 Task: Find connections with filter location Cascavel with filter topic #openhouse with filter profile language Spanish with filter current company Treebo Hotels with filter school Graphic Era Deemed to be University with filter industry Construction with filter service category Video Animation with filter keywords title Emergency Relief Worker
Action: Mouse moved to (667, 129)
Screenshot: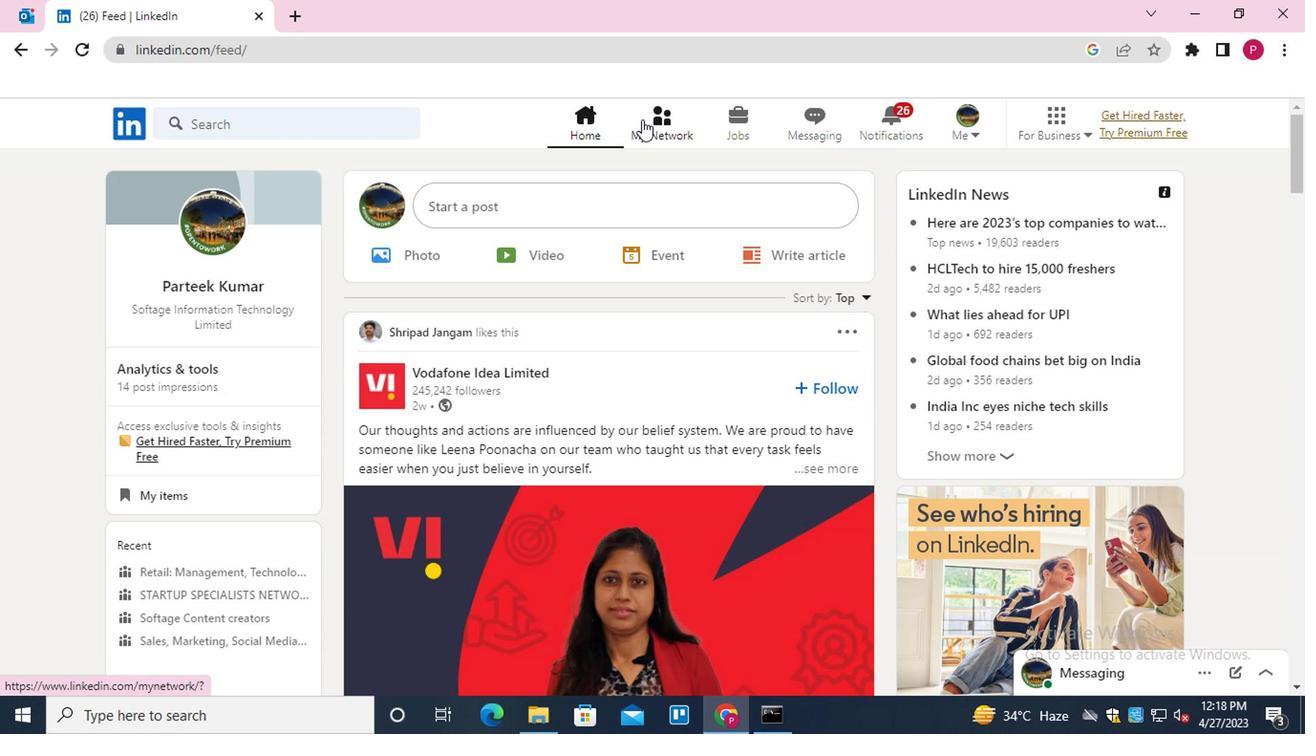 
Action: Mouse pressed left at (667, 129)
Screenshot: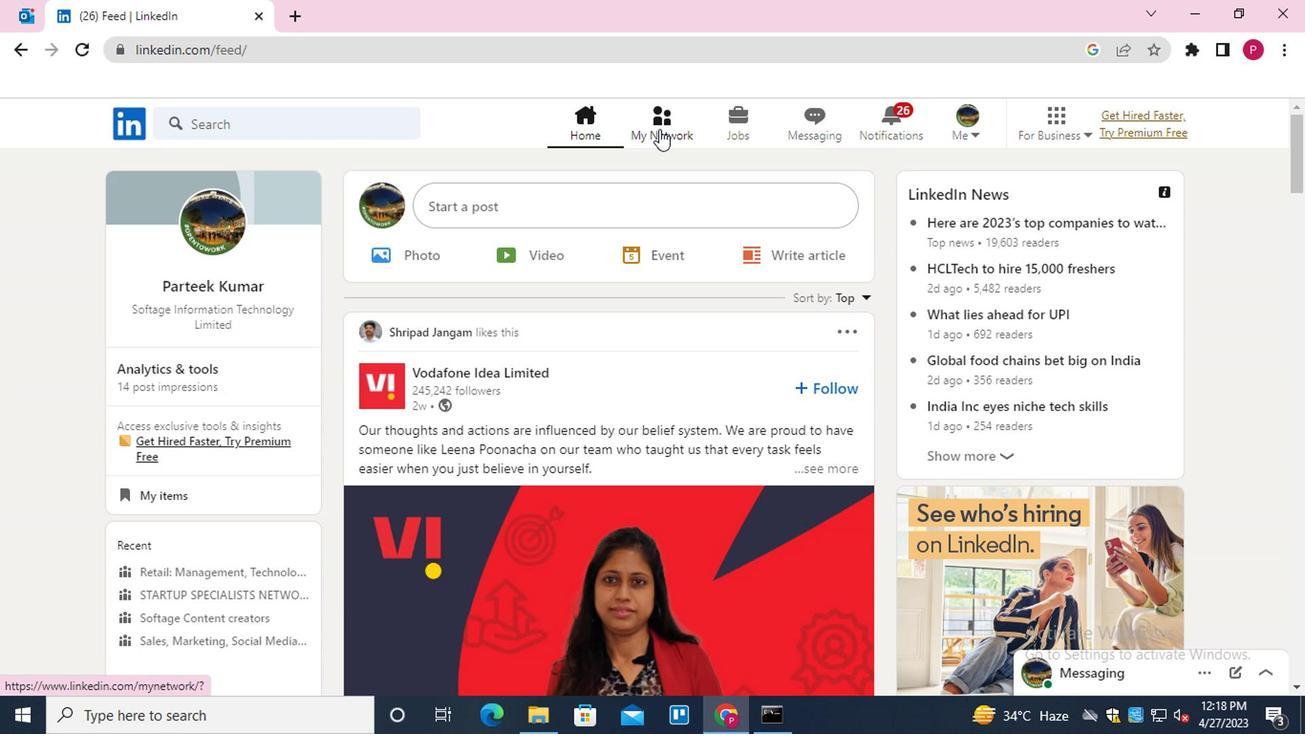 
Action: Mouse moved to (344, 229)
Screenshot: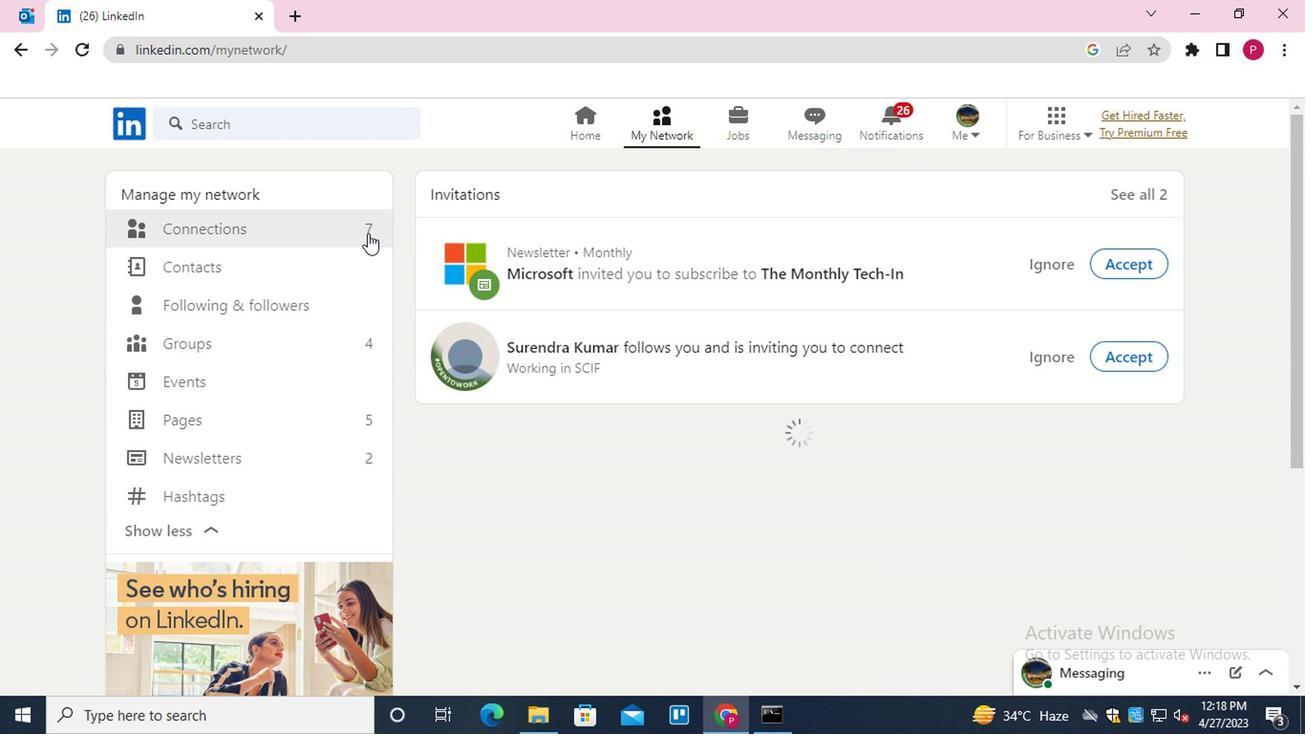 
Action: Mouse pressed left at (344, 229)
Screenshot: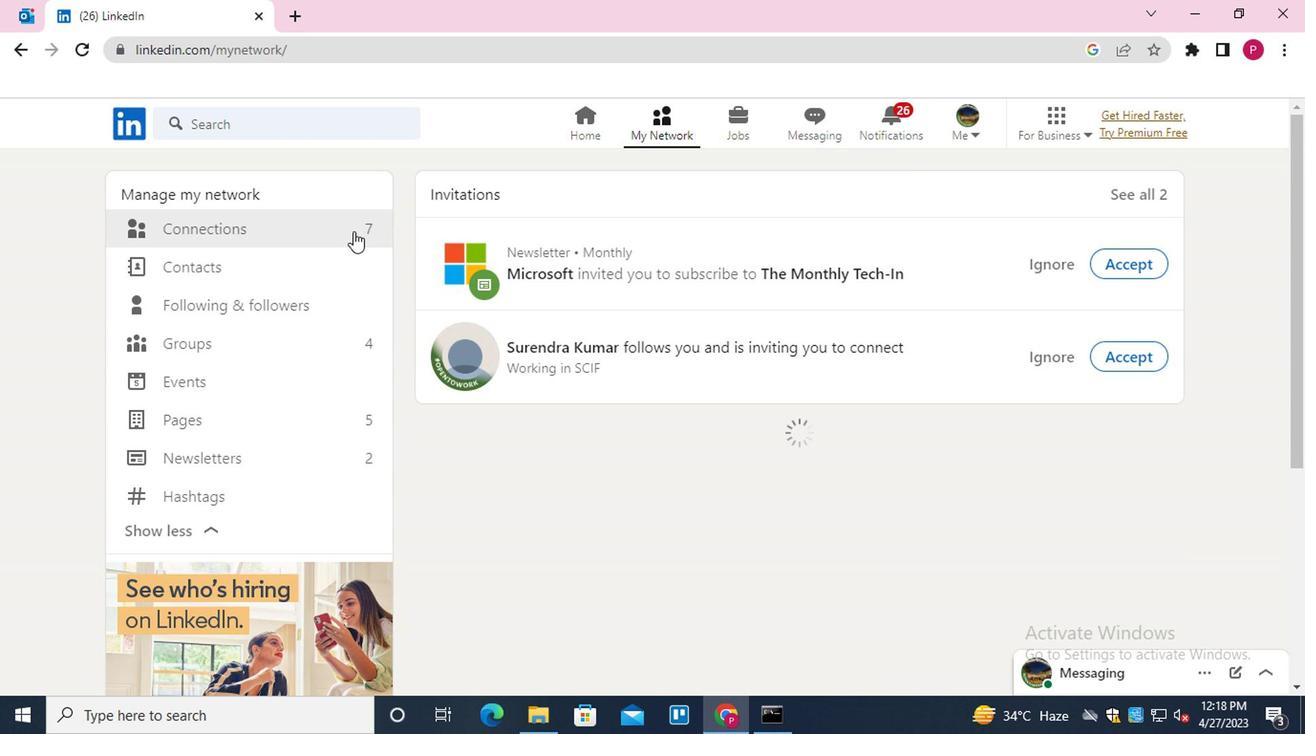 
Action: Mouse moved to (796, 231)
Screenshot: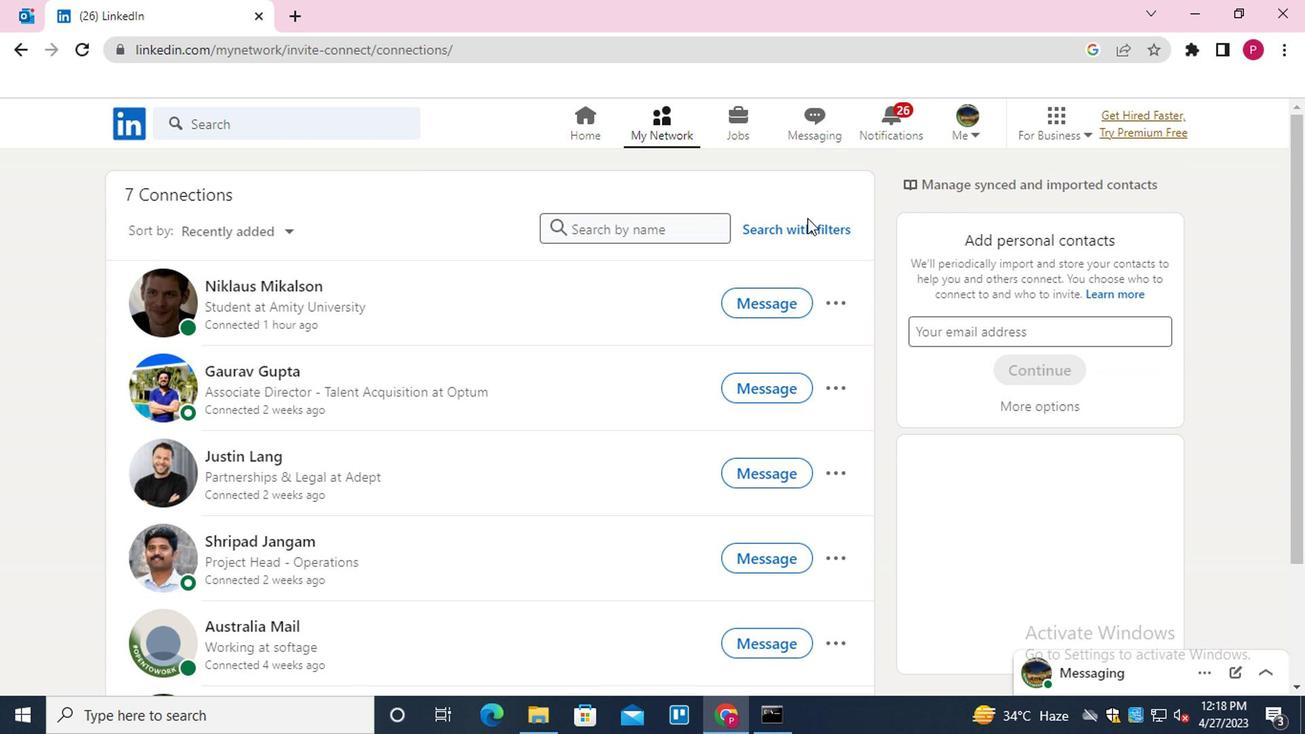 
Action: Mouse pressed left at (796, 231)
Screenshot: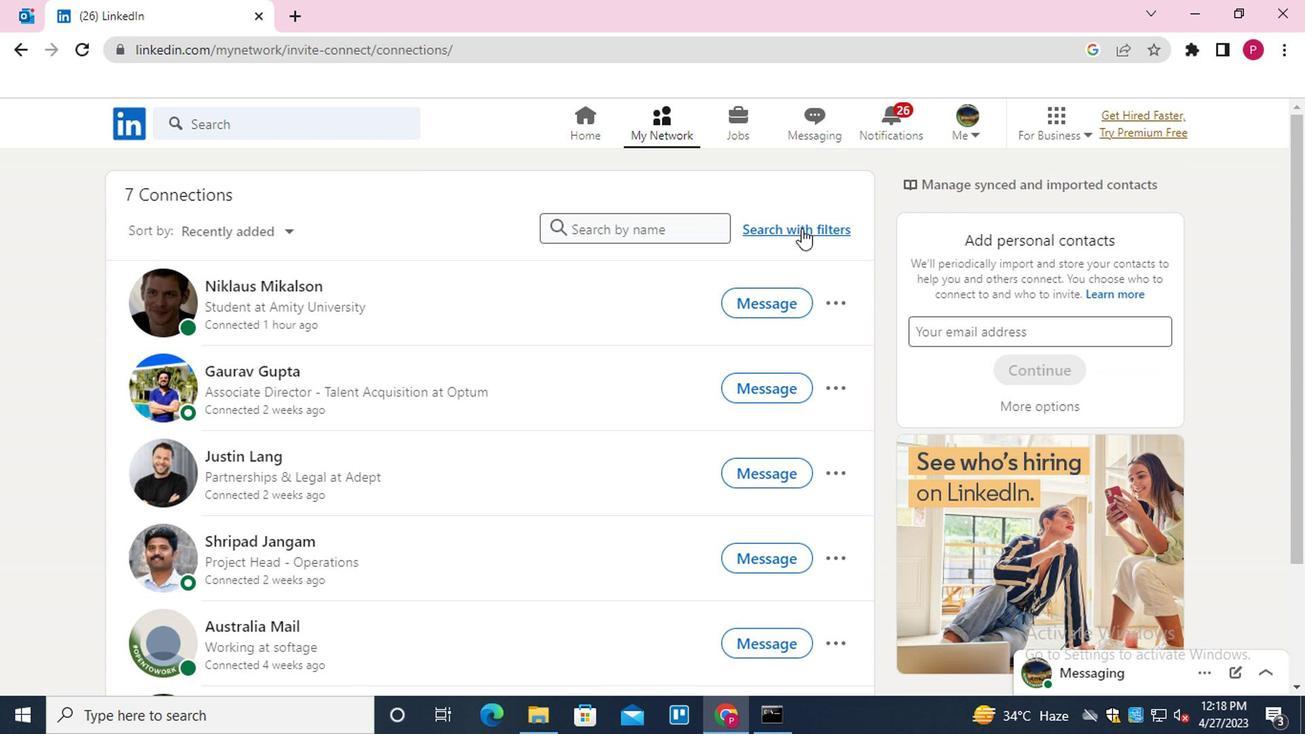 
Action: Mouse moved to (716, 163)
Screenshot: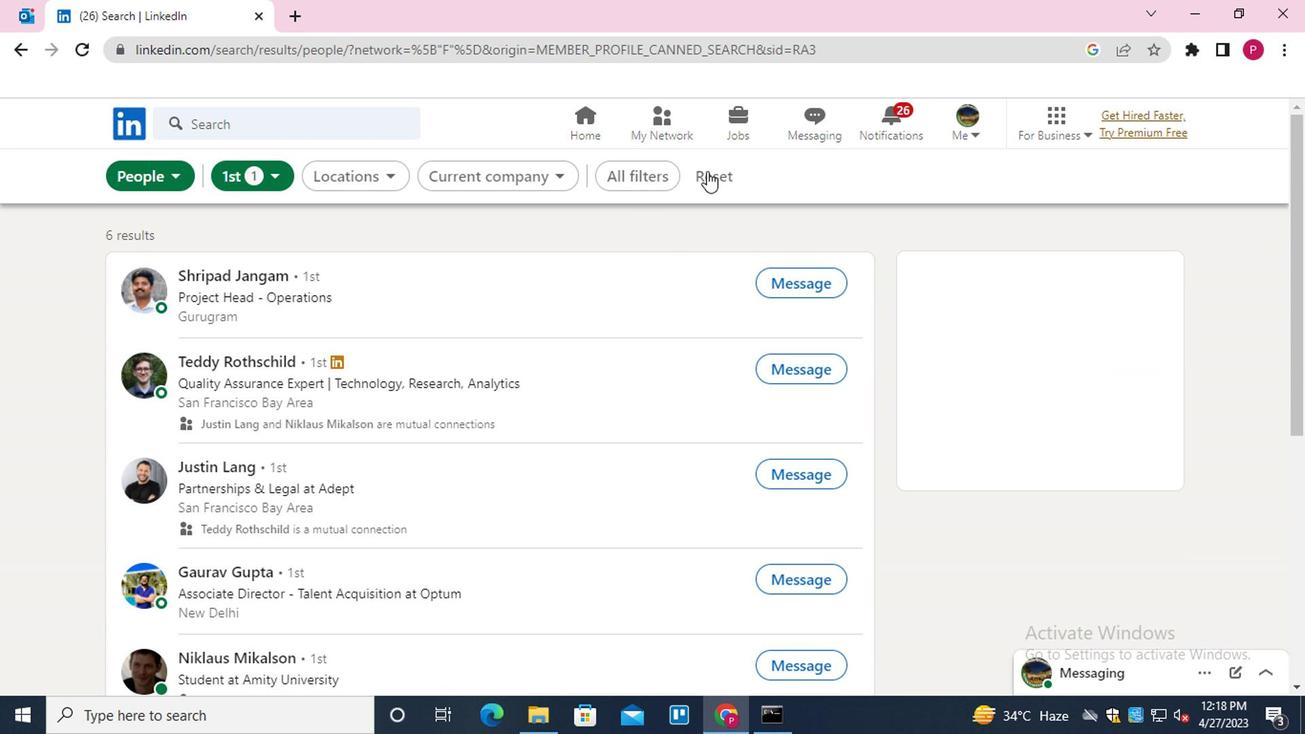 
Action: Mouse pressed left at (716, 163)
Screenshot: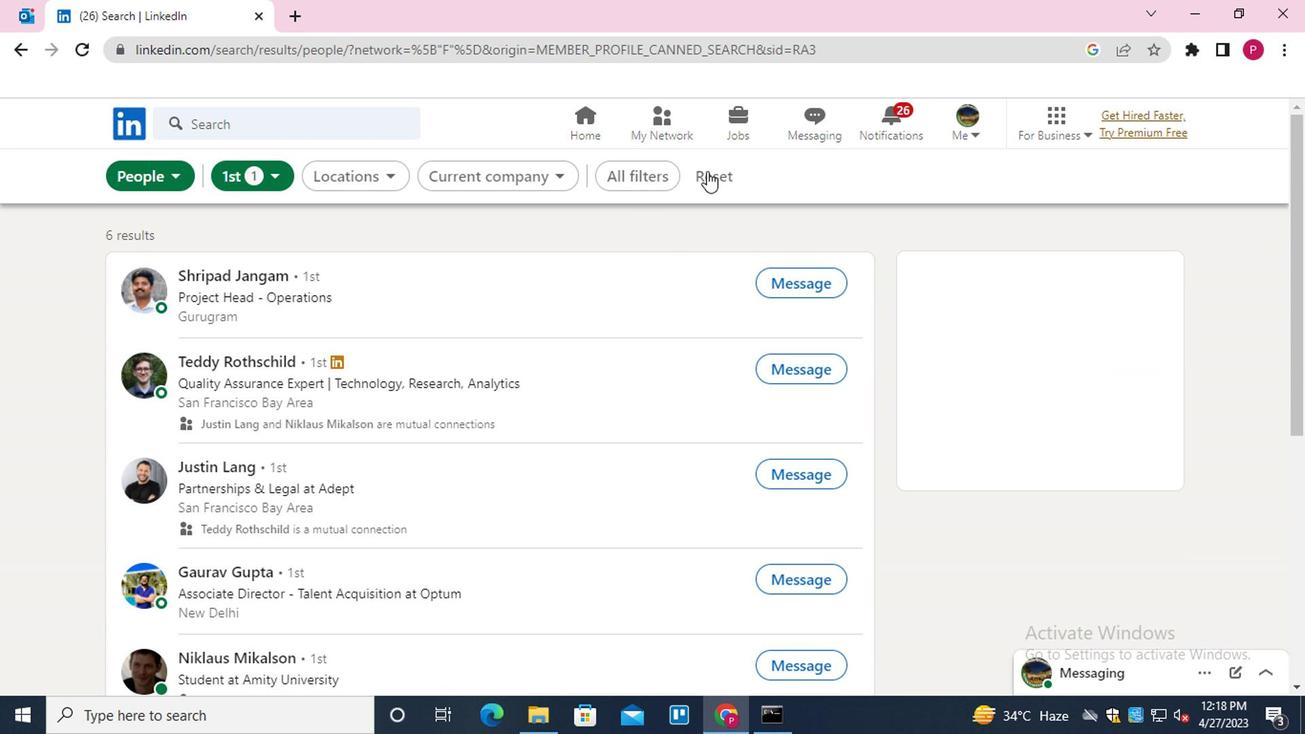 
Action: Mouse moved to (672, 175)
Screenshot: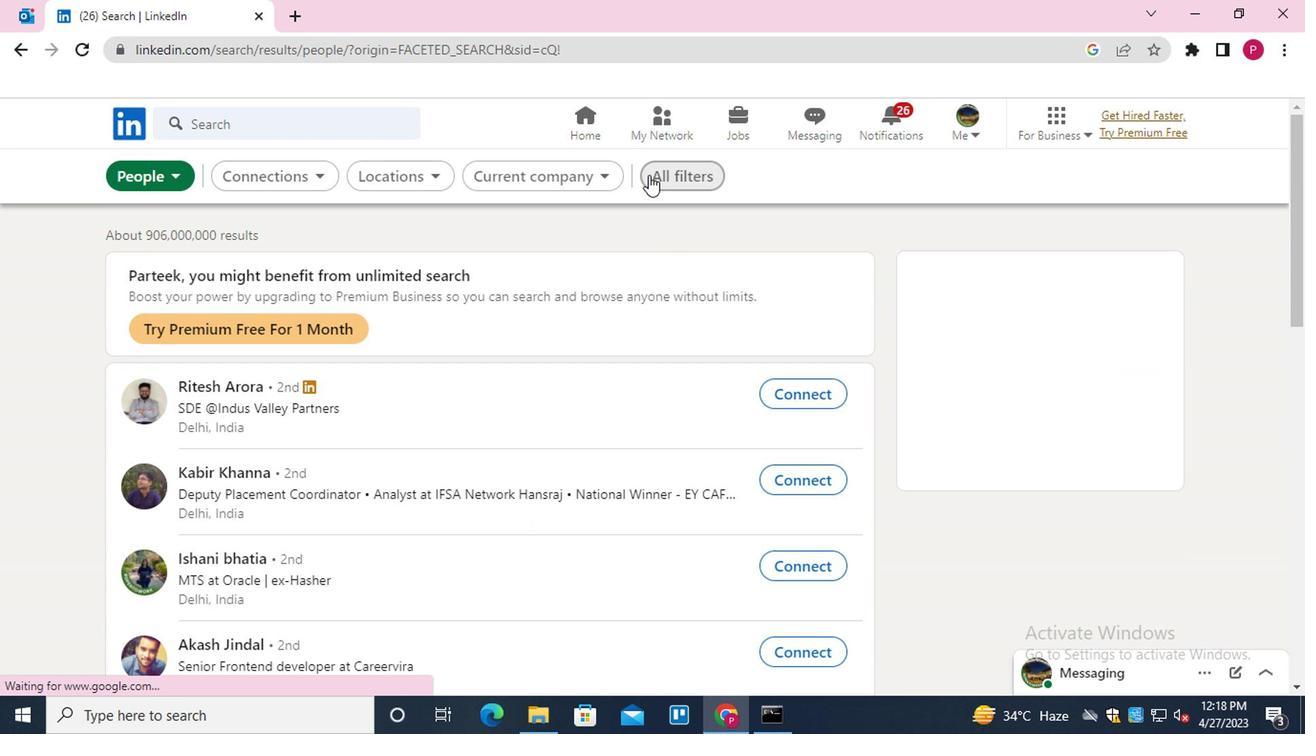
Action: Mouse pressed left at (672, 175)
Screenshot: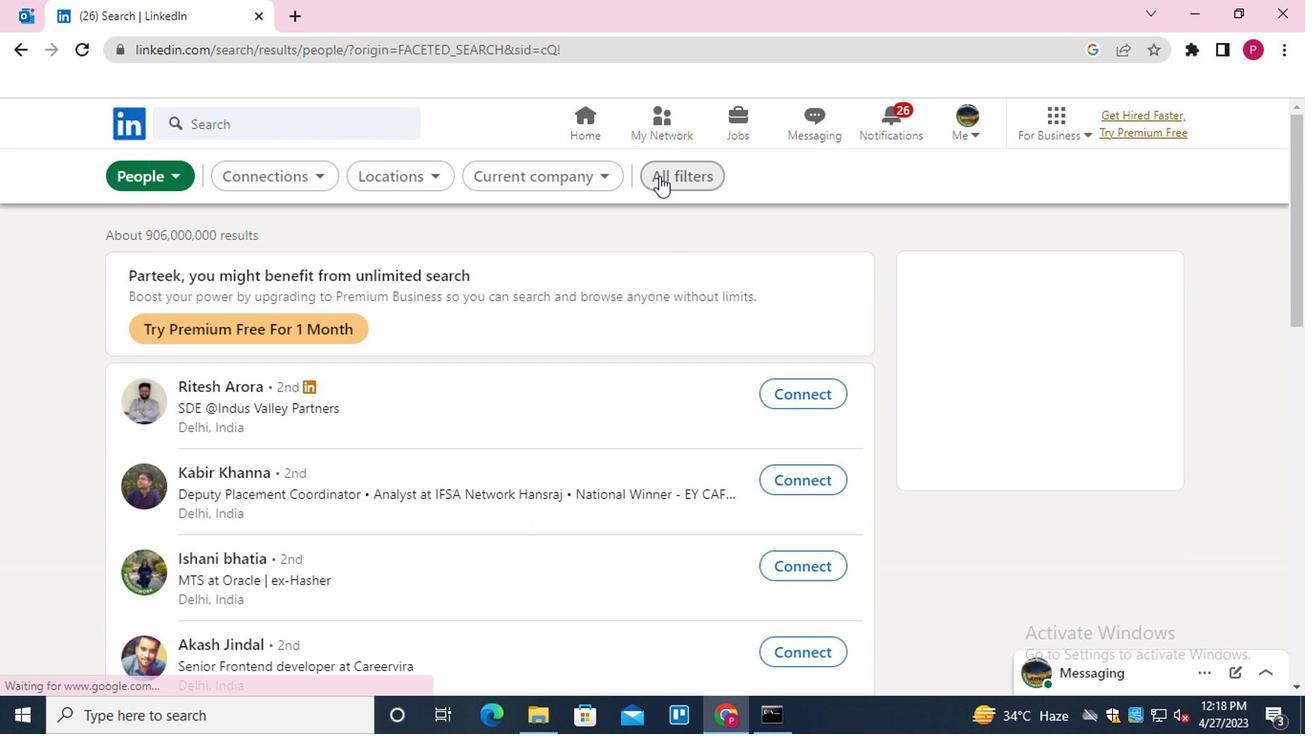 
Action: Mouse moved to (1004, 350)
Screenshot: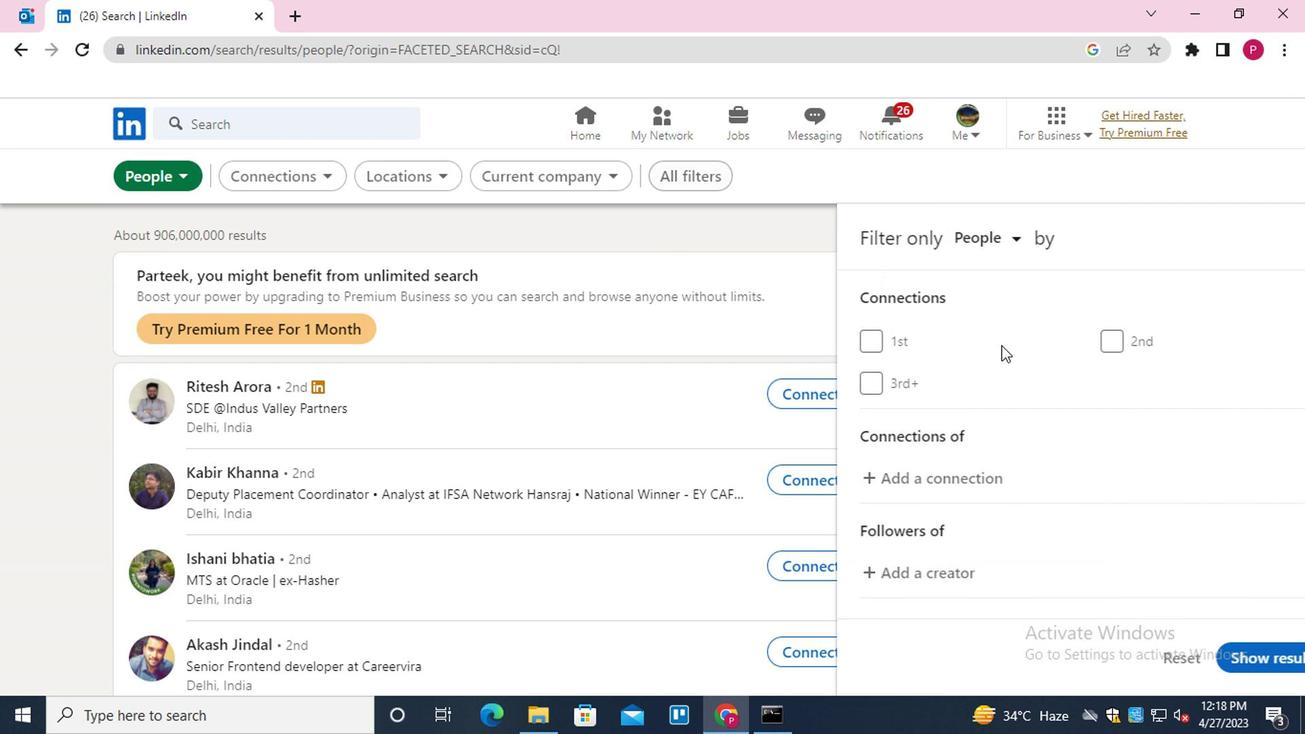 
Action: Mouse scrolled (1004, 349) with delta (0, -1)
Screenshot: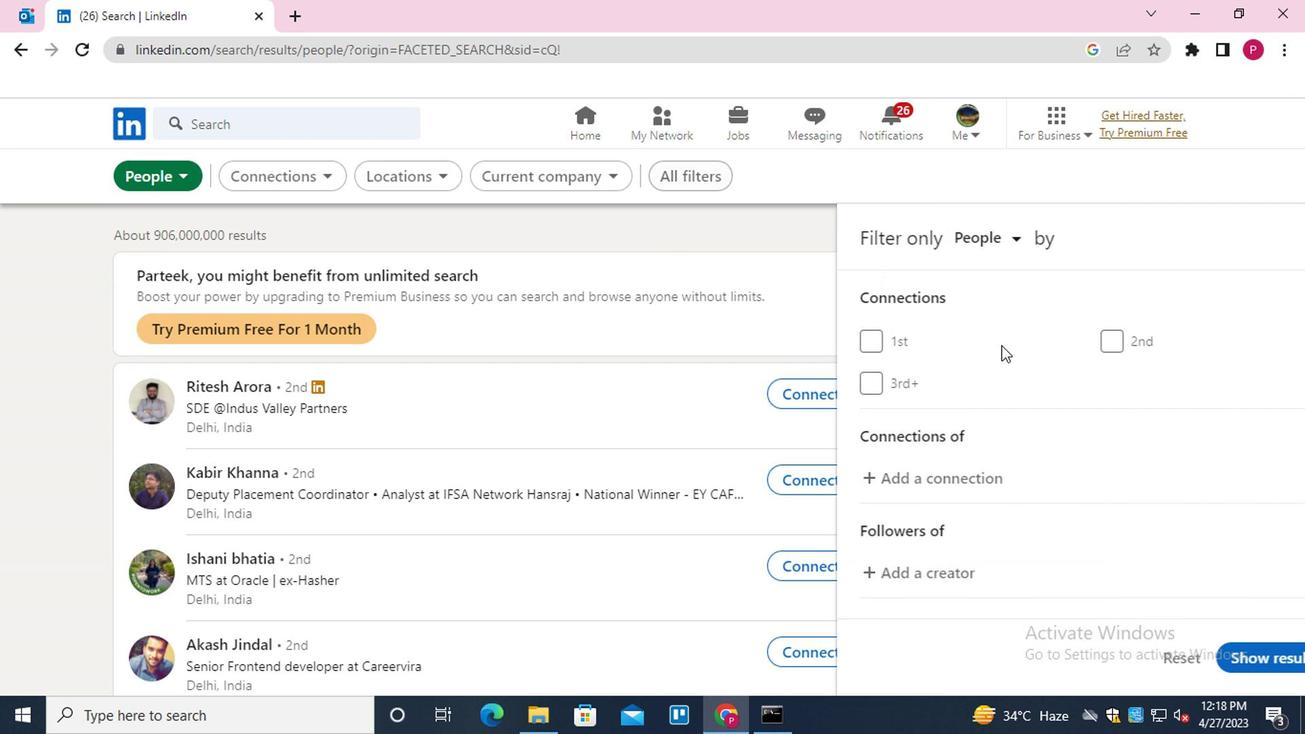 
Action: Mouse moved to (1006, 354)
Screenshot: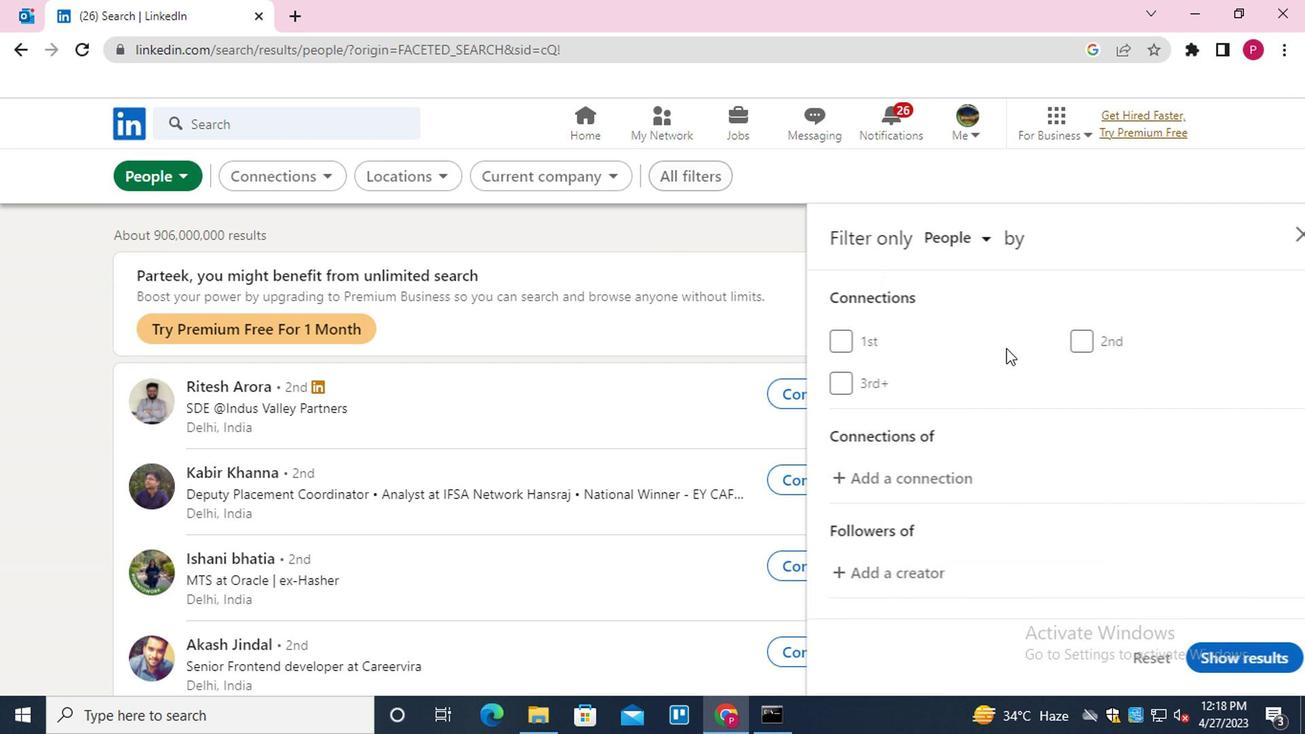 
Action: Mouse scrolled (1006, 353) with delta (0, 0)
Screenshot: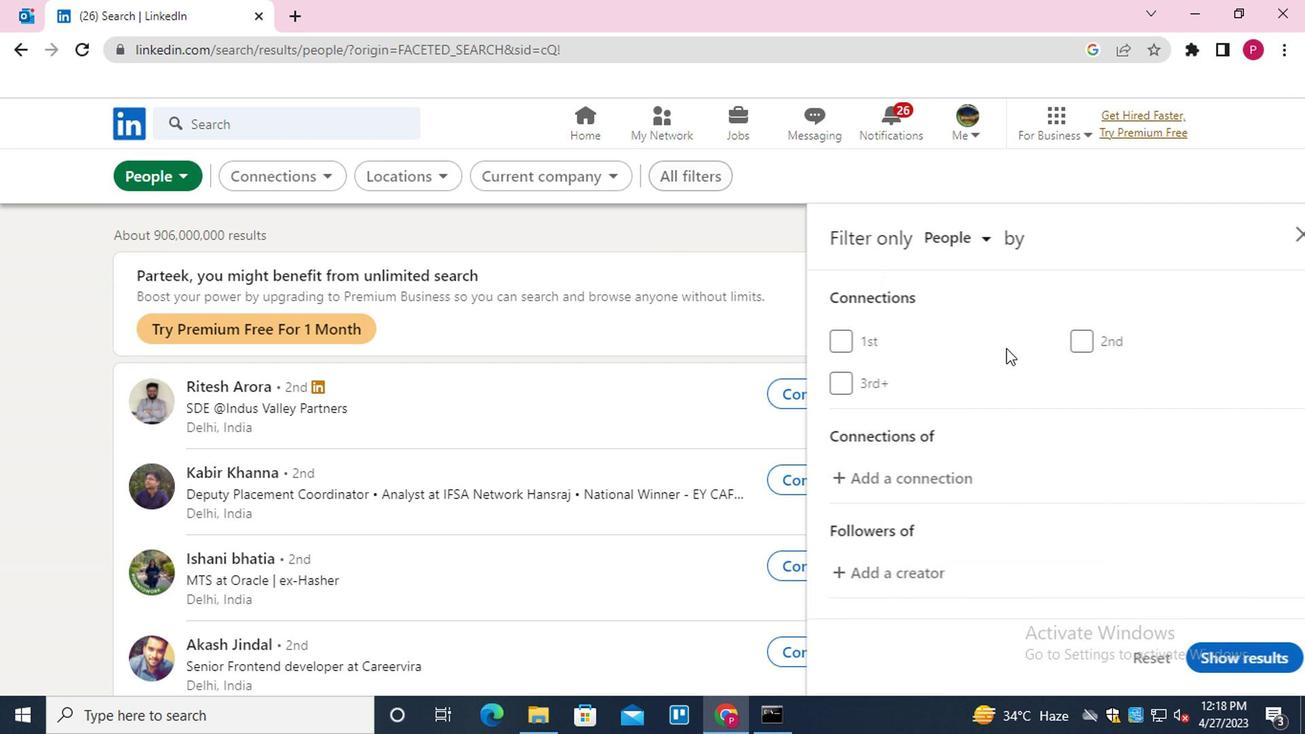 
Action: Mouse moved to (1011, 367)
Screenshot: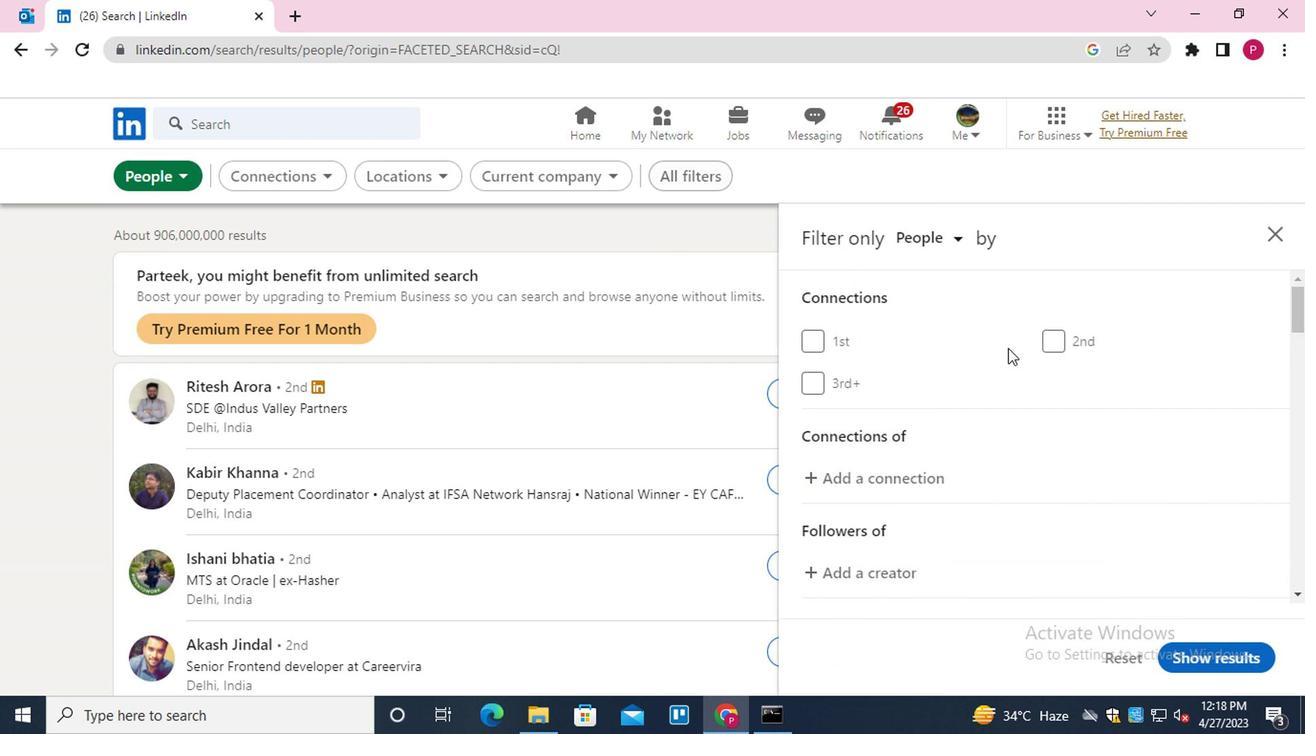 
Action: Mouse scrolled (1011, 365) with delta (0, -1)
Screenshot: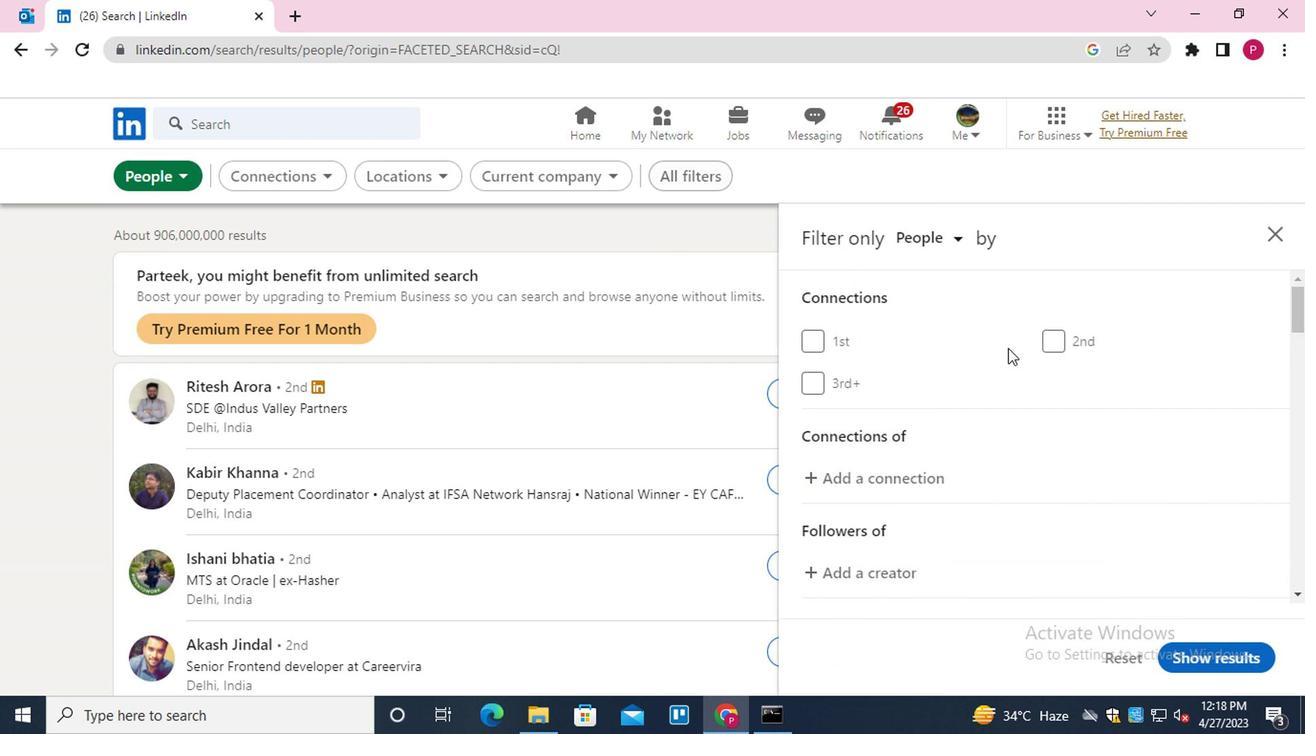 
Action: Mouse moved to (1092, 465)
Screenshot: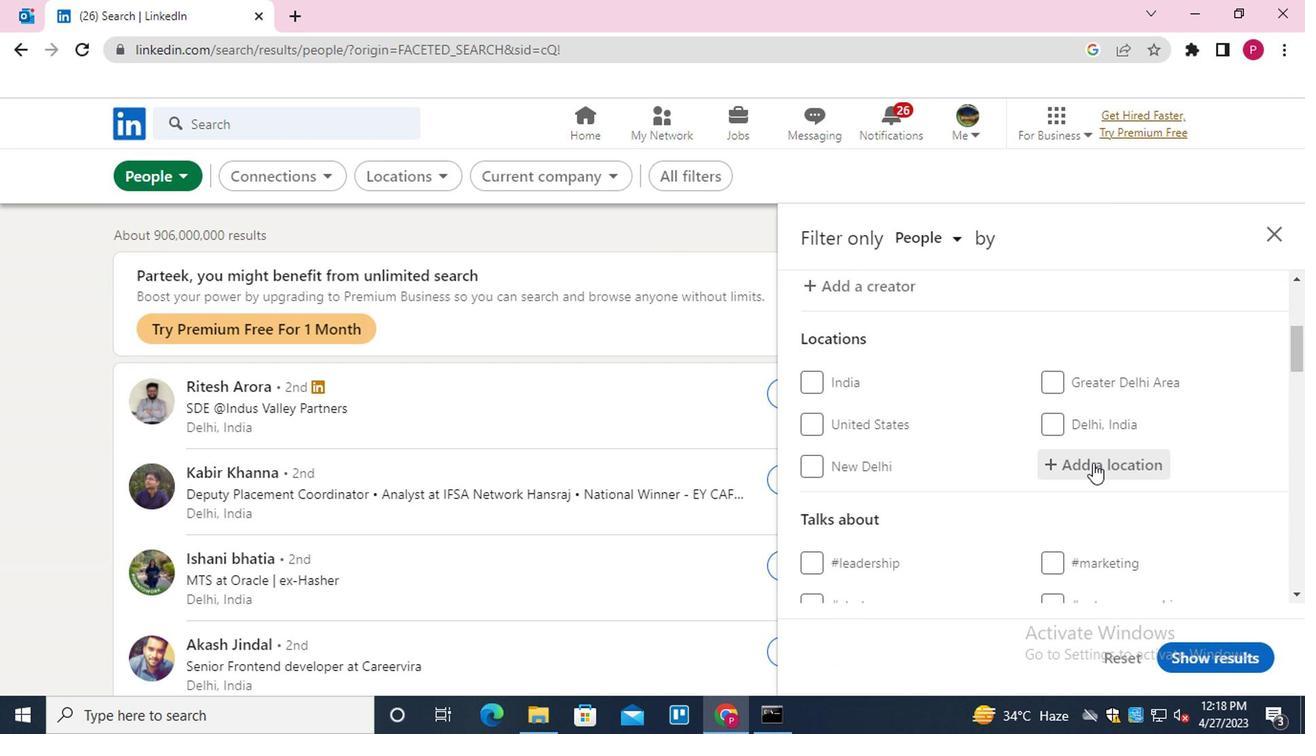 
Action: Mouse pressed left at (1092, 465)
Screenshot: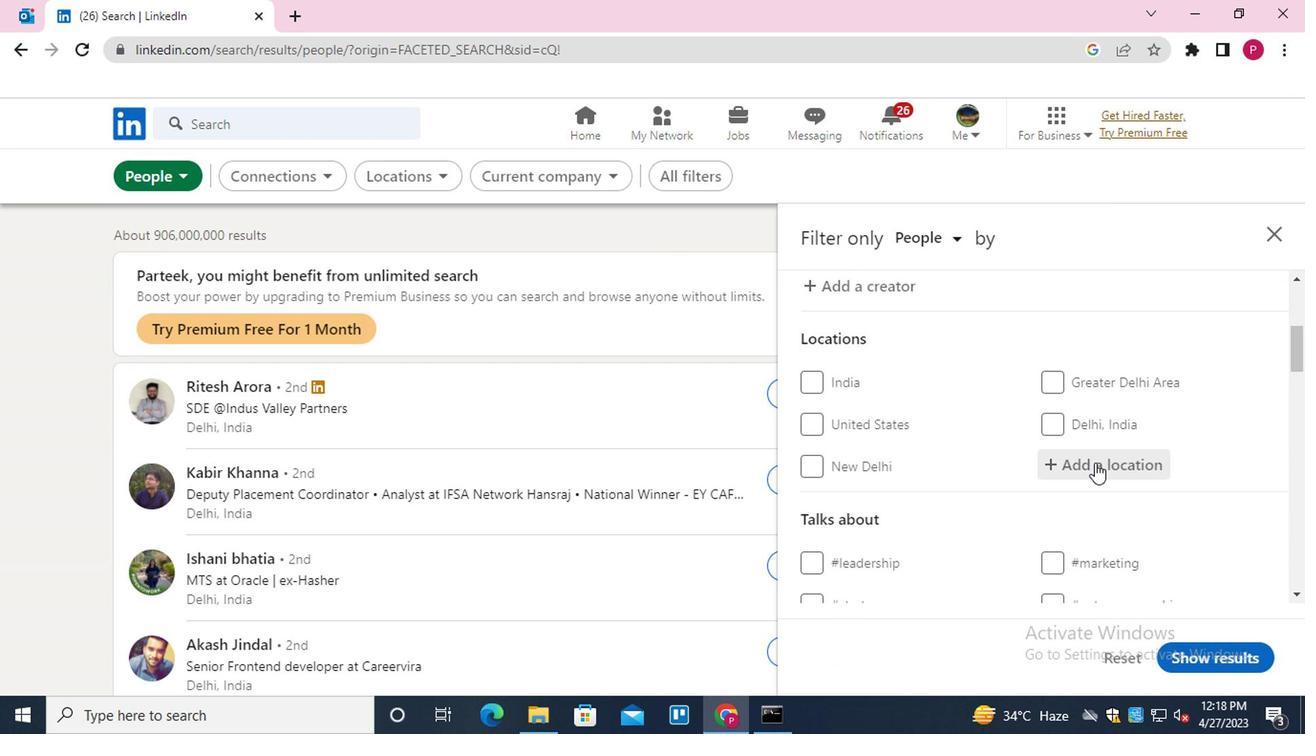 
Action: Key pressed <Key.shift>CASCAVEL<Key.up><Key.up><Key.up><Key.enter>
Screenshot: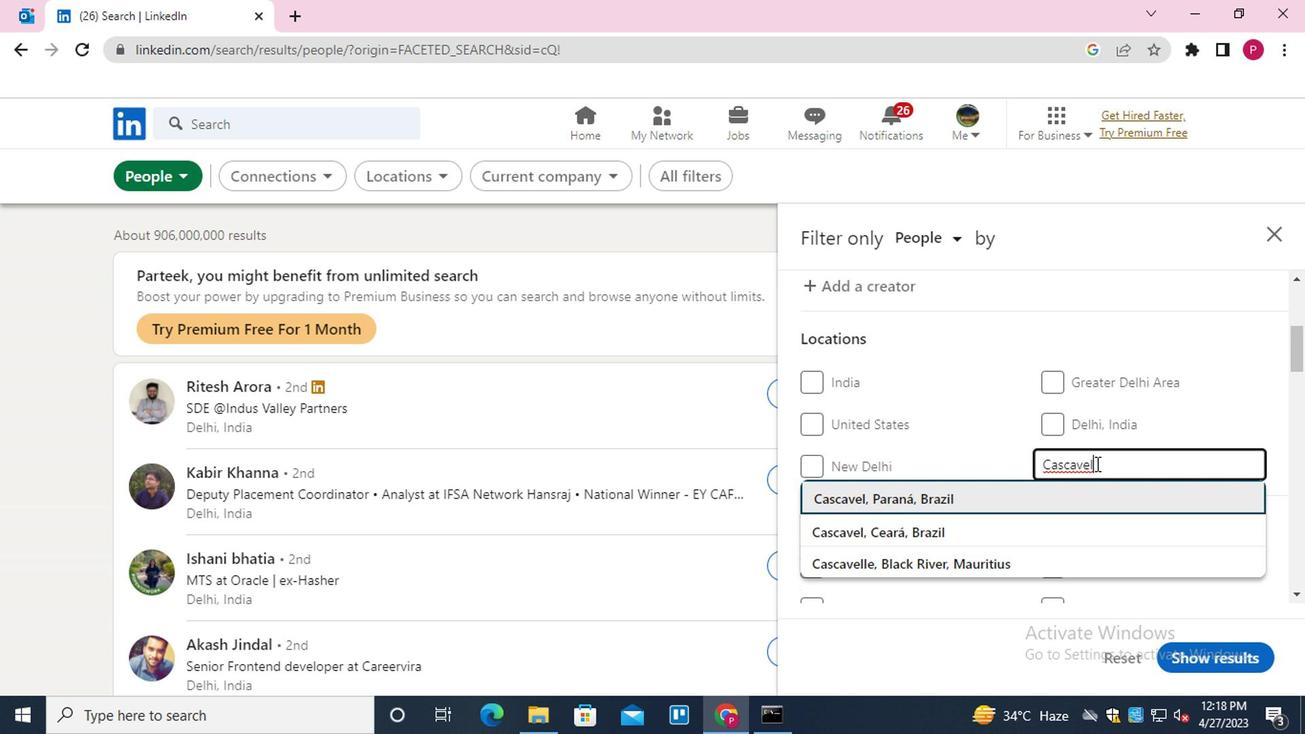 
Action: Mouse moved to (982, 444)
Screenshot: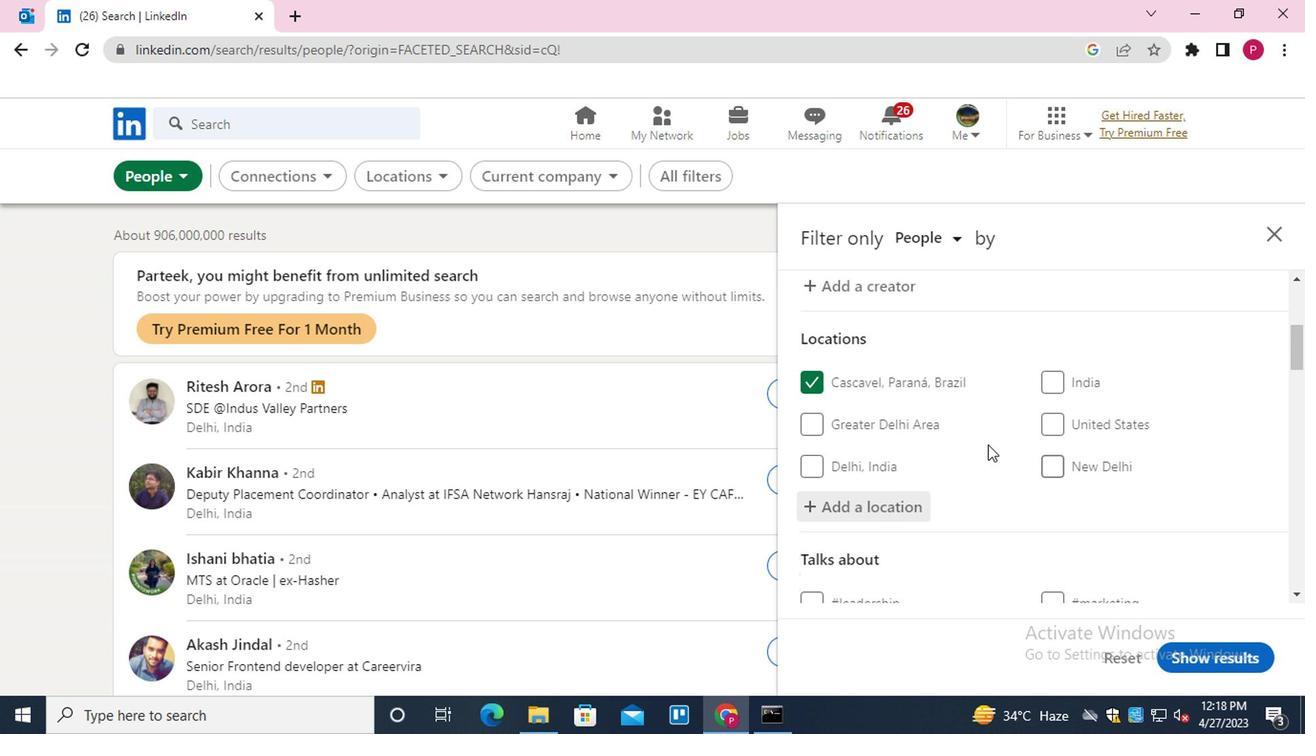 
Action: Mouse scrolled (982, 444) with delta (0, 0)
Screenshot: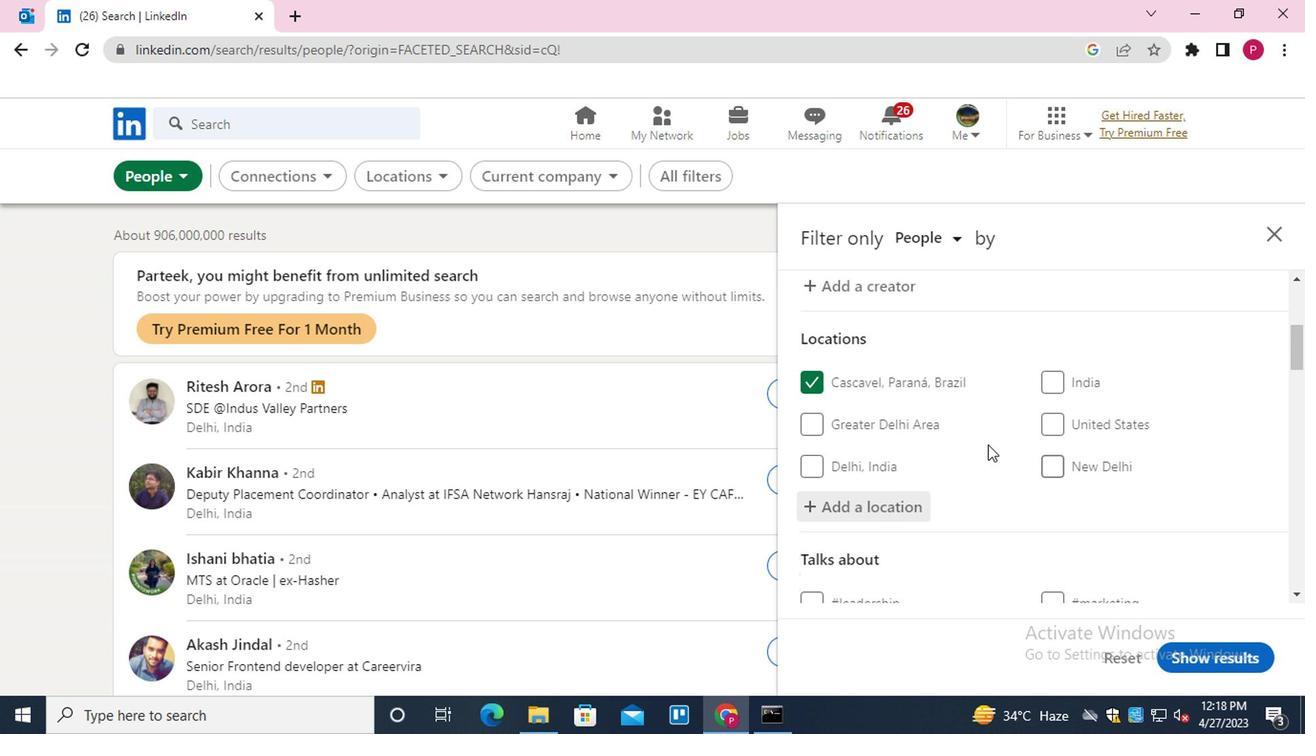 
Action: Mouse scrolled (982, 444) with delta (0, 0)
Screenshot: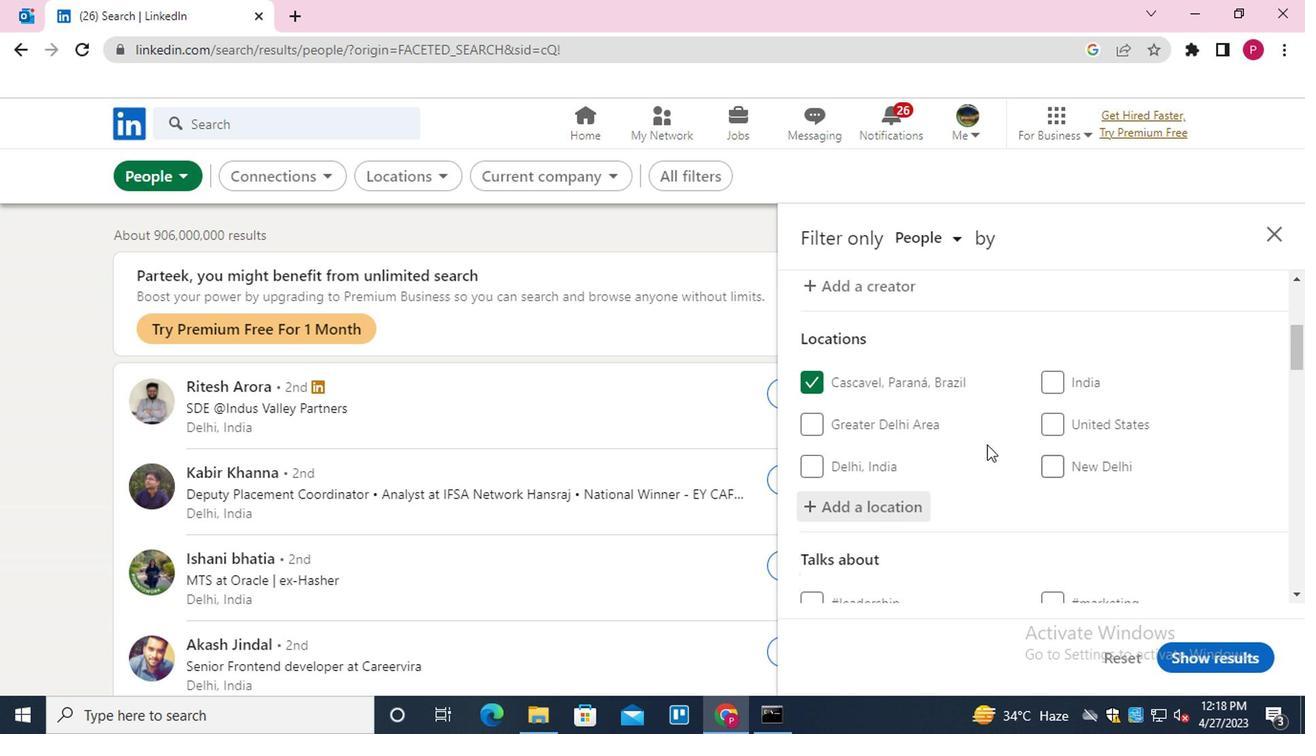 
Action: Mouse moved to (981, 446)
Screenshot: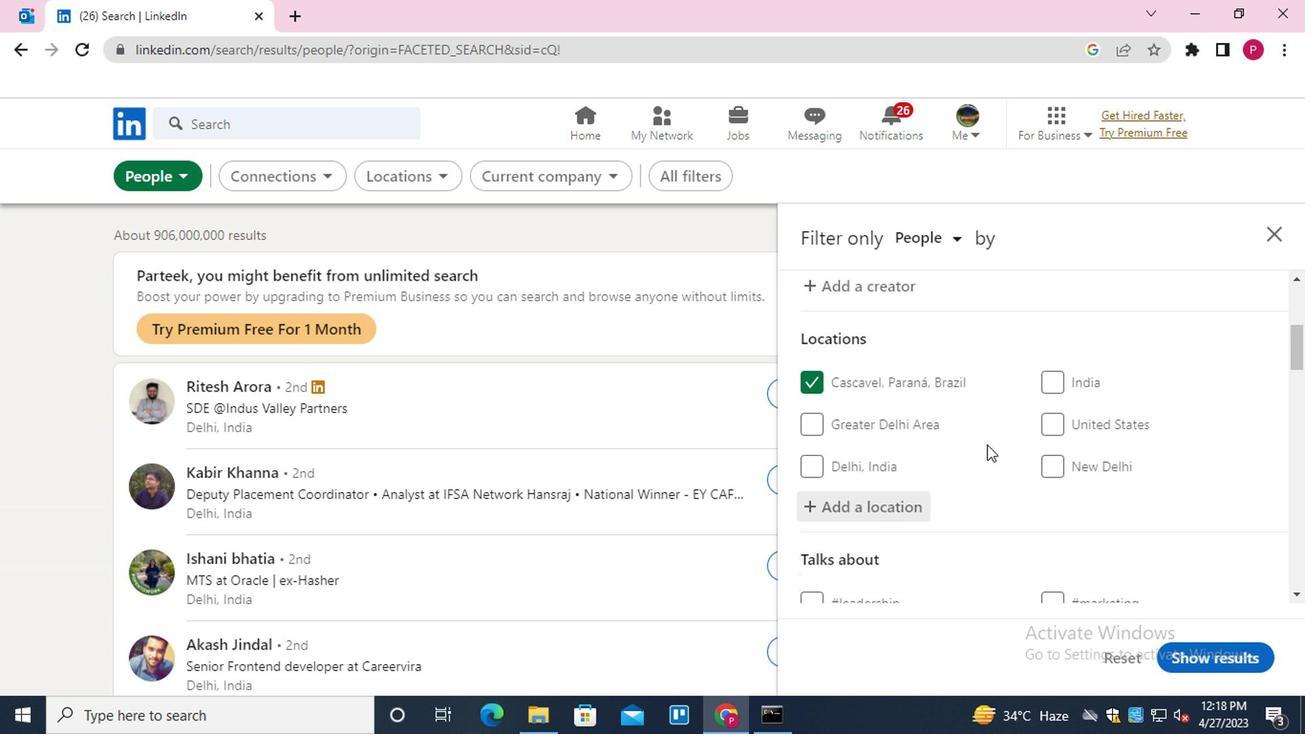 
Action: Mouse scrolled (981, 446) with delta (0, 0)
Screenshot: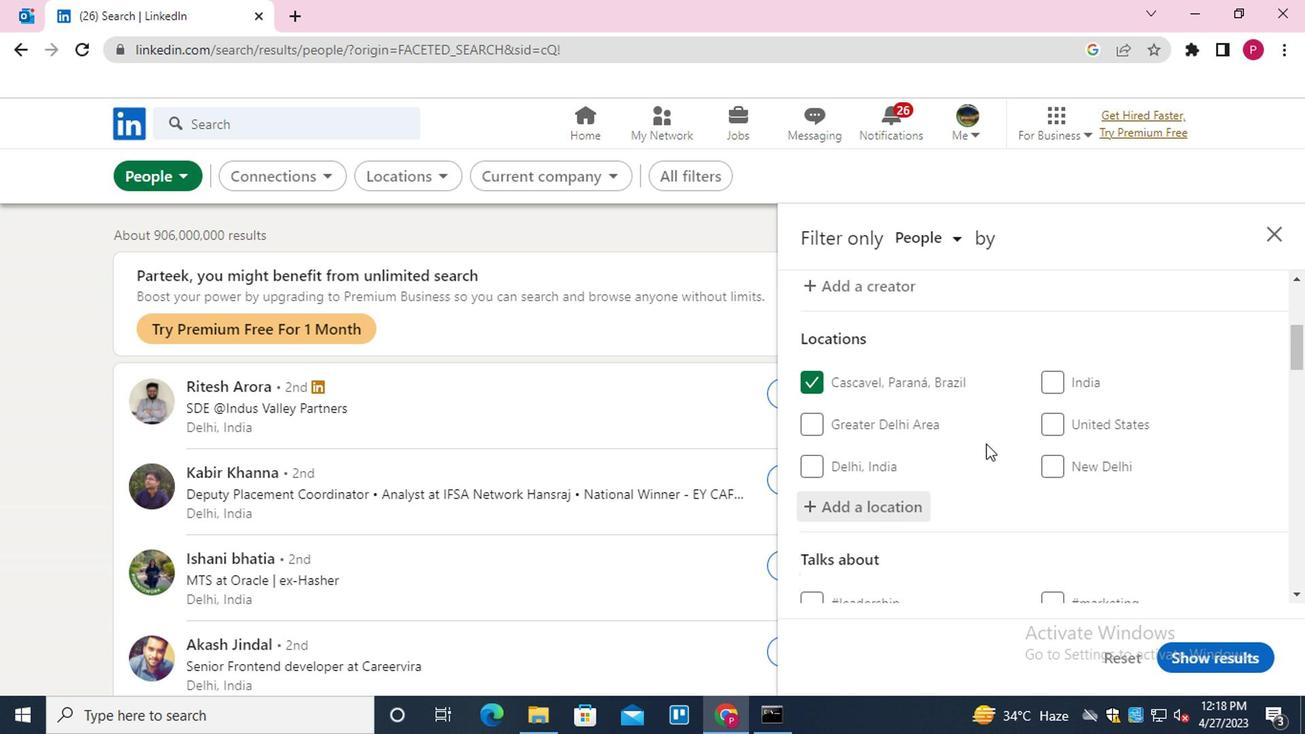 
Action: Mouse moved to (1085, 407)
Screenshot: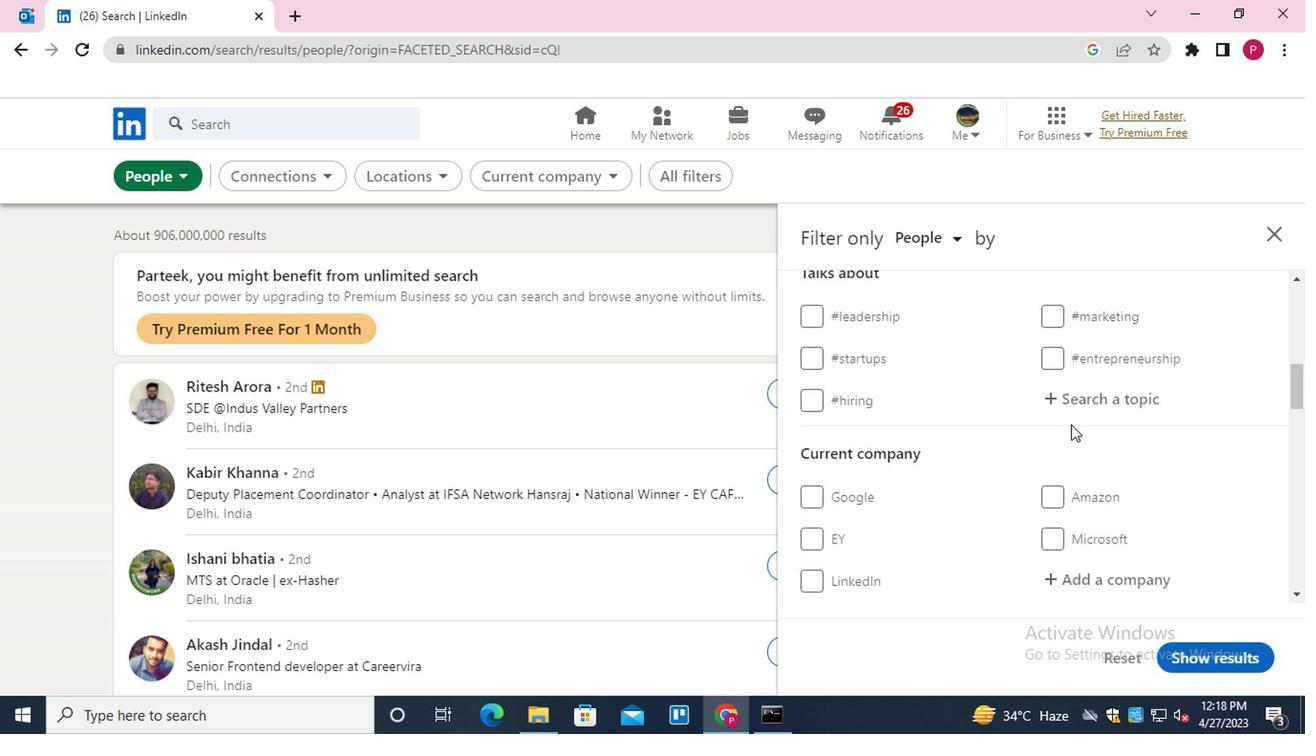 
Action: Mouse pressed left at (1085, 407)
Screenshot: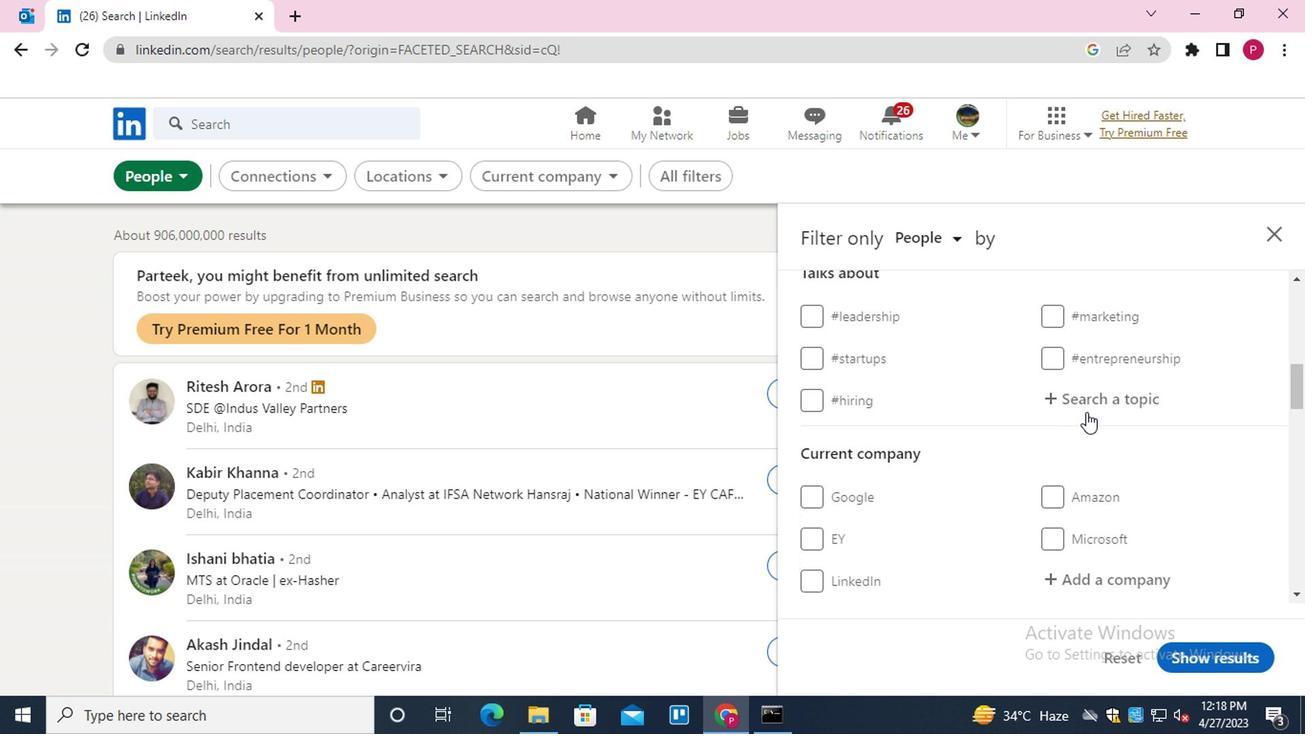 
Action: Key pressed OPENHOUSE<Key.down><Key.enter>
Screenshot: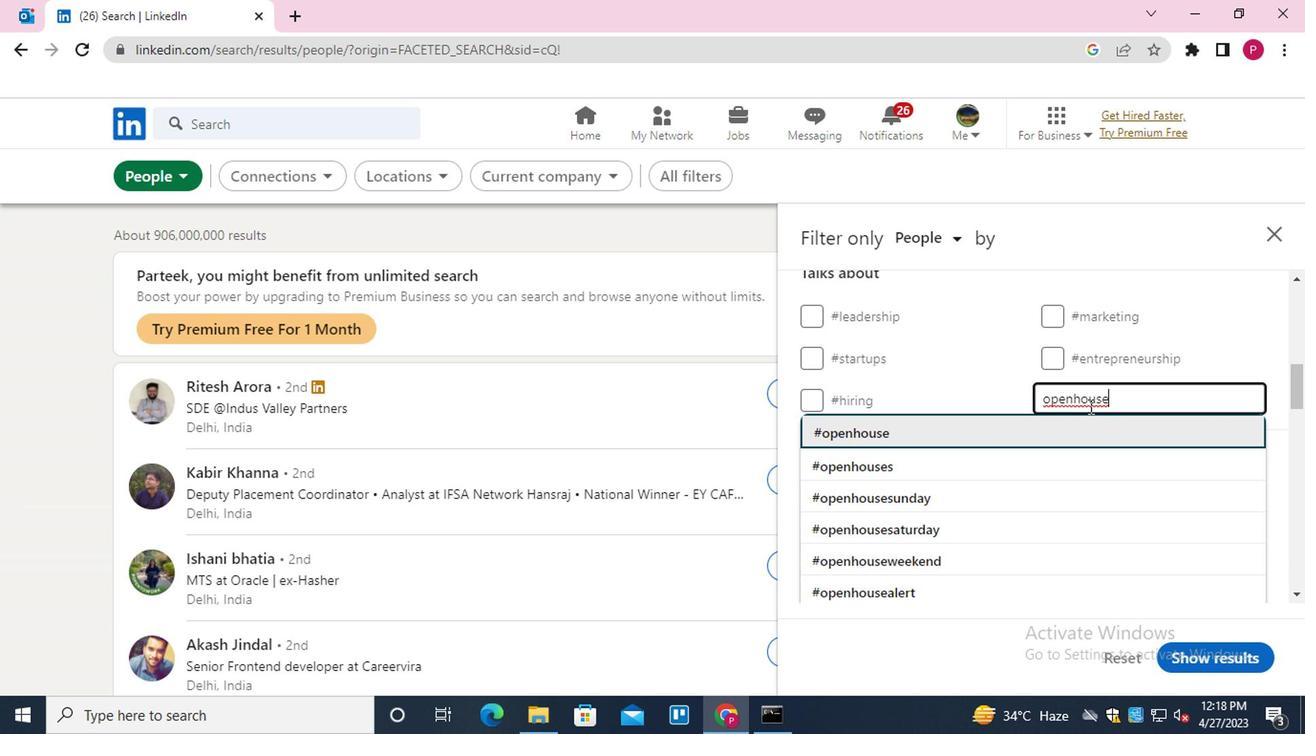 
Action: Mouse moved to (1070, 420)
Screenshot: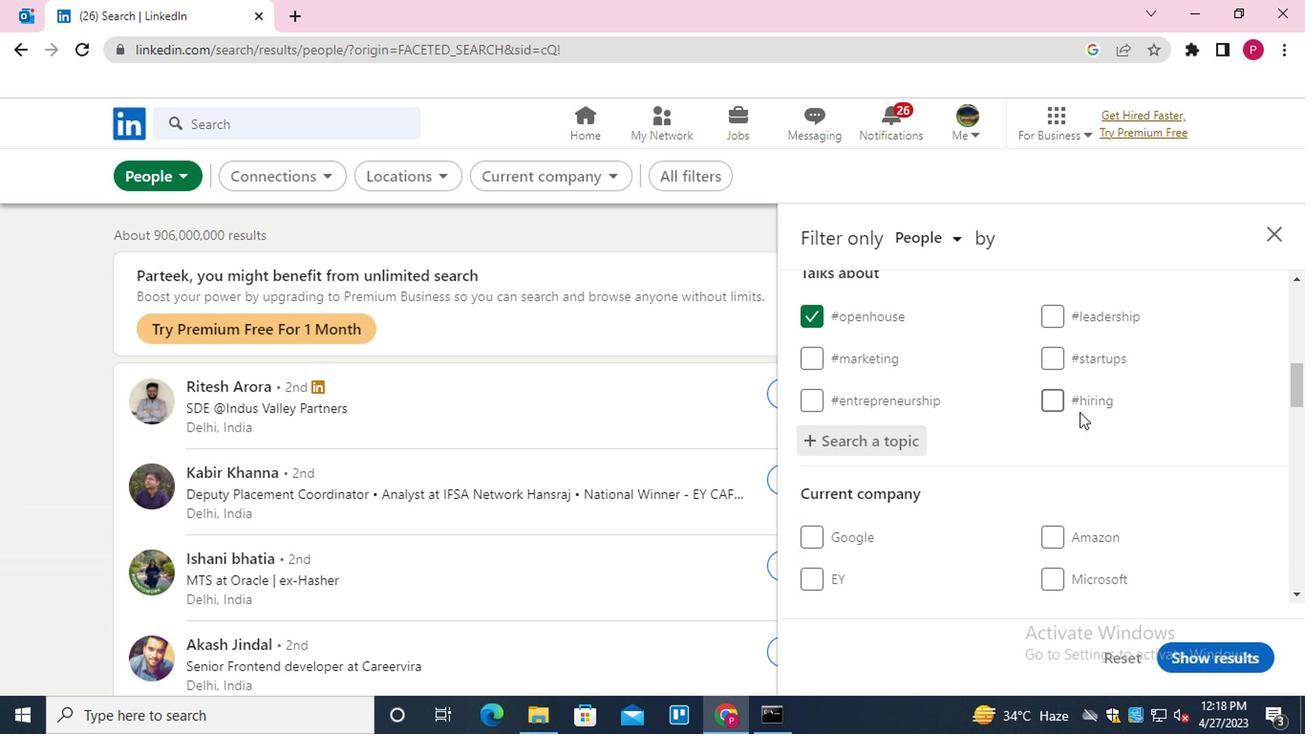 
Action: Mouse scrolled (1070, 418) with delta (0, -1)
Screenshot: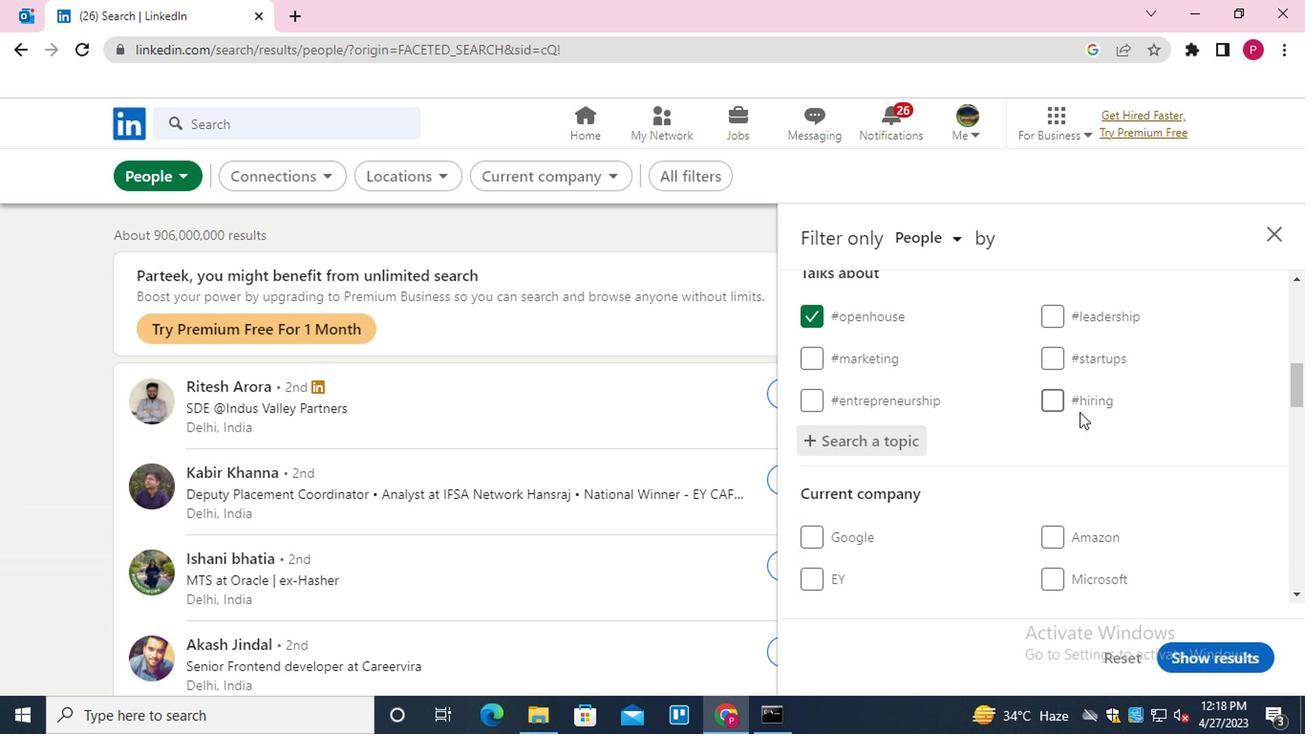 
Action: Mouse moved to (1067, 424)
Screenshot: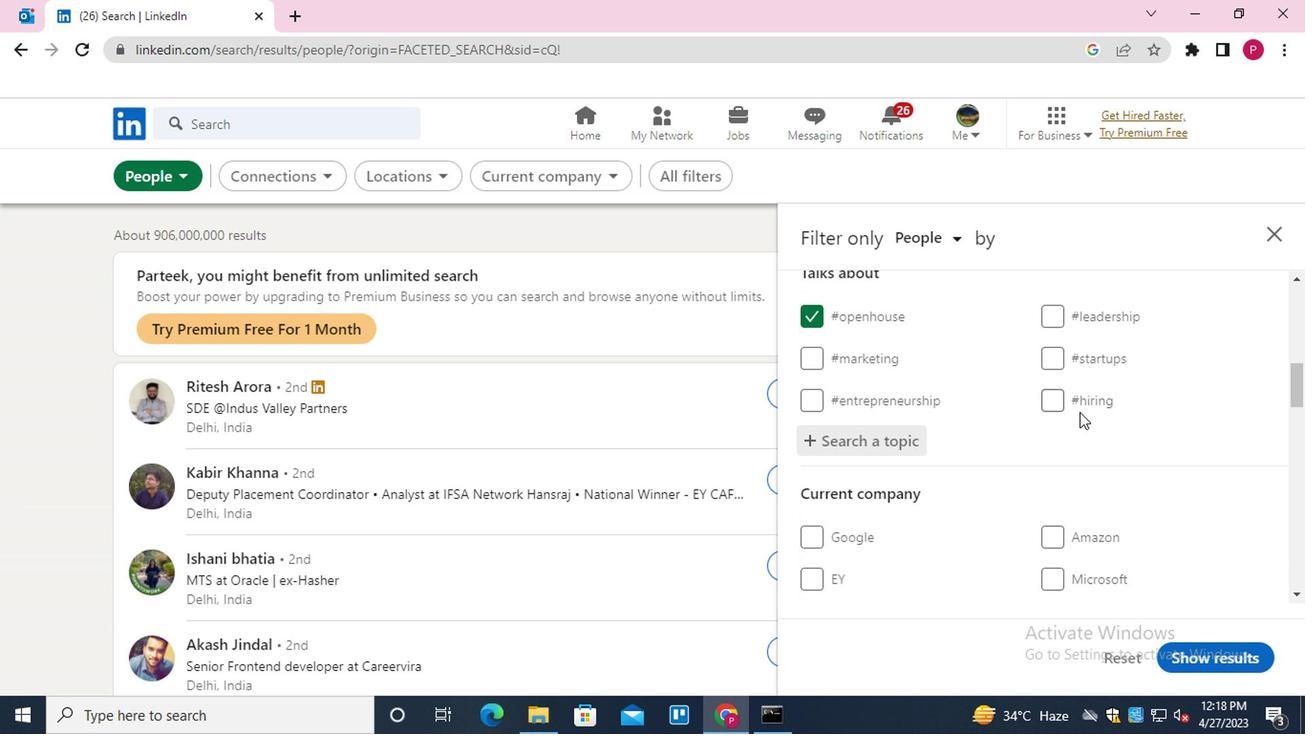 
Action: Mouse scrolled (1067, 423) with delta (0, -1)
Screenshot: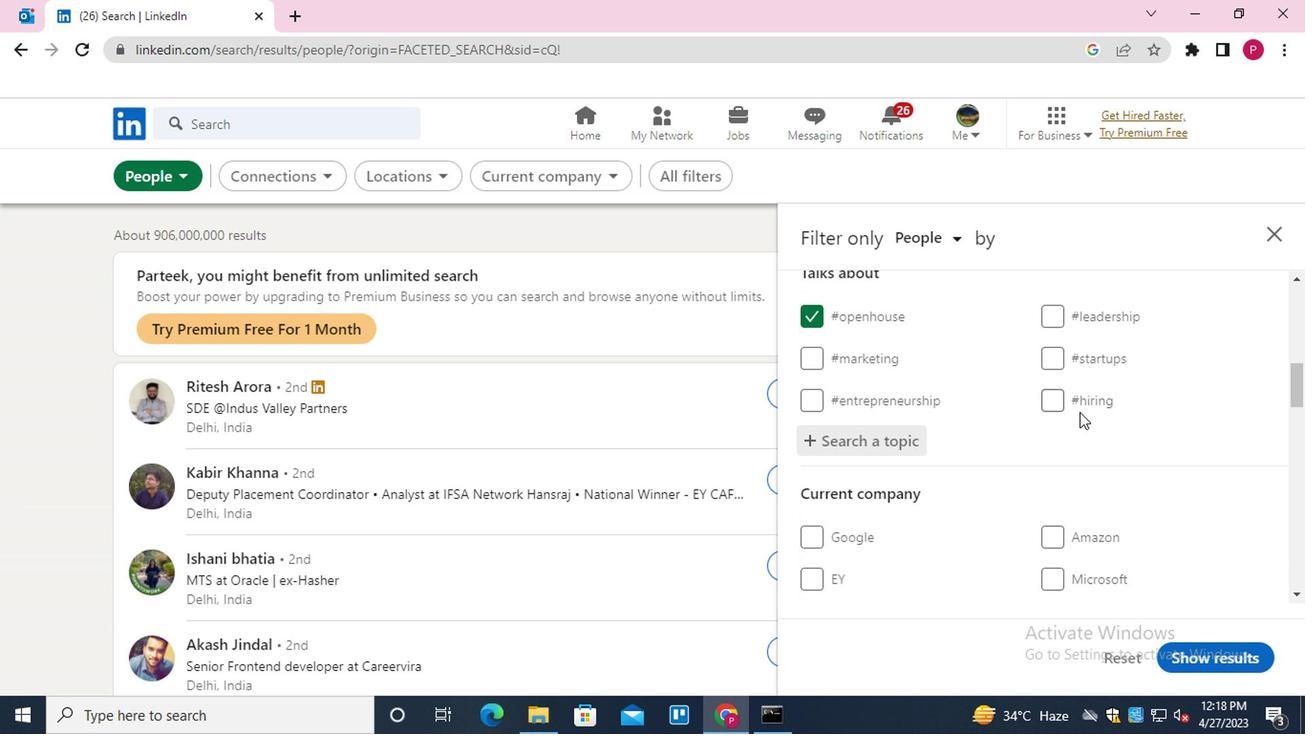 
Action: Mouse moved to (1049, 427)
Screenshot: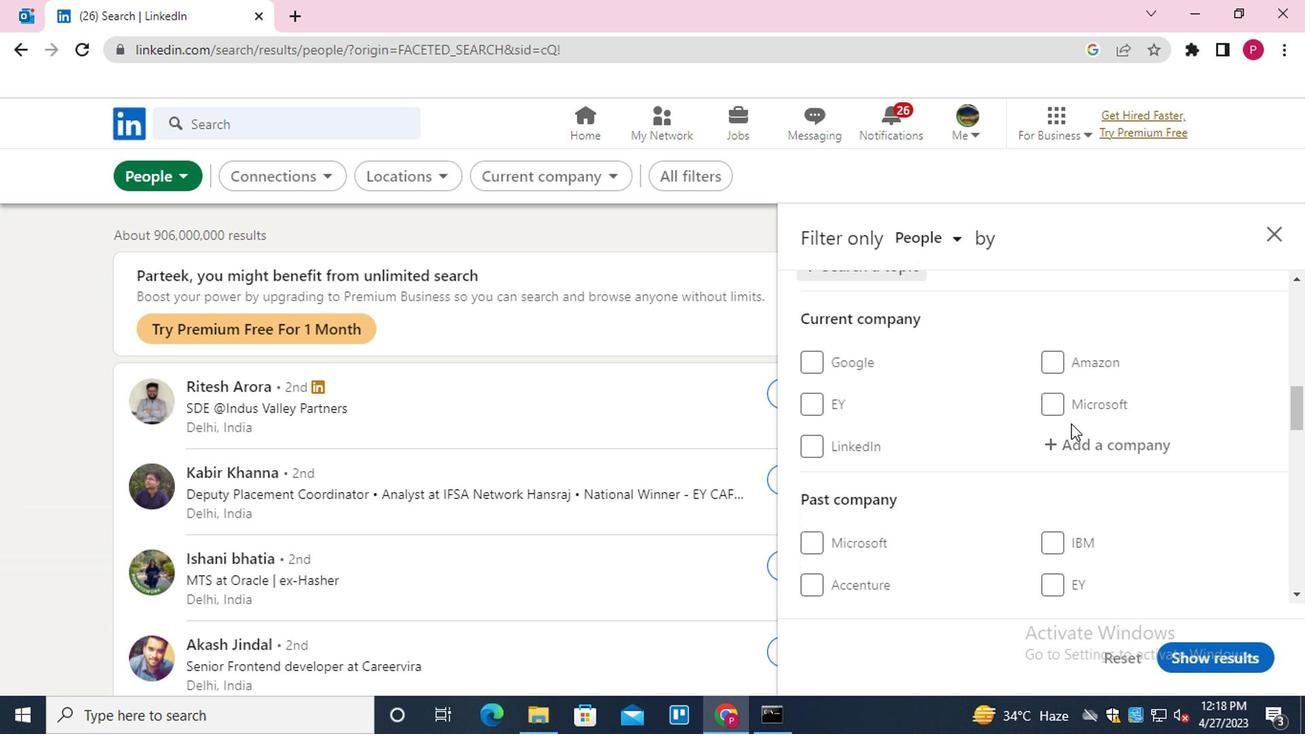 
Action: Mouse scrolled (1049, 426) with delta (0, -1)
Screenshot: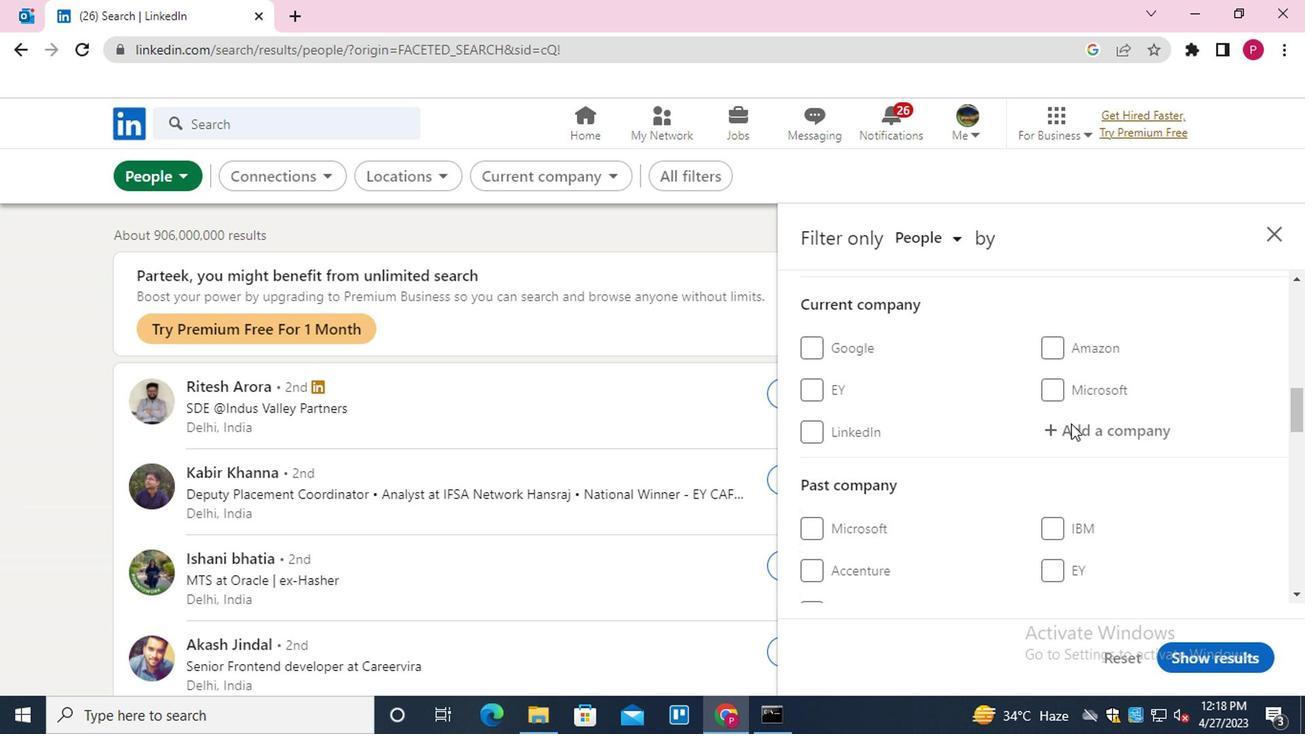 
Action: Mouse moved to (1048, 426)
Screenshot: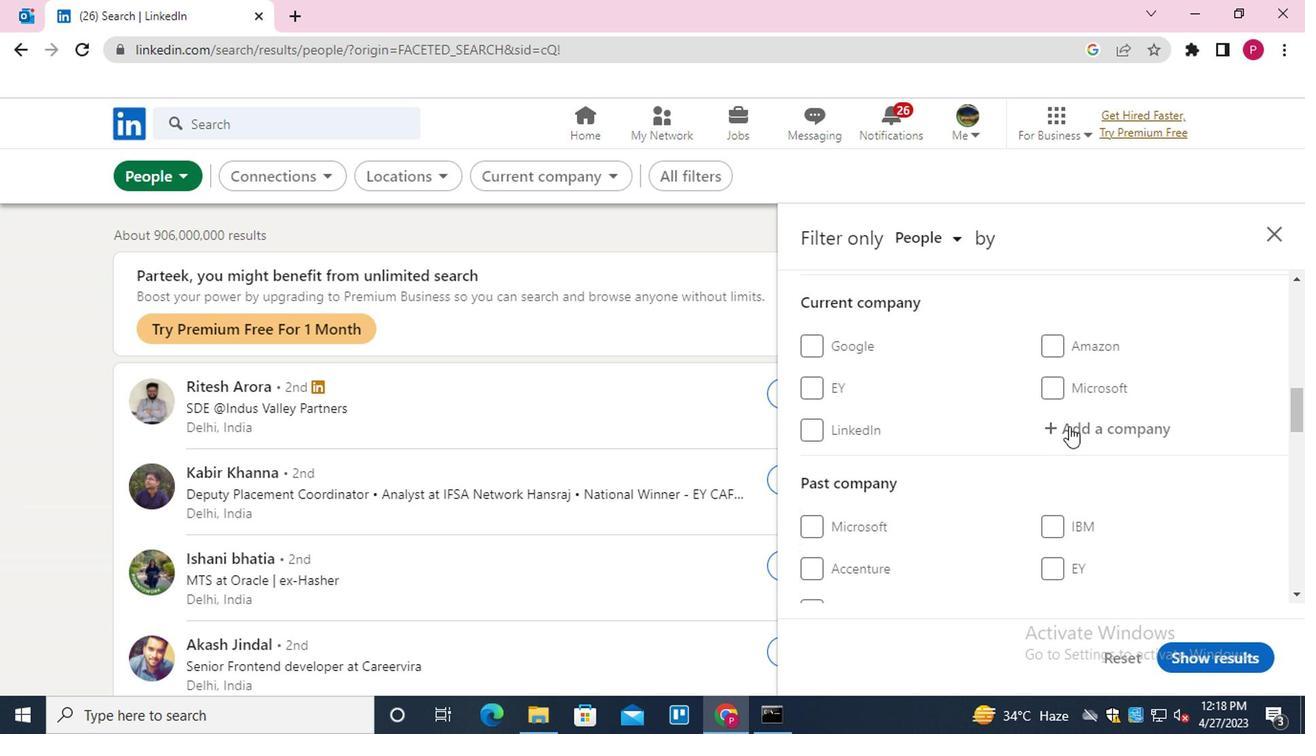 
Action: Mouse scrolled (1048, 425) with delta (0, 0)
Screenshot: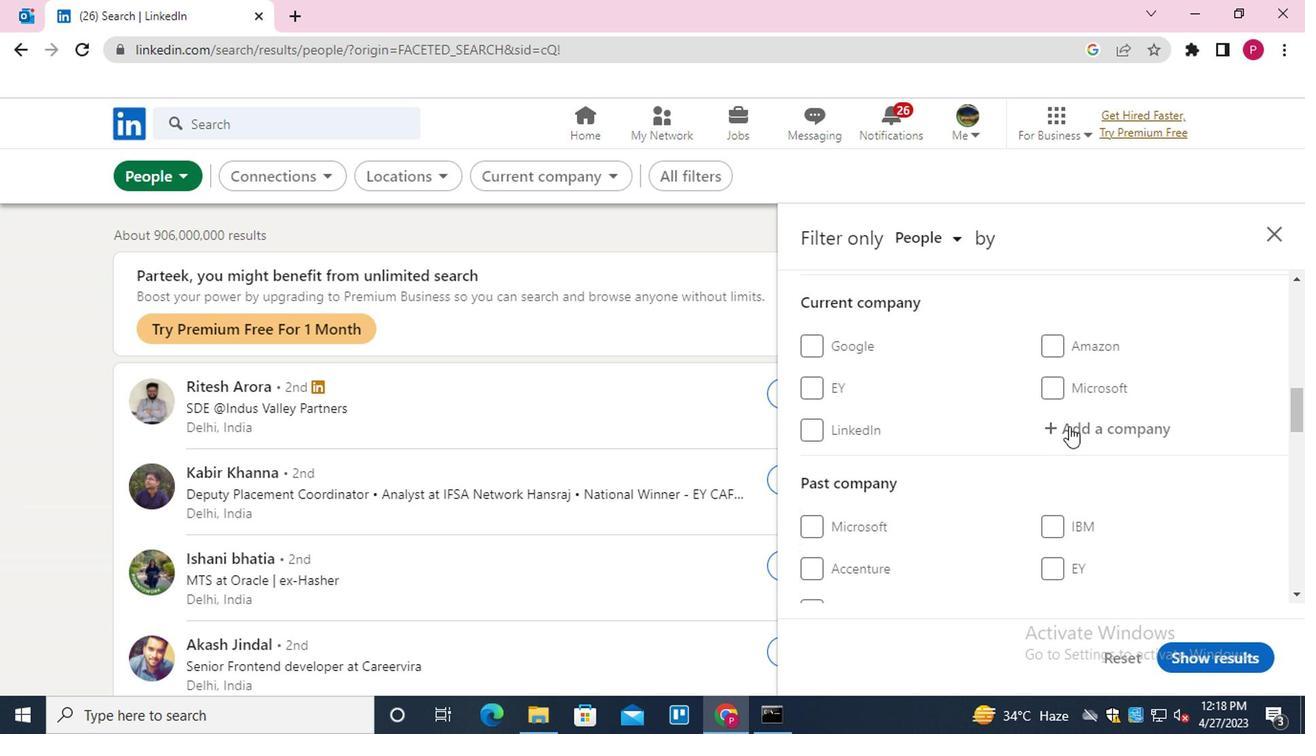 
Action: Mouse moved to (1043, 426)
Screenshot: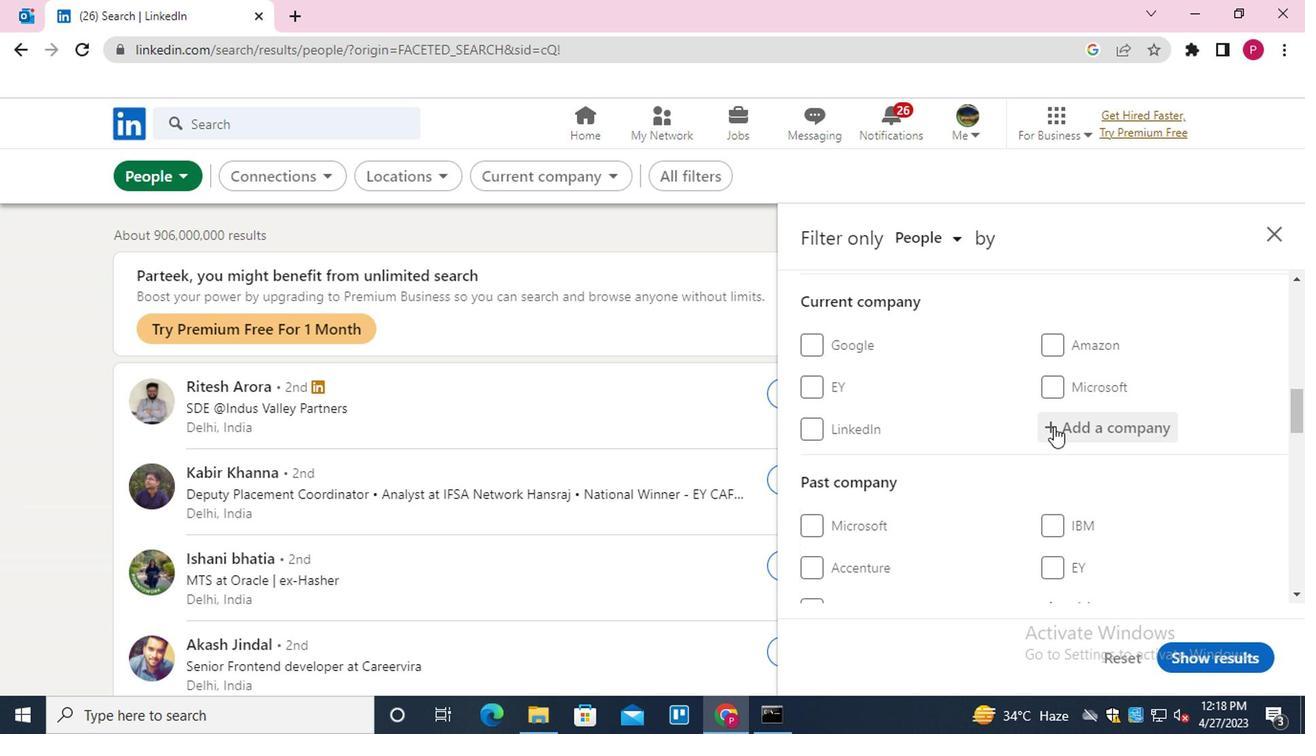
Action: Mouse scrolled (1043, 425) with delta (0, 0)
Screenshot: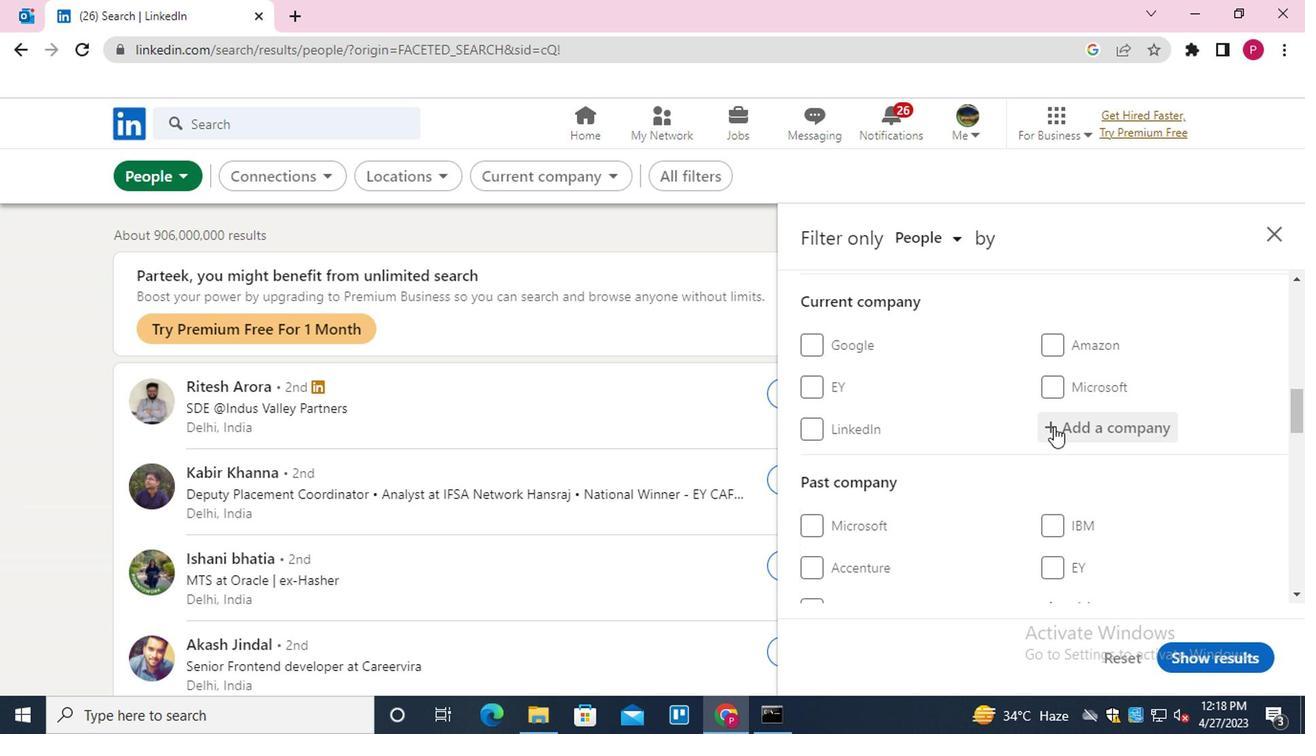 
Action: Mouse moved to (1040, 426)
Screenshot: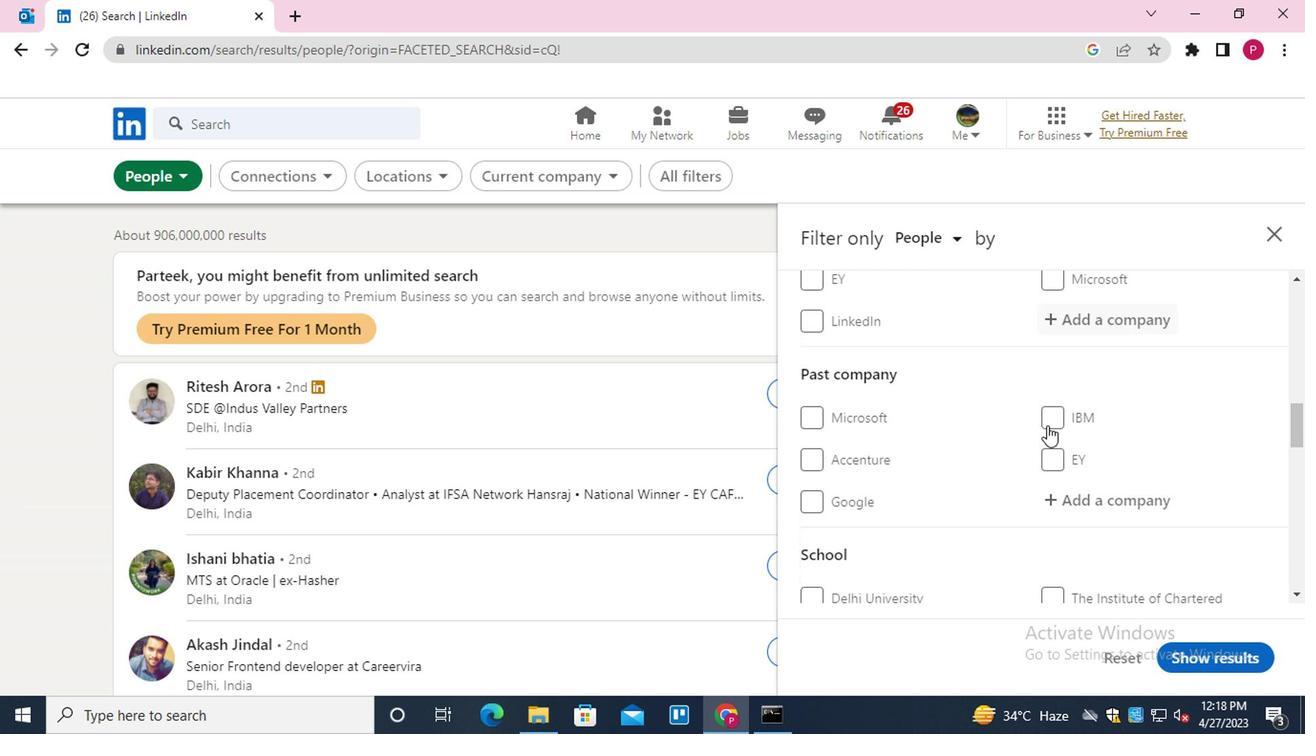 
Action: Mouse scrolled (1040, 425) with delta (0, 0)
Screenshot: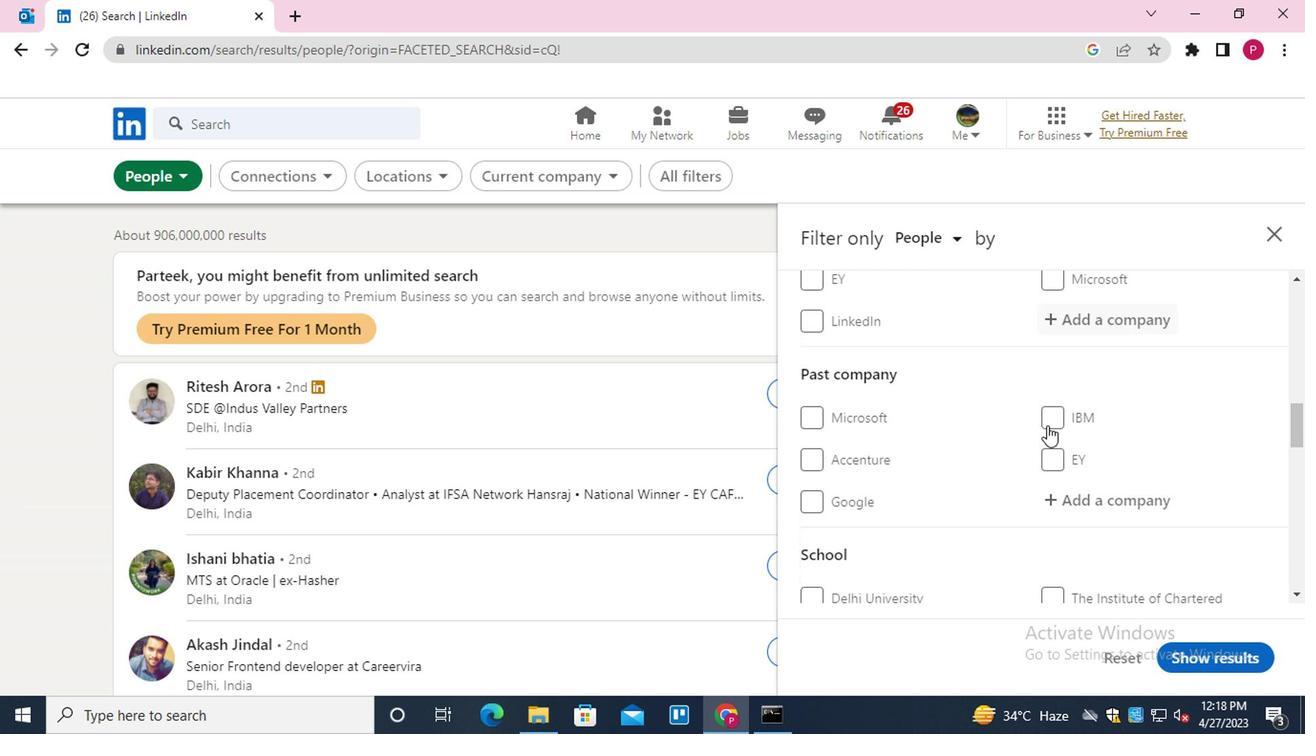 
Action: Mouse scrolled (1040, 425) with delta (0, 0)
Screenshot: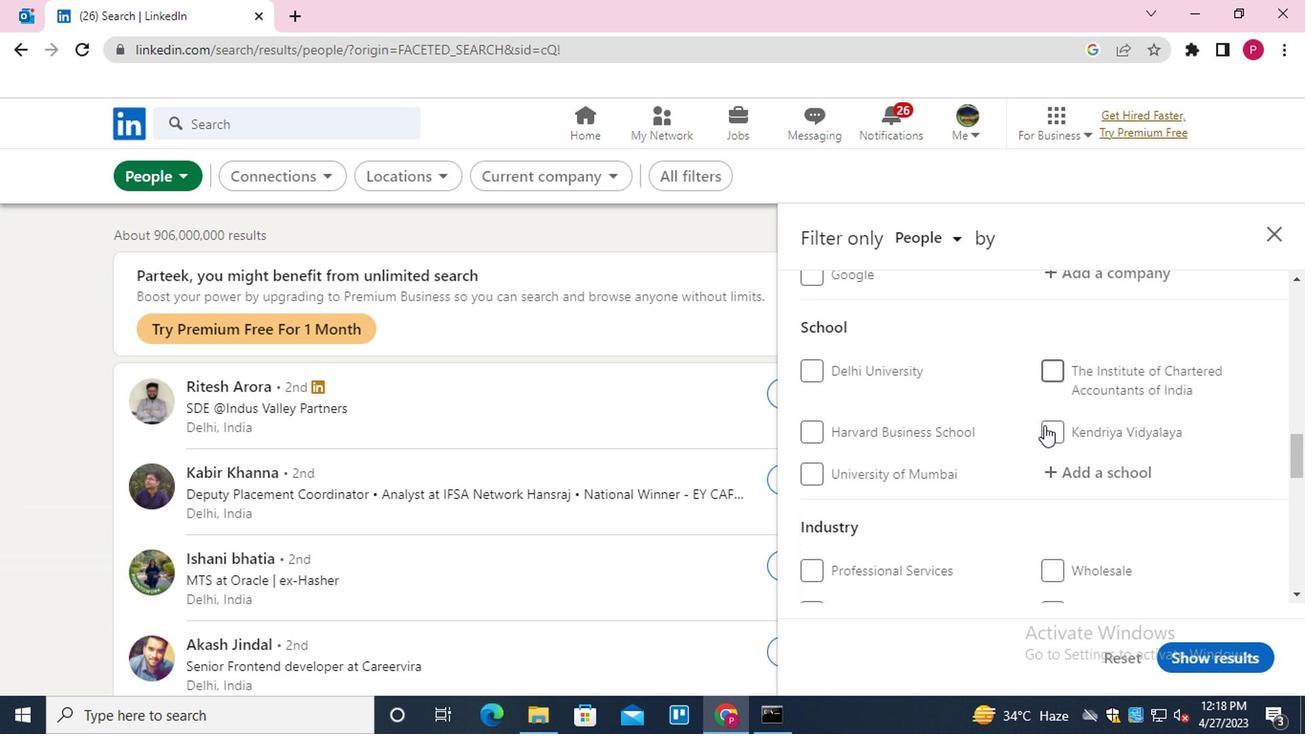 
Action: Mouse scrolled (1040, 425) with delta (0, 0)
Screenshot: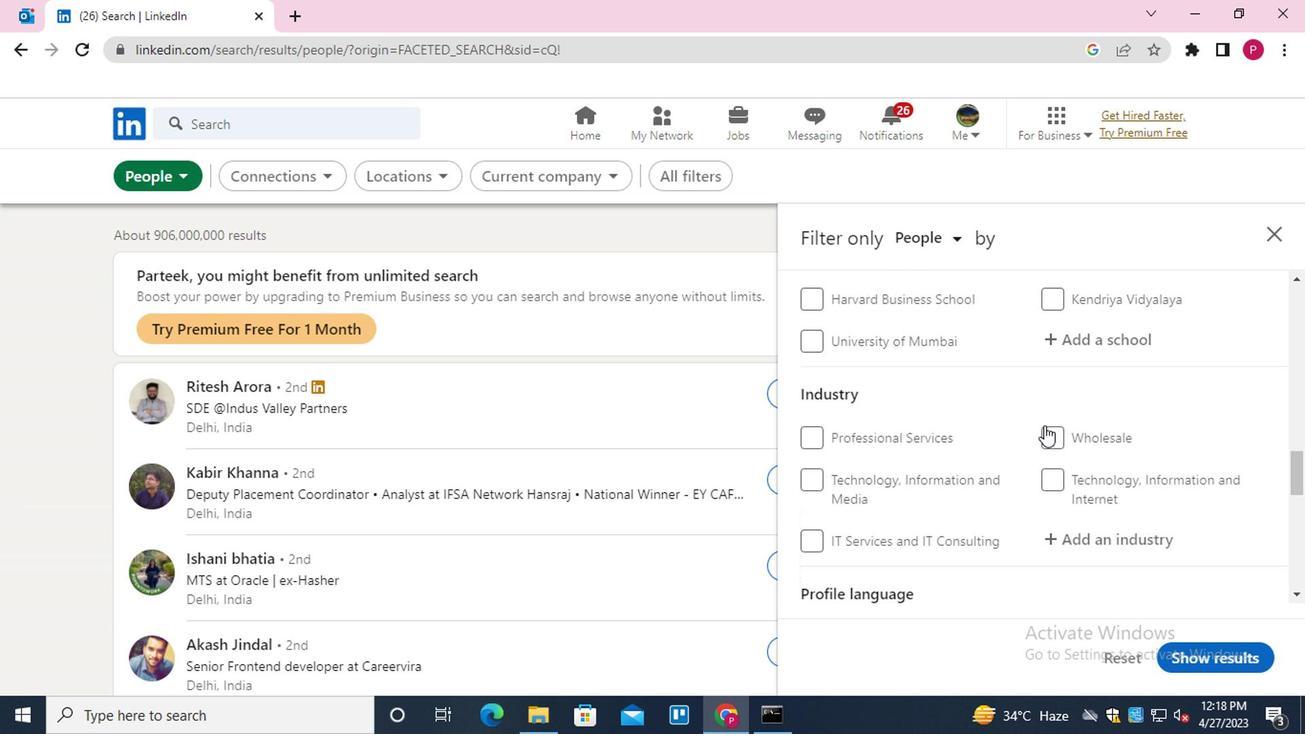 
Action: Mouse scrolled (1040, 425) with delta (0, 0)
Screenshot: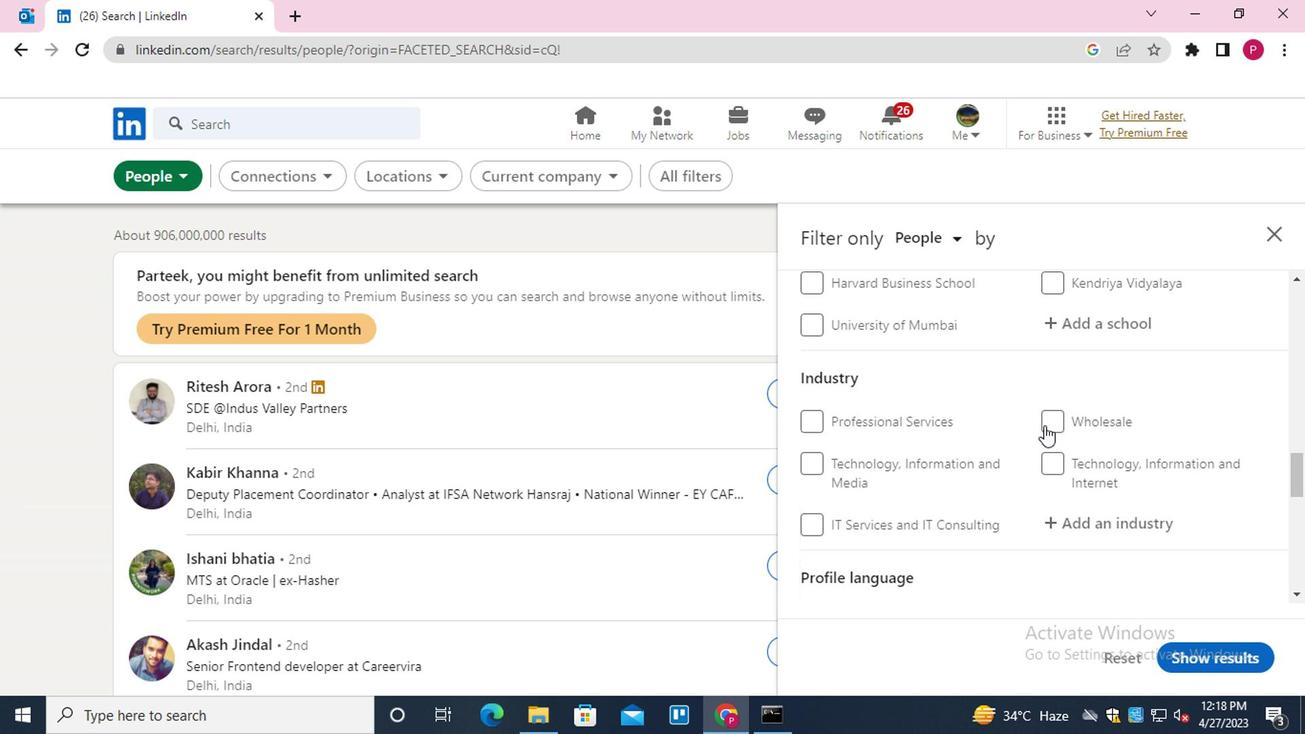 
Action: Mouse moved to (806, 481)
Screenshot: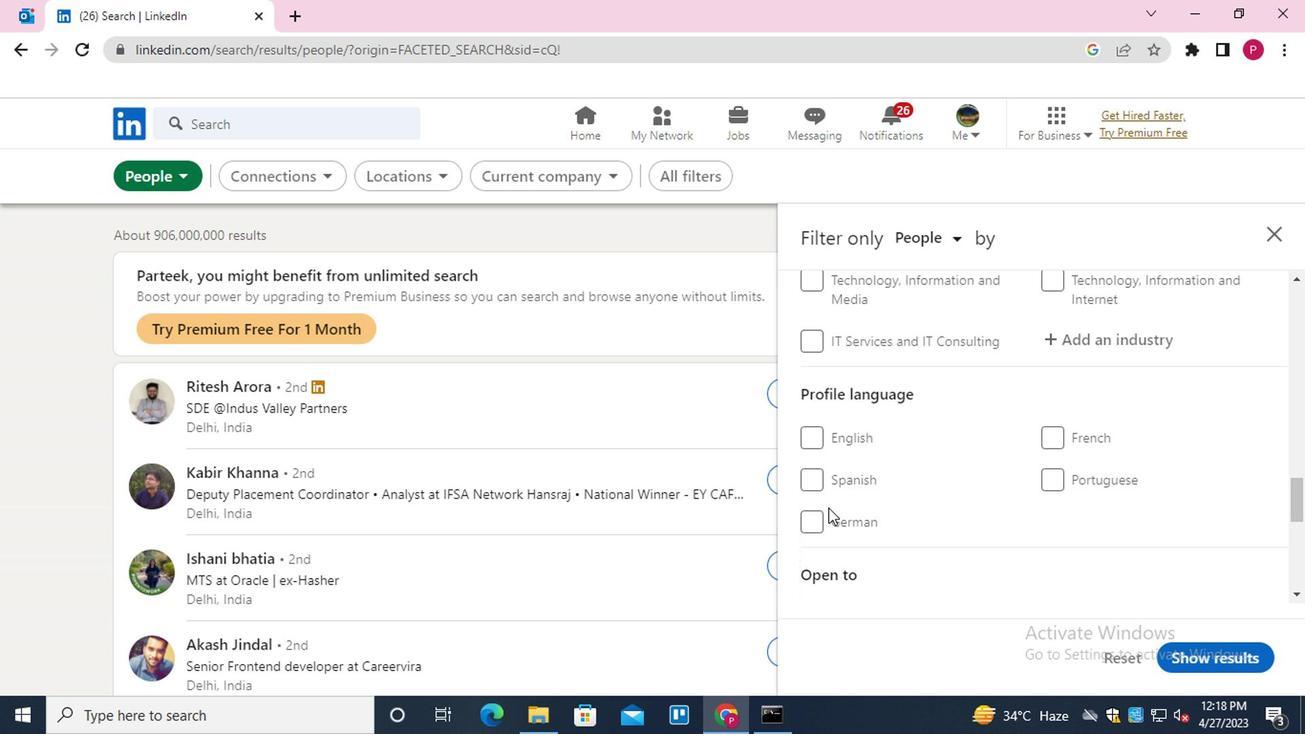 
Action: Mouse pressed left at (806, 481)
Screenshot: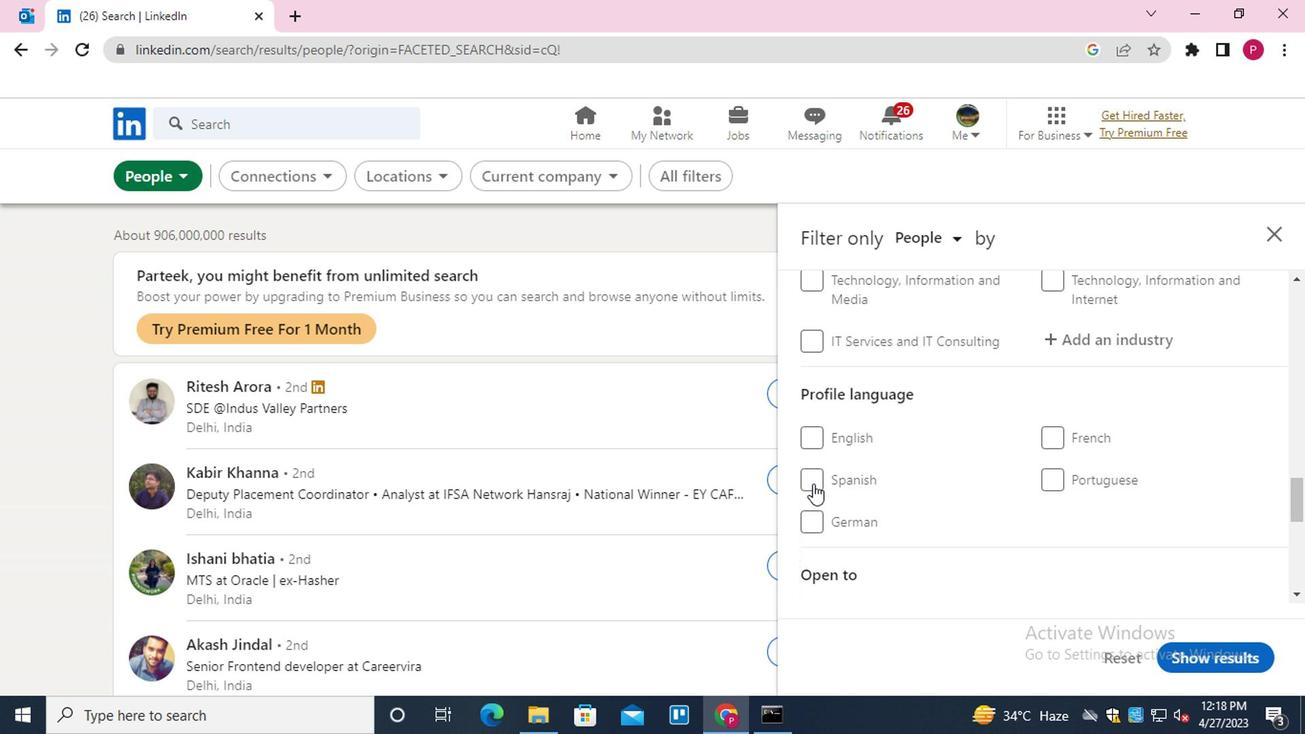 
Action: Mouse moved to (874, 467)
Screenshot: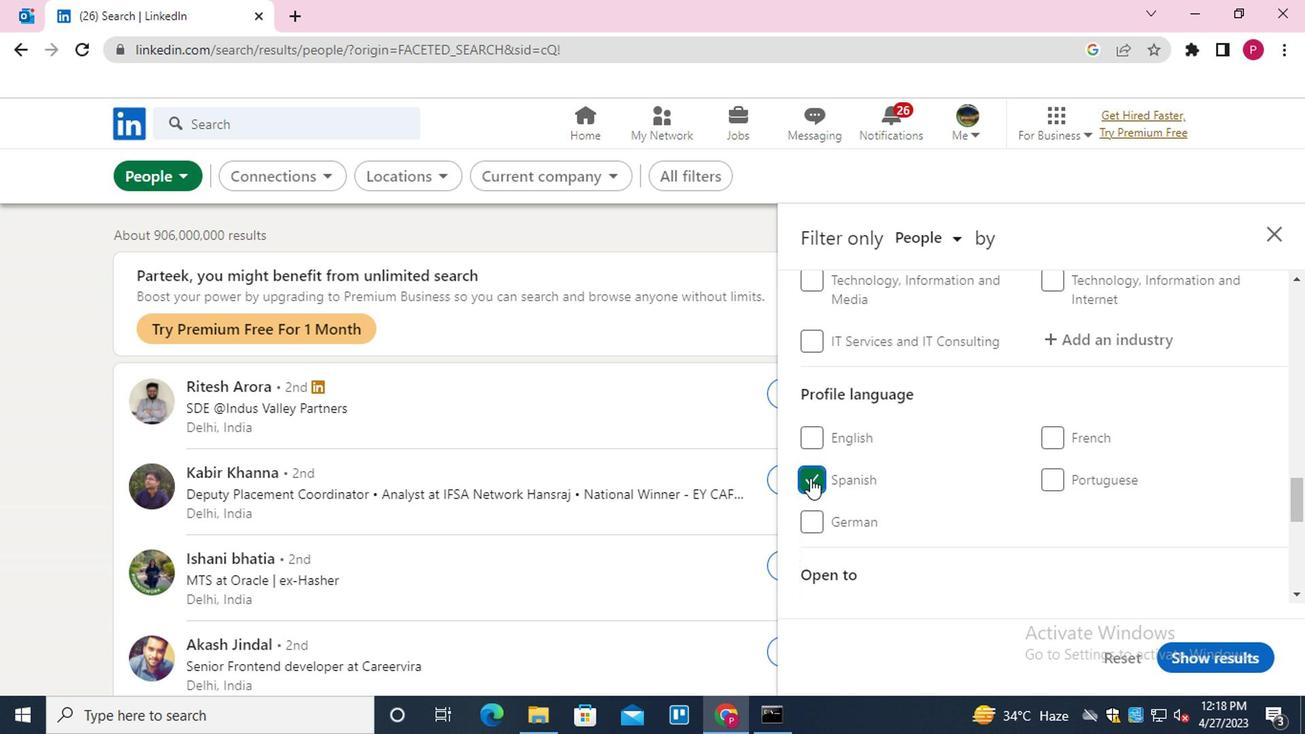 
Action: Mouse scrolled (874, 467) with delta (0, 0)
Screenshot: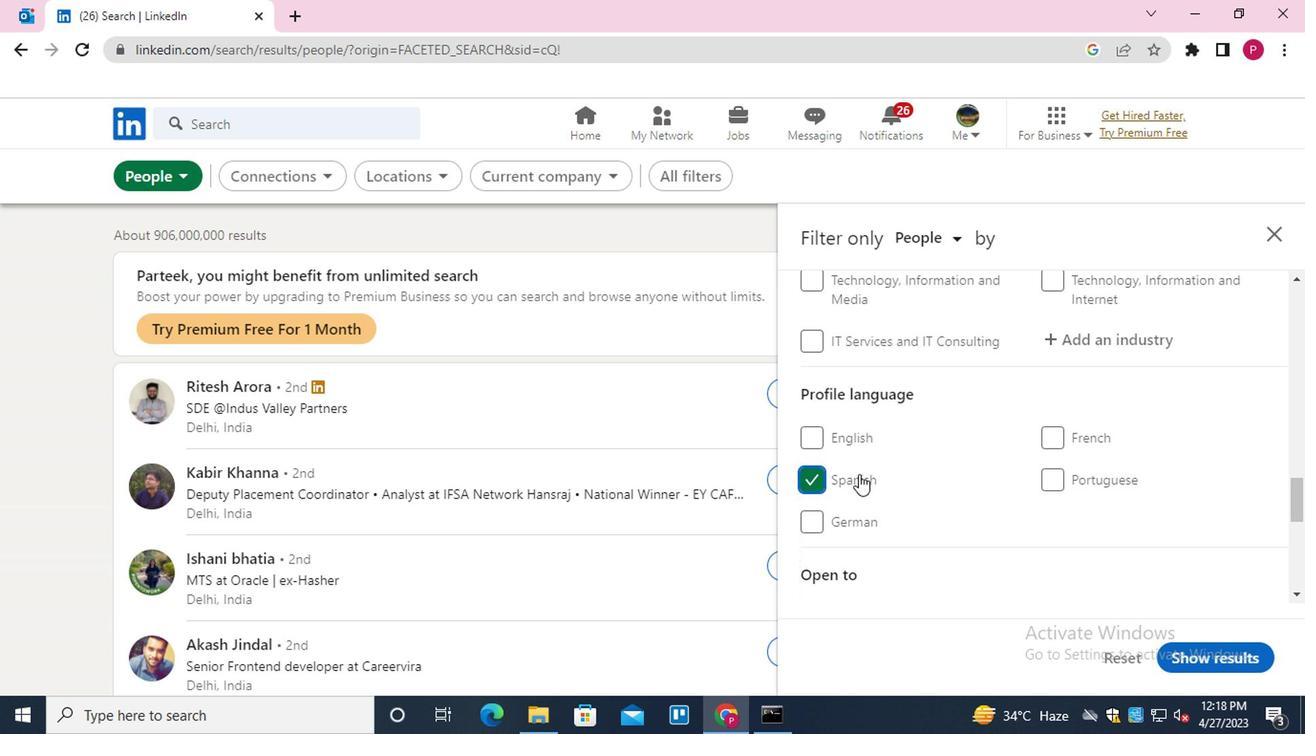 
Action: Mouse scrolled (874, 467) with delta (0, 0)
Screenshot: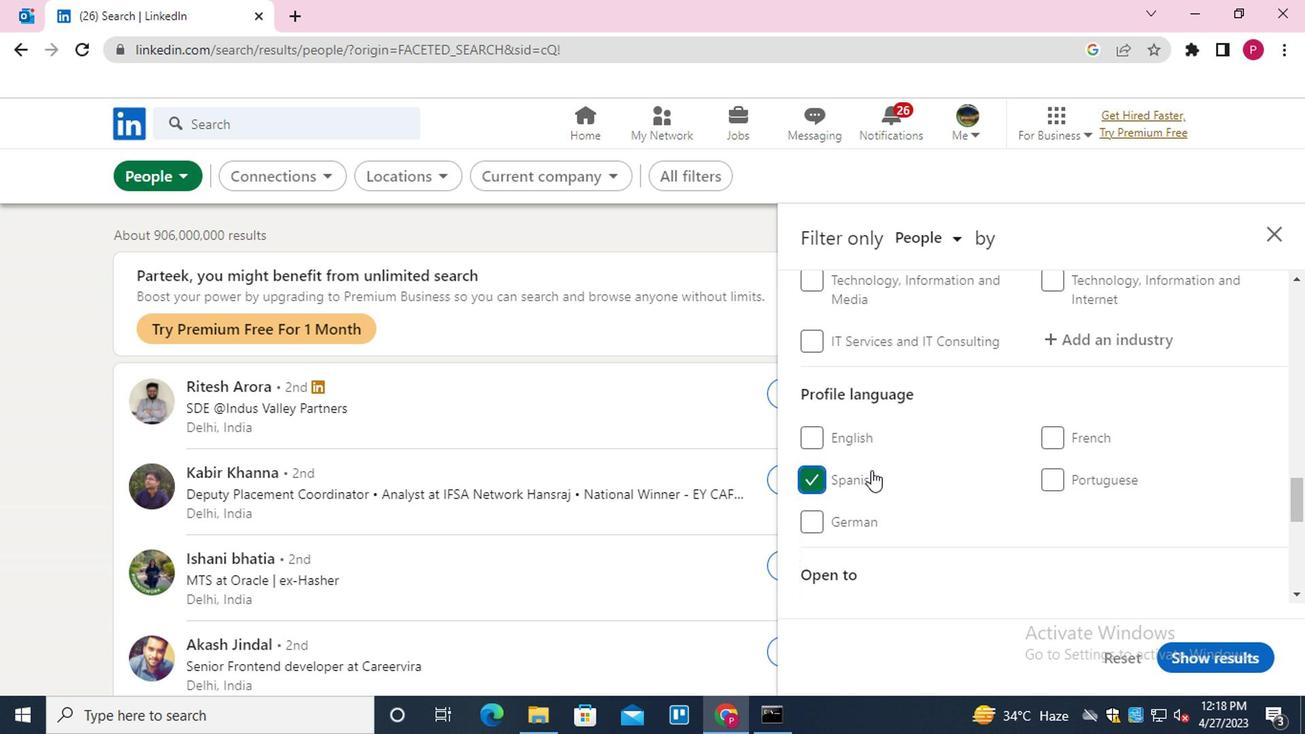 
Action: Mouse scrolled (874, 467) with delta (0, 0)
Screenshot: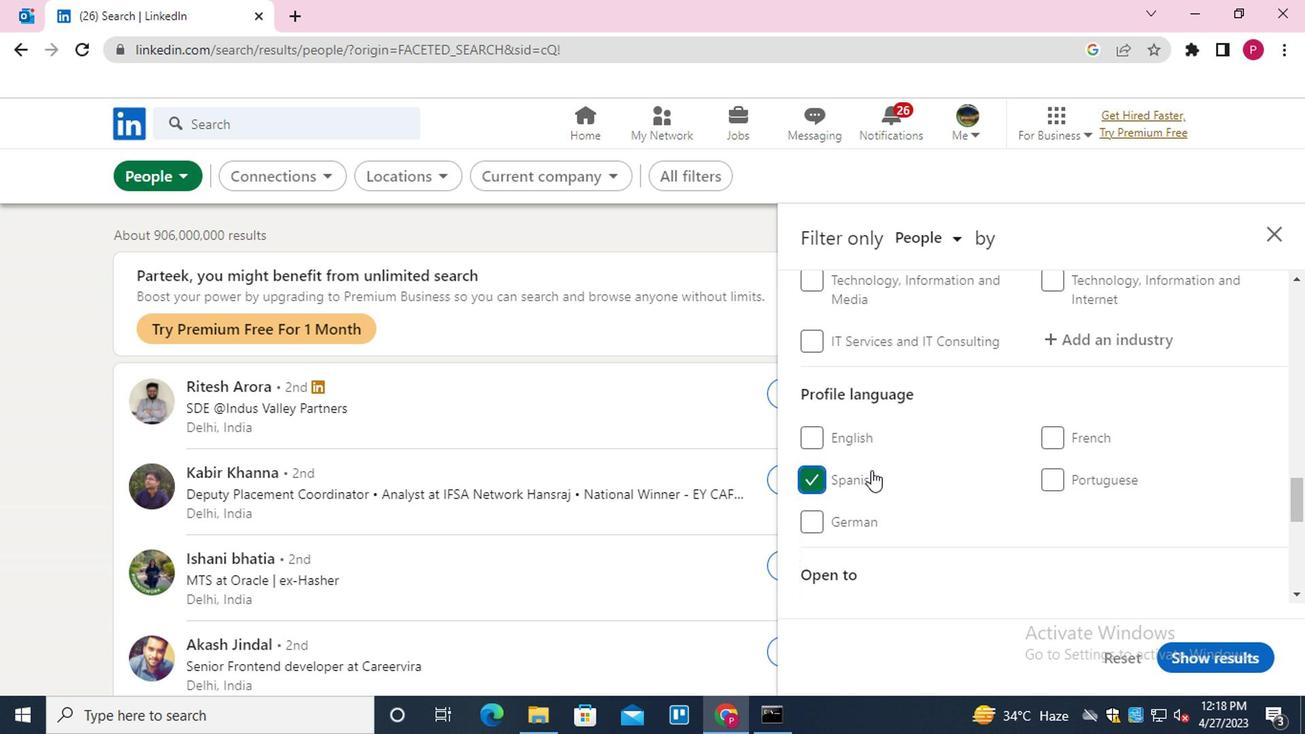 
Action: Mouse scrolled (874, 467) with delta (0, 0)
Screenshot: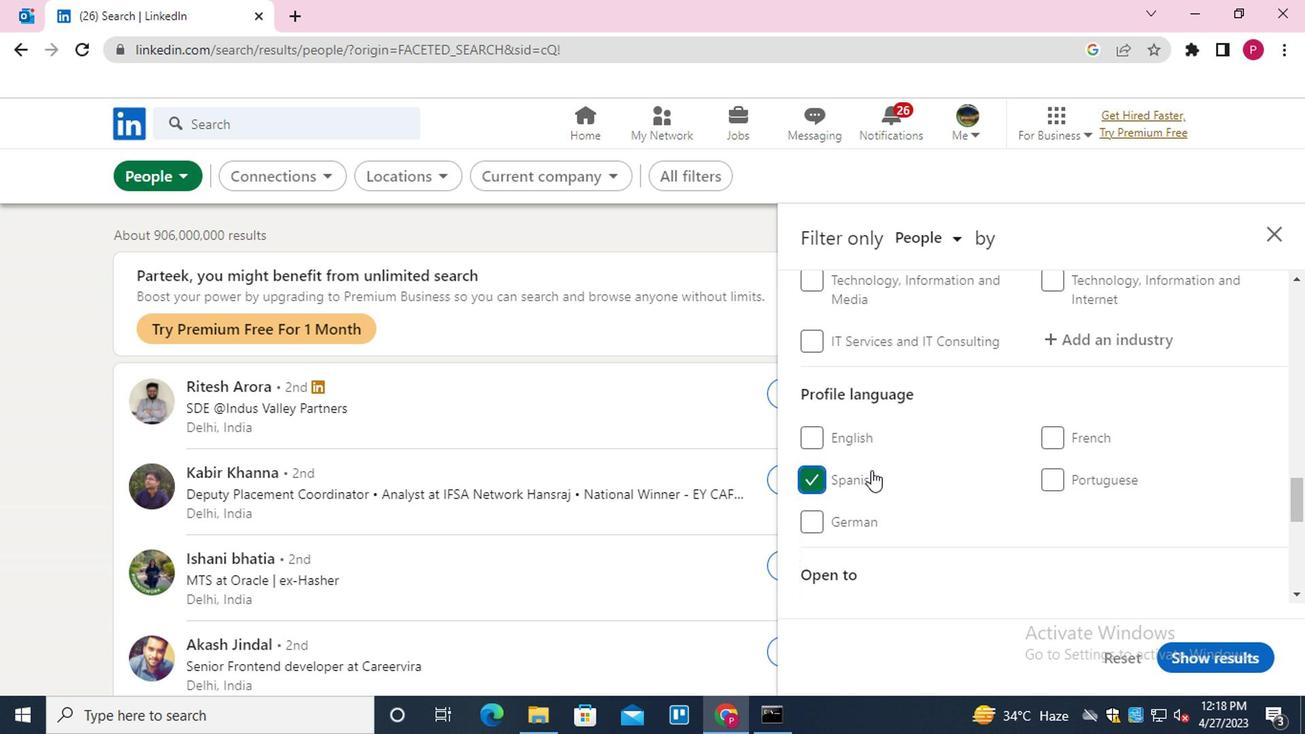 
Action: Mouse scrolled (874, 467) with delta (0, 0)
Screenshot: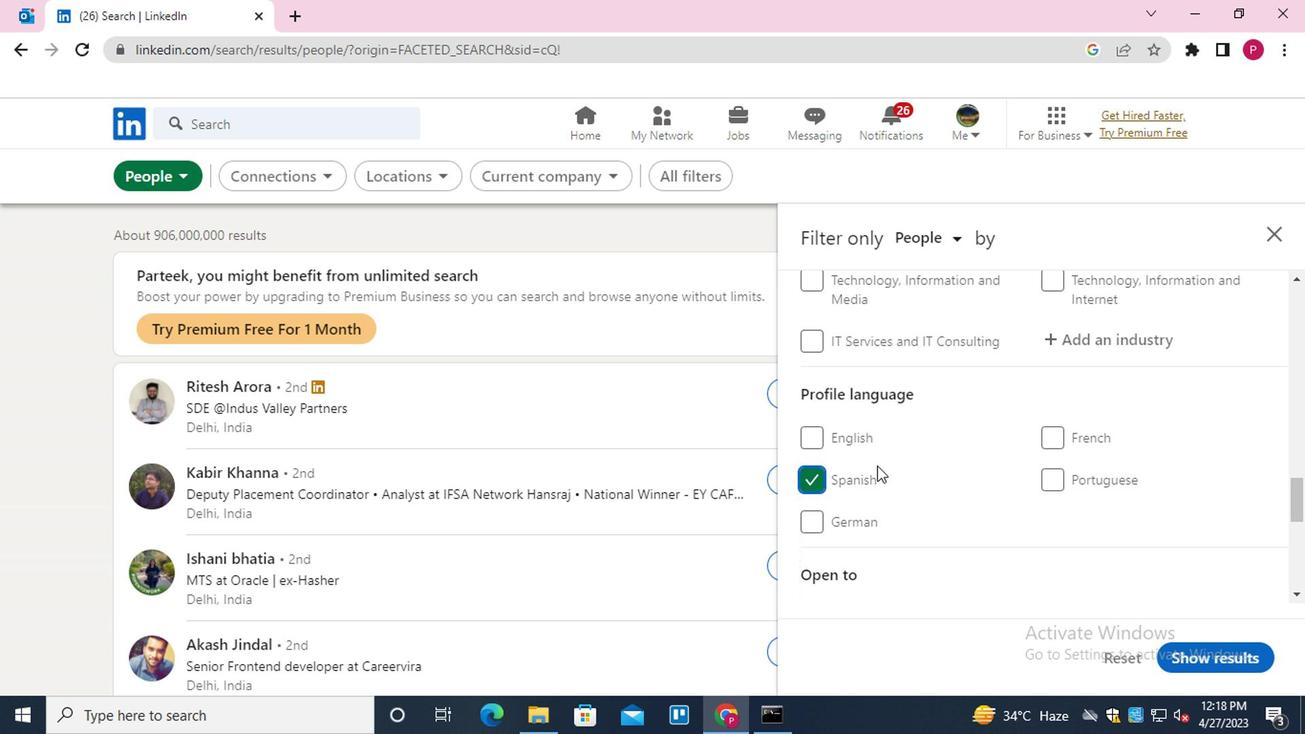 
Action: Mouse scrolled (874, 467) with delta (0, 0)
Screenshot: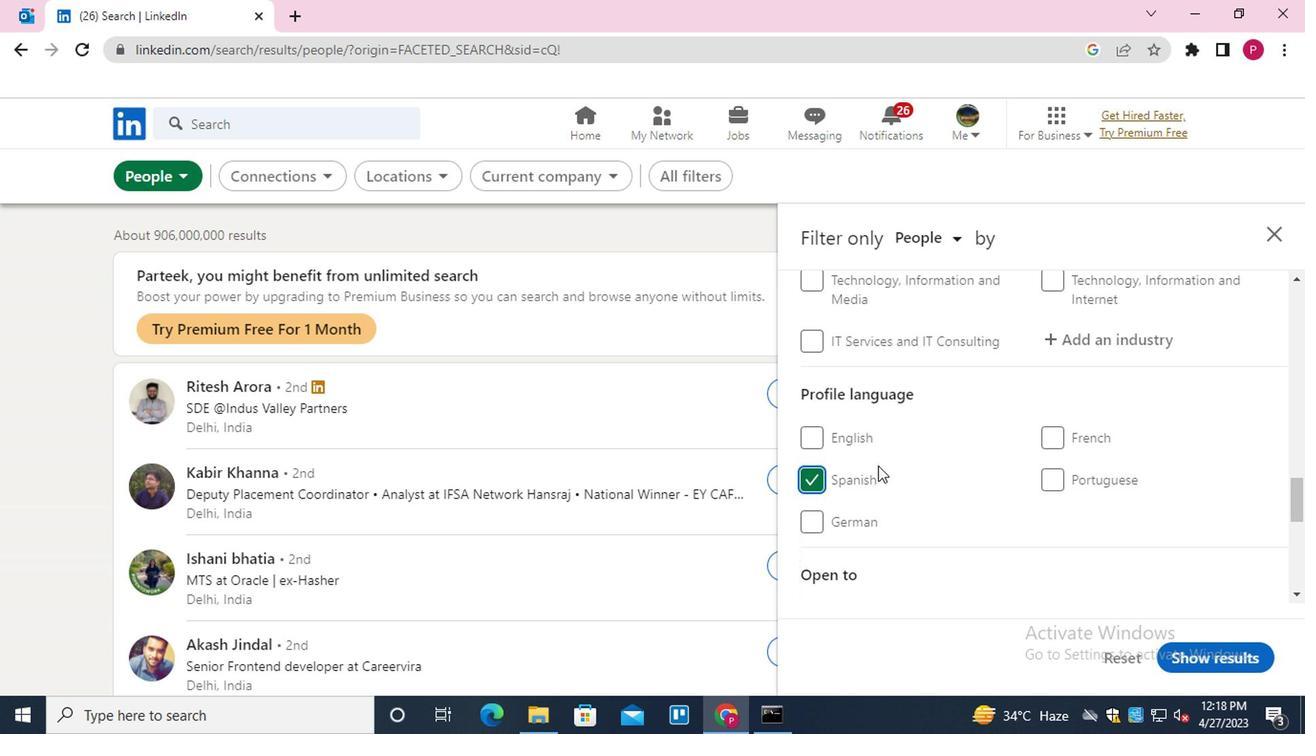 
Action: Mouse scrolled (874, 467) with delta (0, 0)
Screenshot: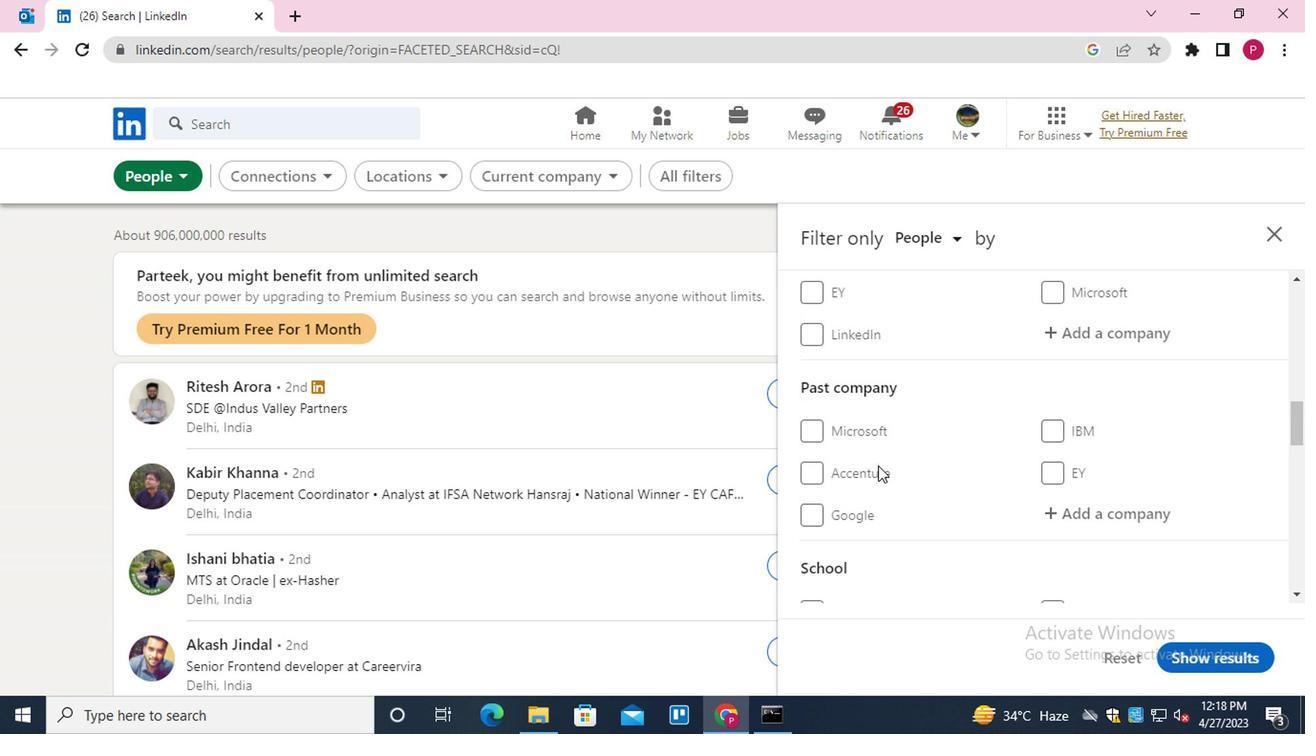 
Action: Mouse moved to (1086, 434)
Screenshot: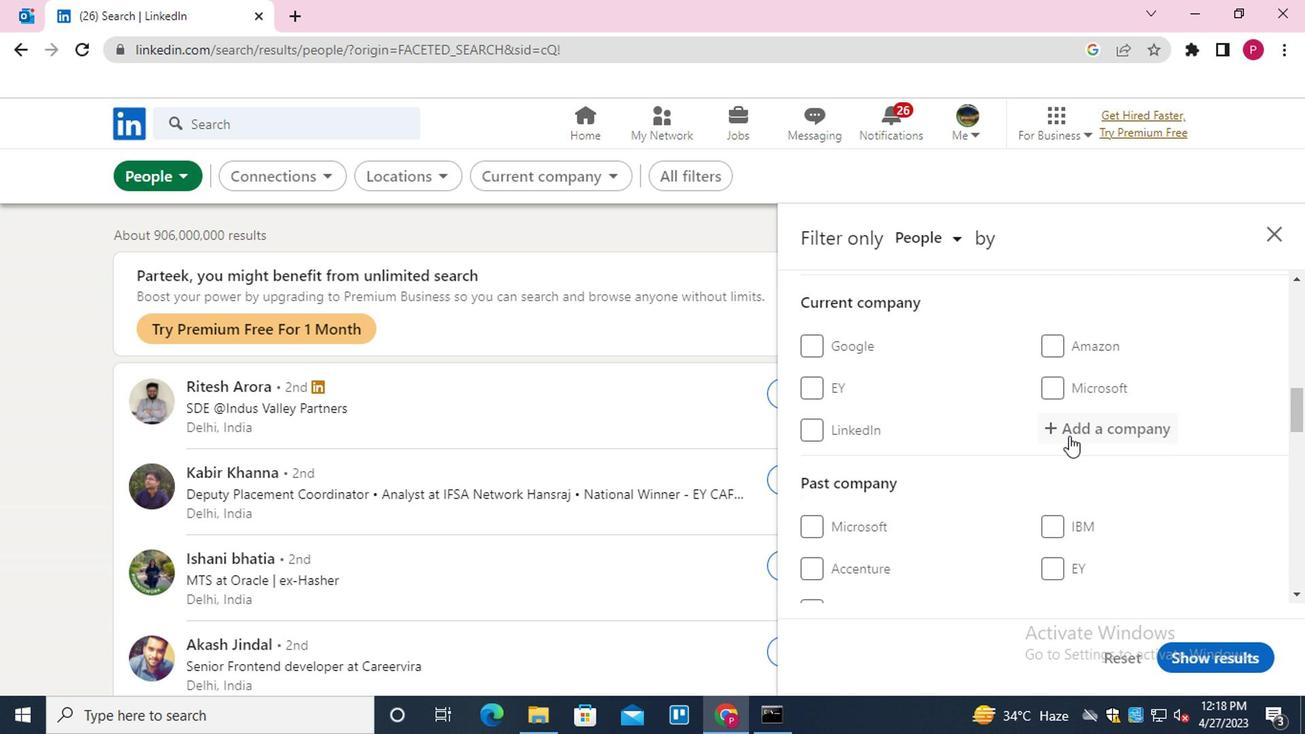 
Action: Mouse pressed left at (1086, 434)
Screenshot: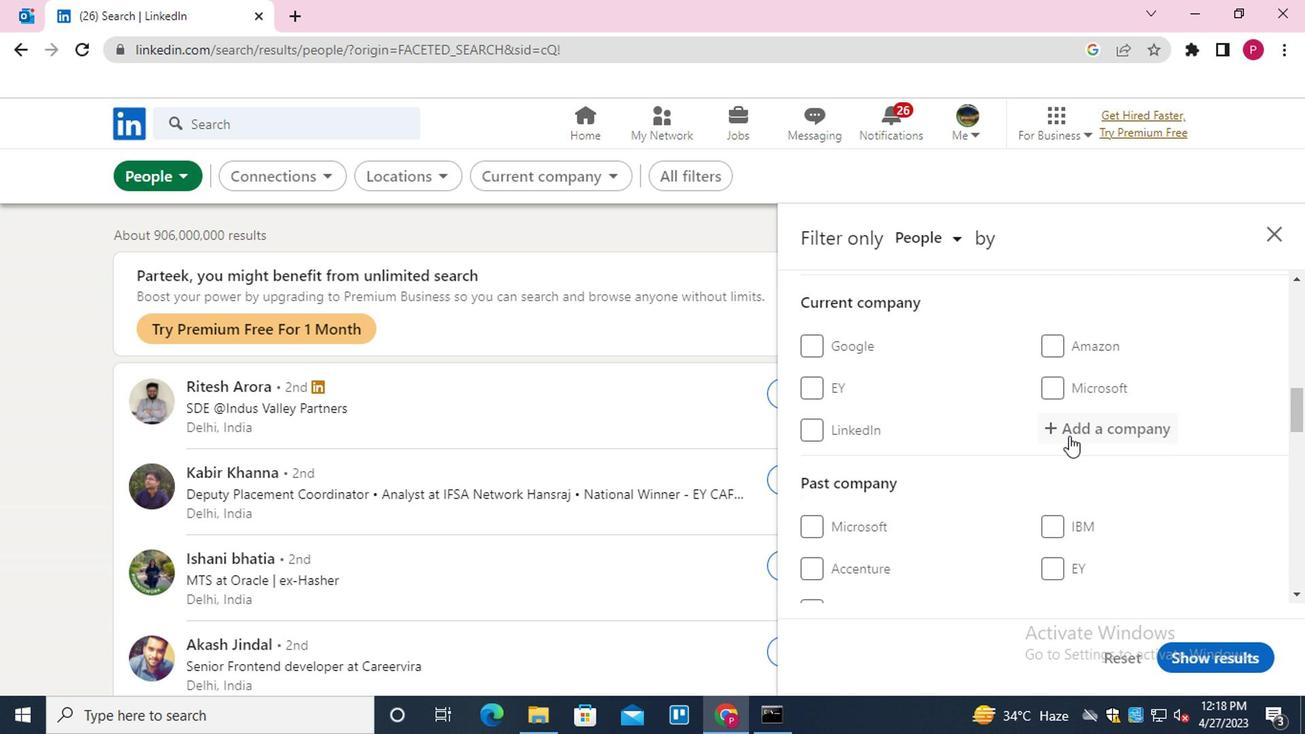 
Action: Key pressed <Key.shift>TRR<Key.backspace>EEBO<Key.down><Key.enter>
Screenshot: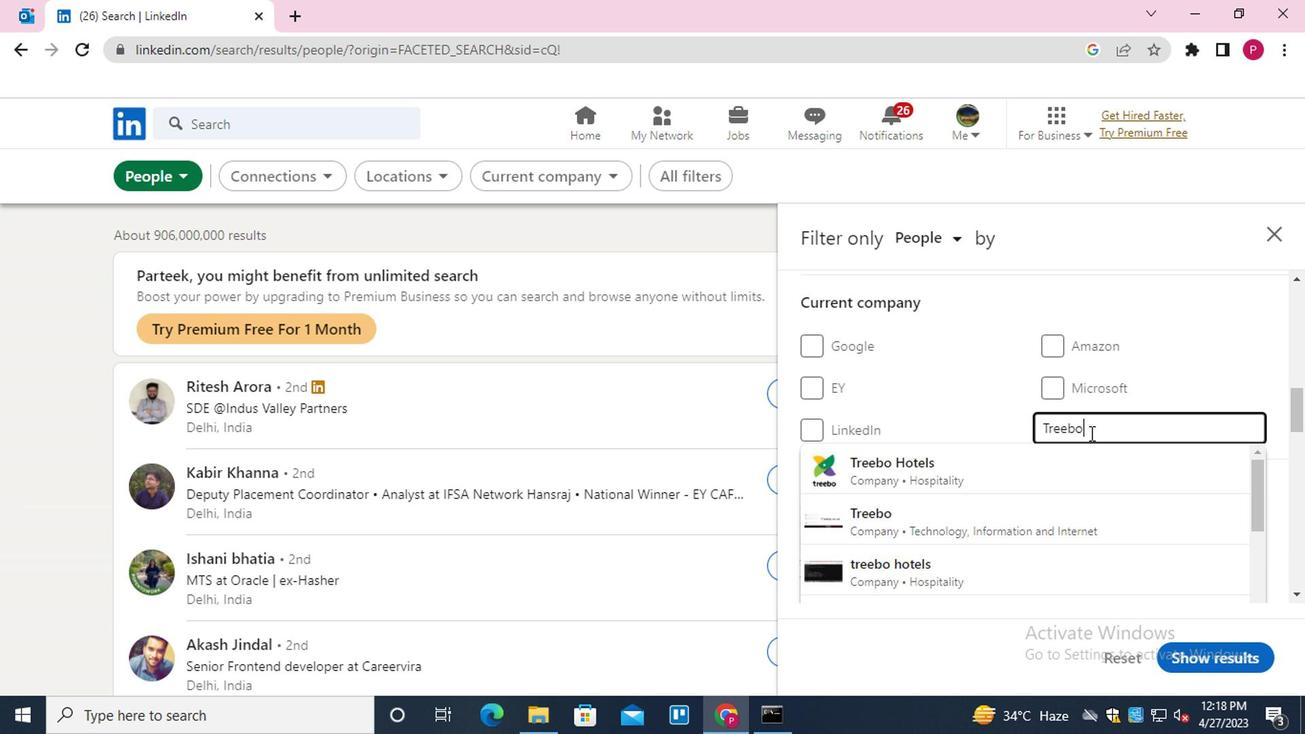 
Action: Mouse moved to (997, 416)
Screenshot: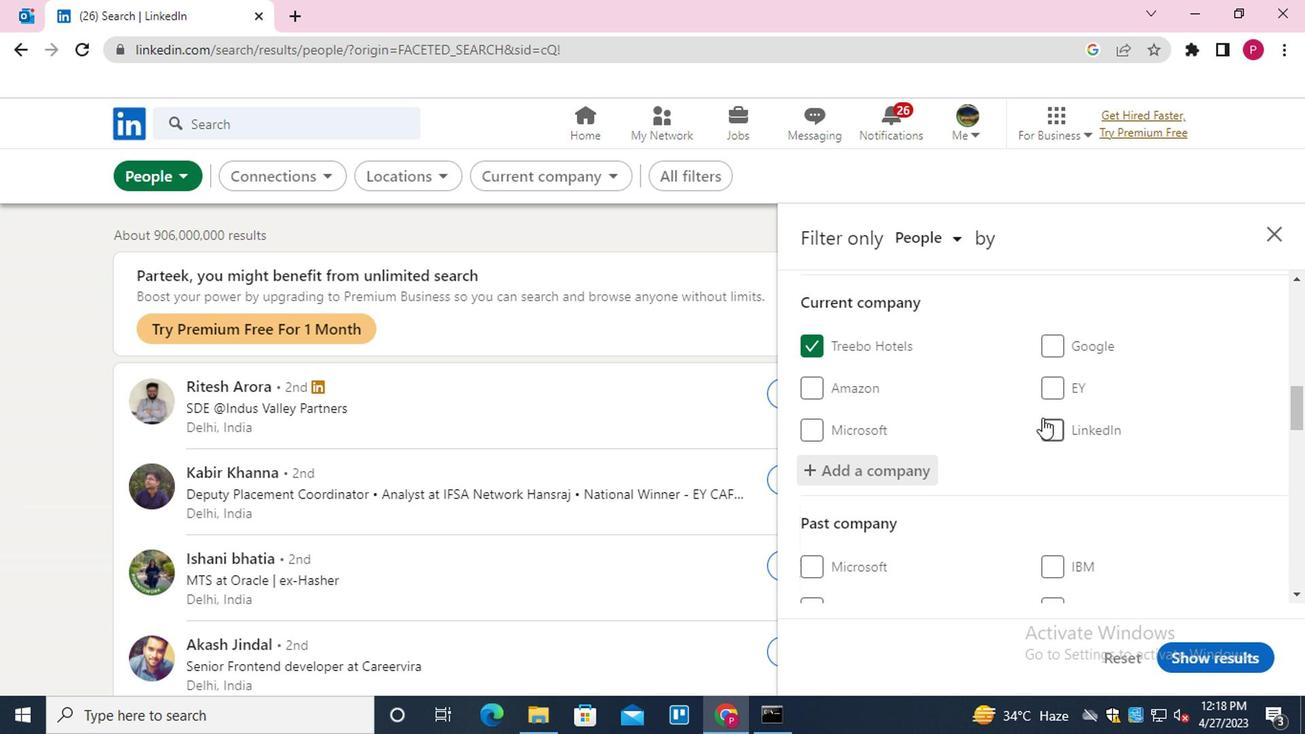 
Action: Mouse scrolled (997, 416) with delta (0, 0)
Screenshot: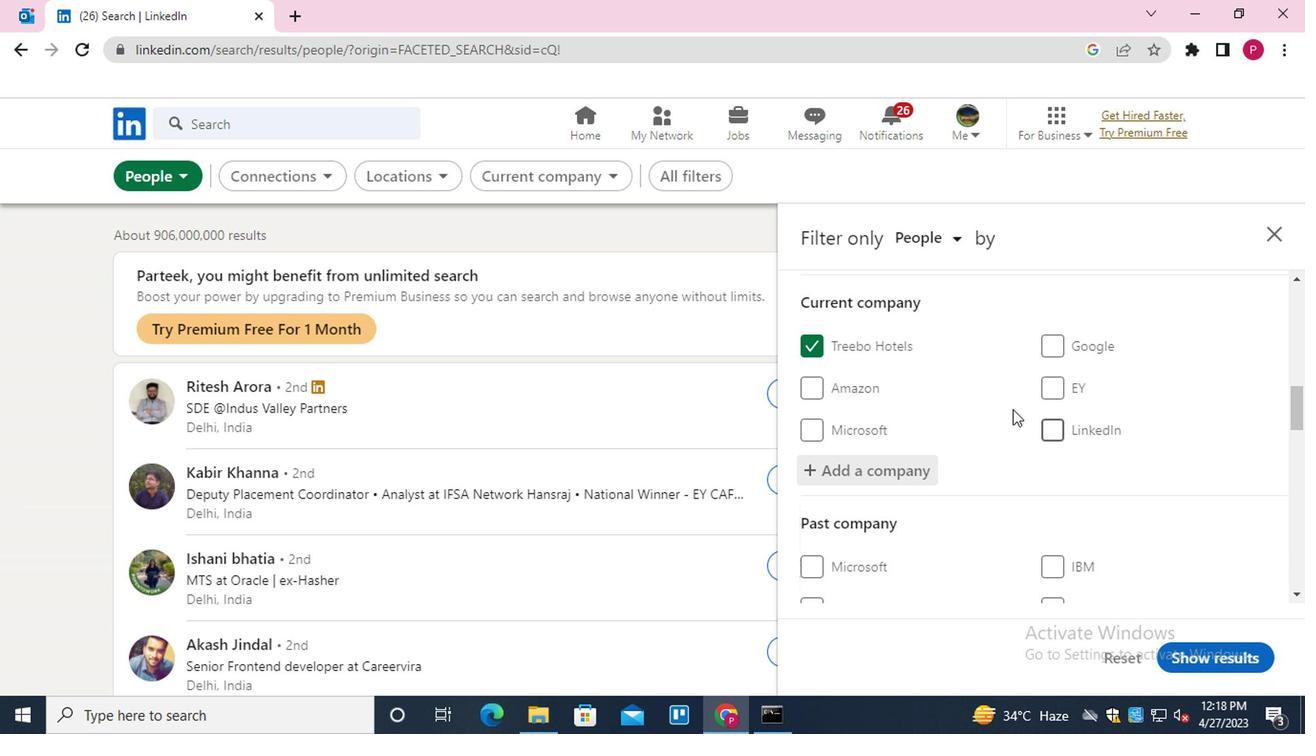
Action: Mouse moved to (997, 418)
Screenshot: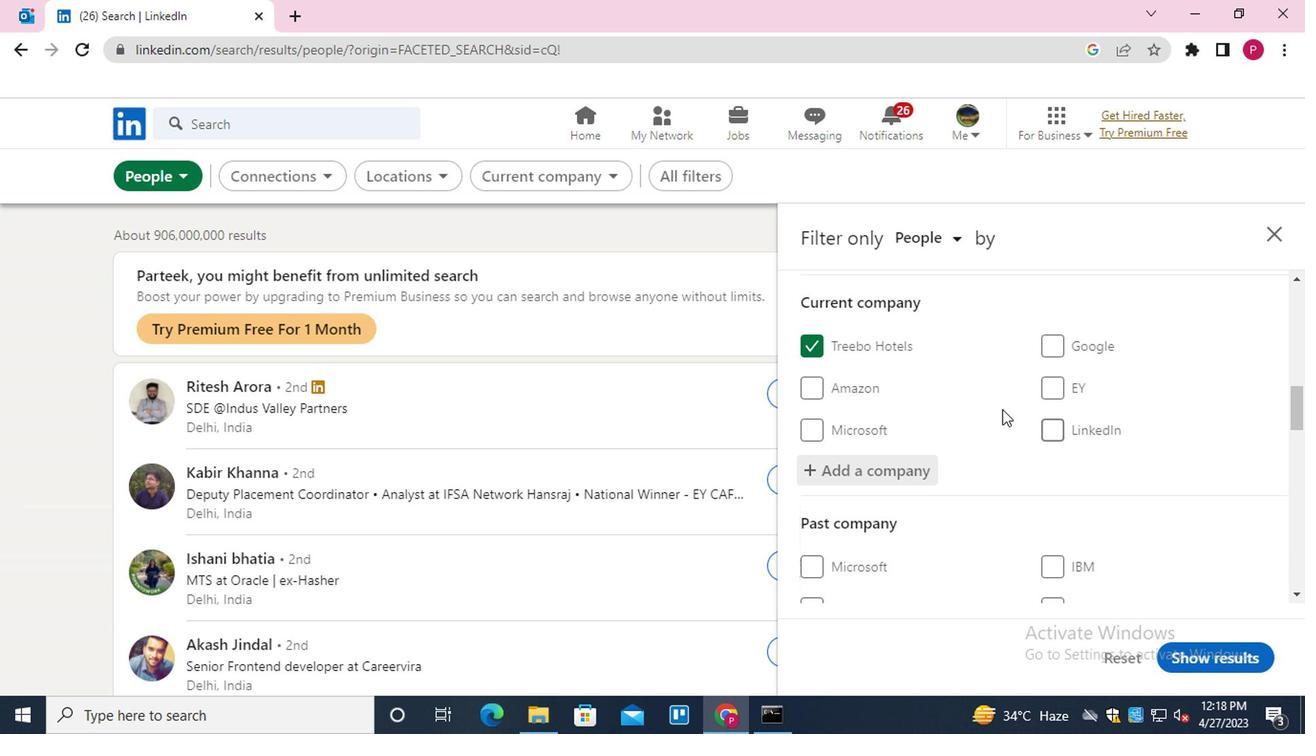 
Action: Mouse scrolled (997, 416) with delta (0, -1)
Screenshot: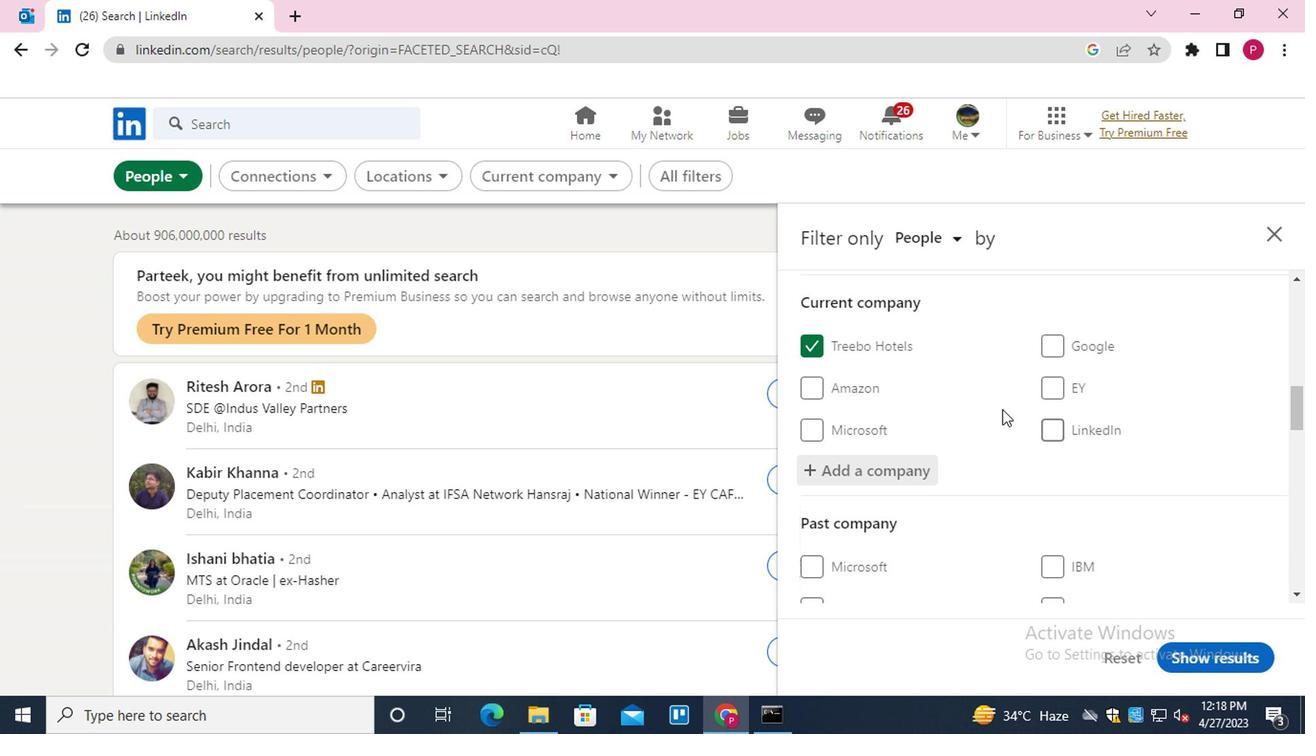 
Action: Mouse scrolled (997, 416) with delta (0, -1)
Screenshot: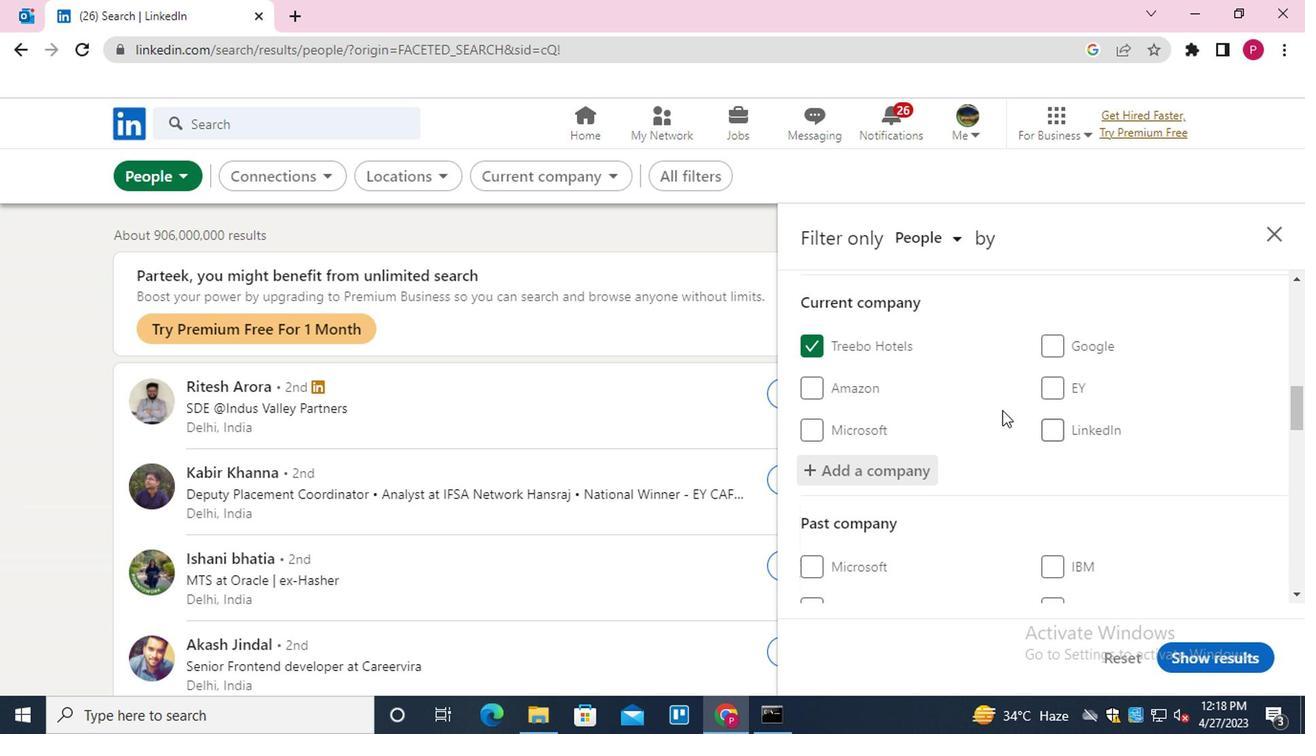 
Action: Mouse scrolled (997, 416) with delta (0, -1)
Screenshot: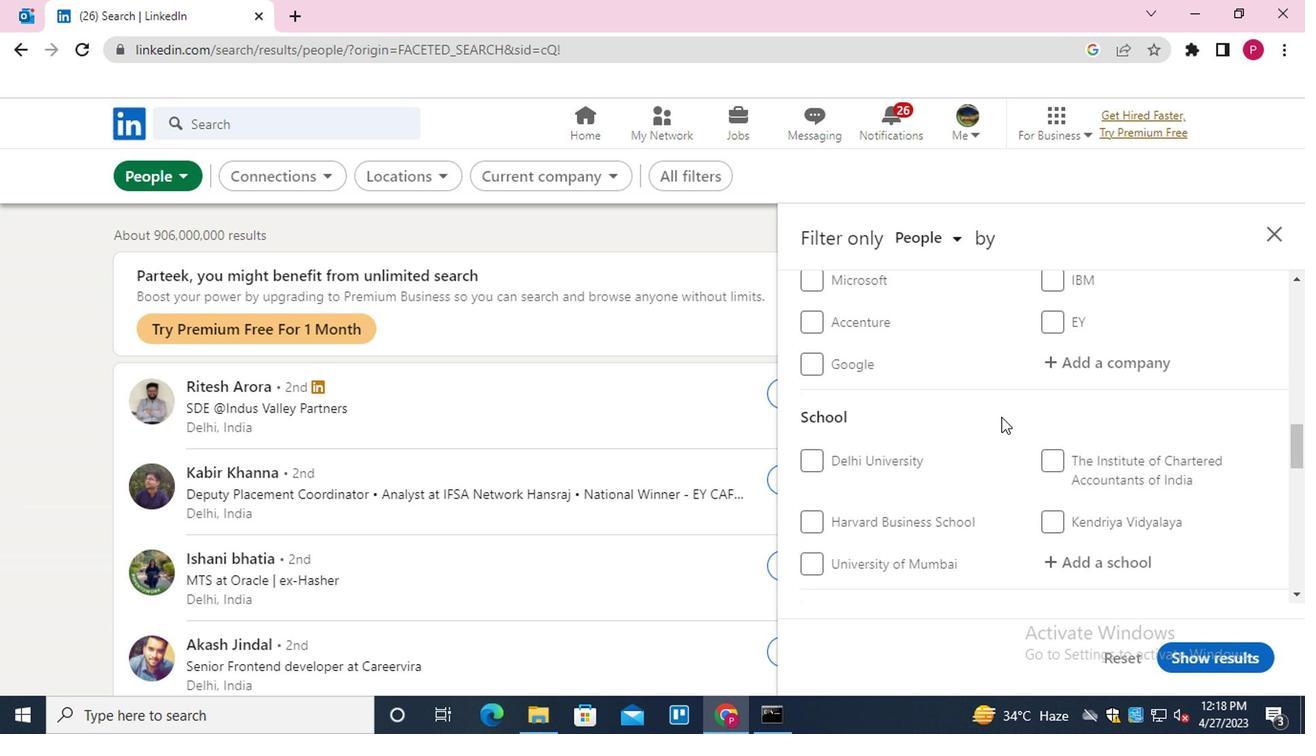 
Action: Mouse scrolled (997, 416) with delta (0, -1)
Screenshot: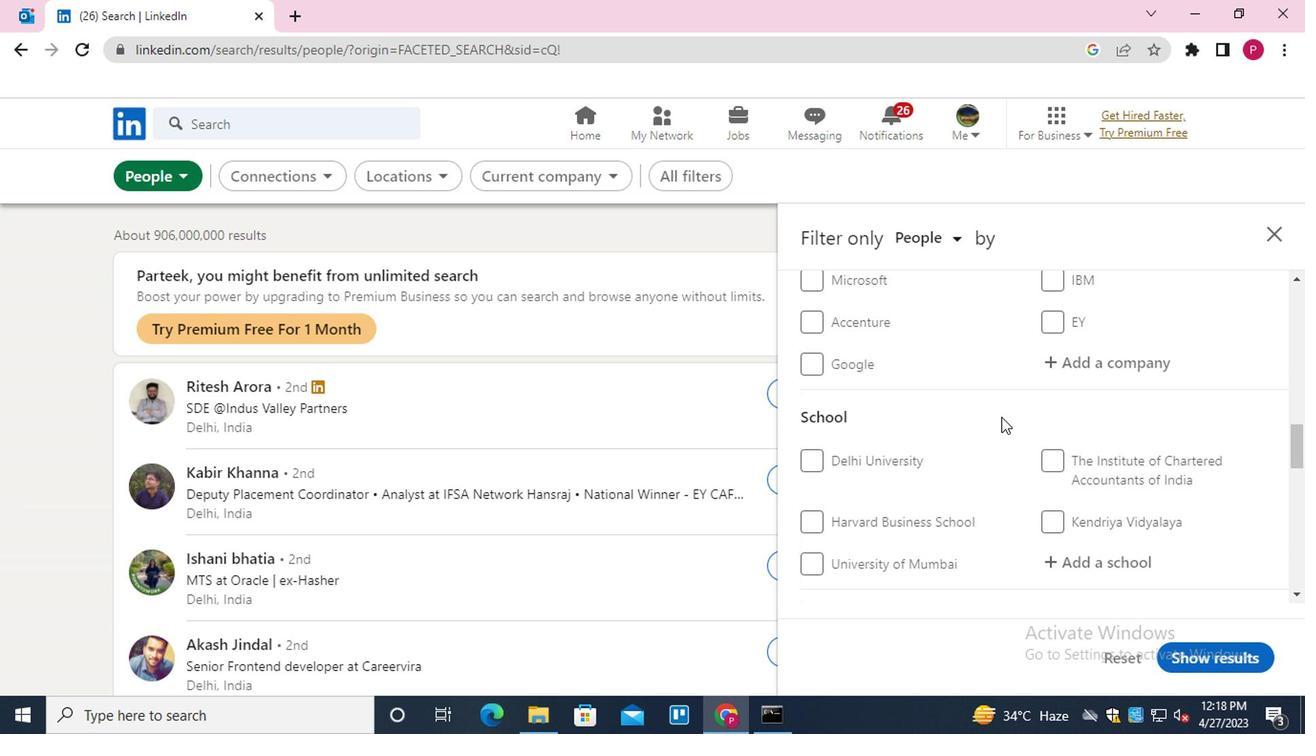 
Action: Mouse moved to (1124, 370)
Screenshot: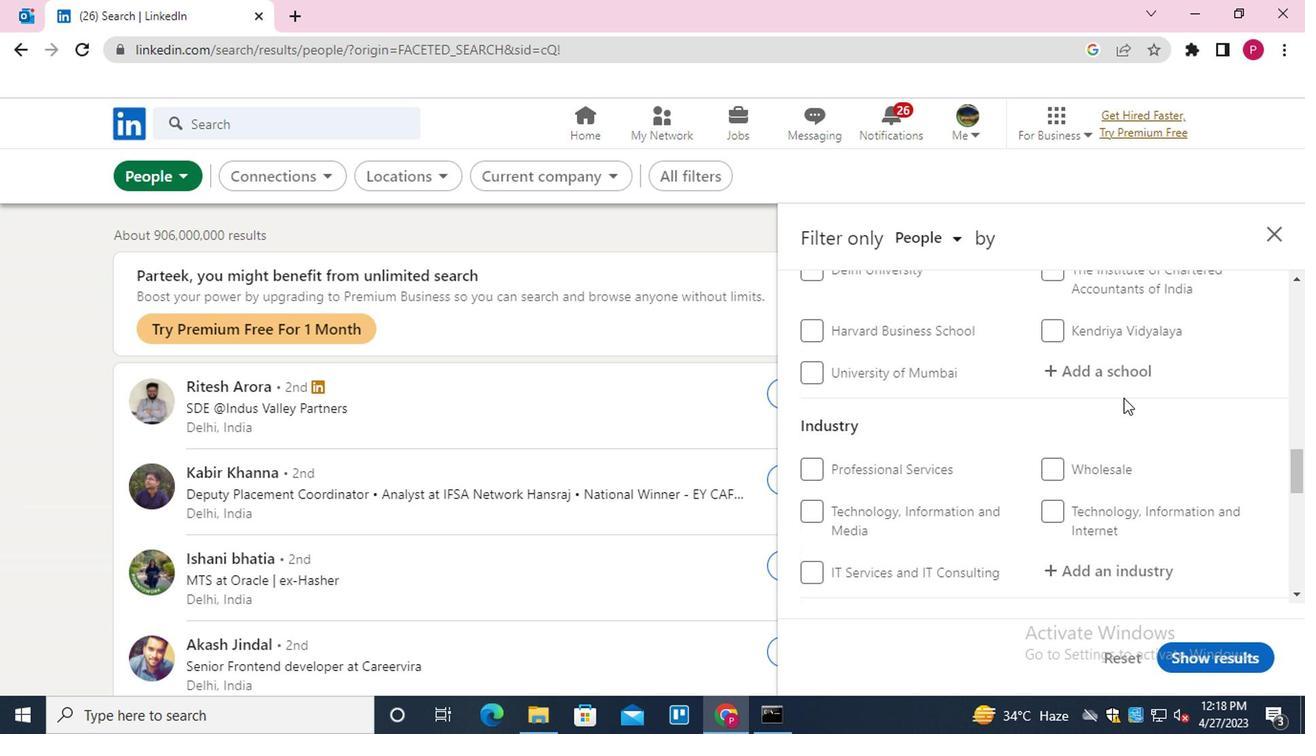 
Action: Mouse pressed left at (1124, 370)
Screenshot: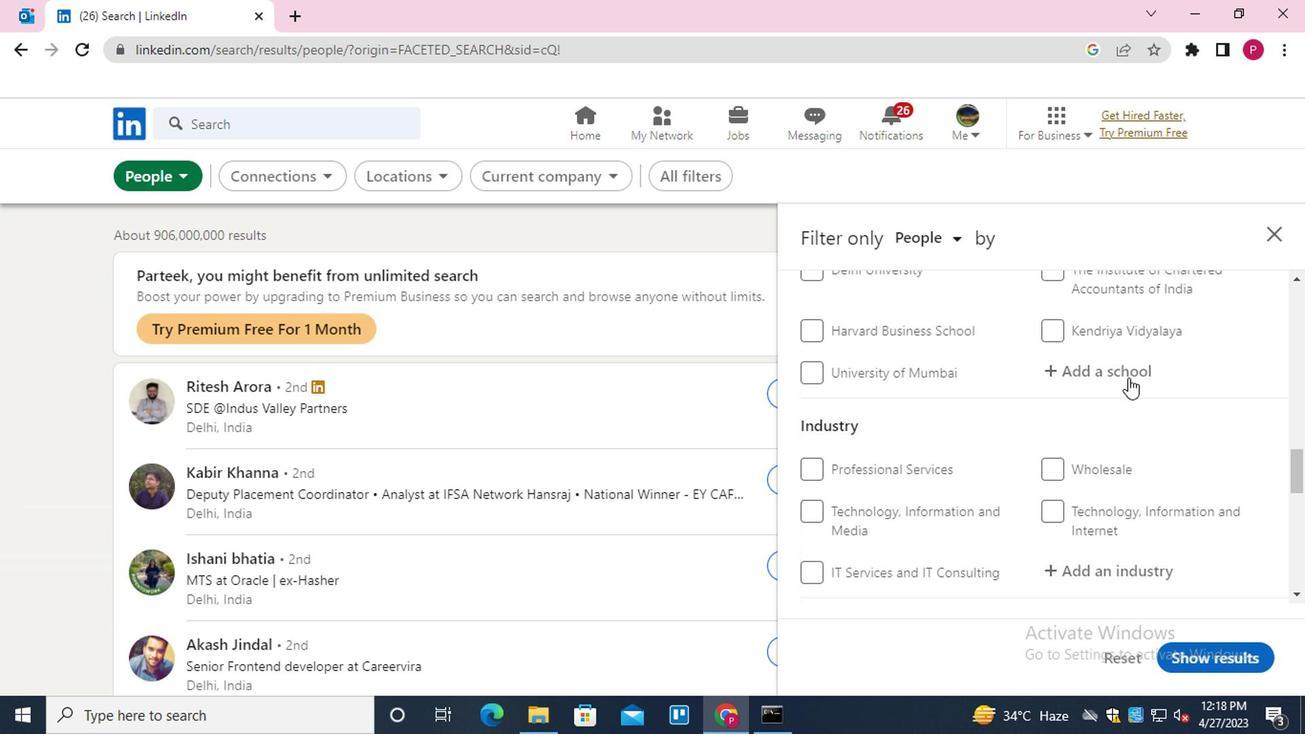 
Action: Key pressed <Key.shift><Key.shift><Key.shift><Key.shift><Key.shift><Key.shift><Key.shift><Key.shift>GRAPHIC<Key.space><Key.shift>ERA<Key.down><Key.down><Key.enter>
Screenshot: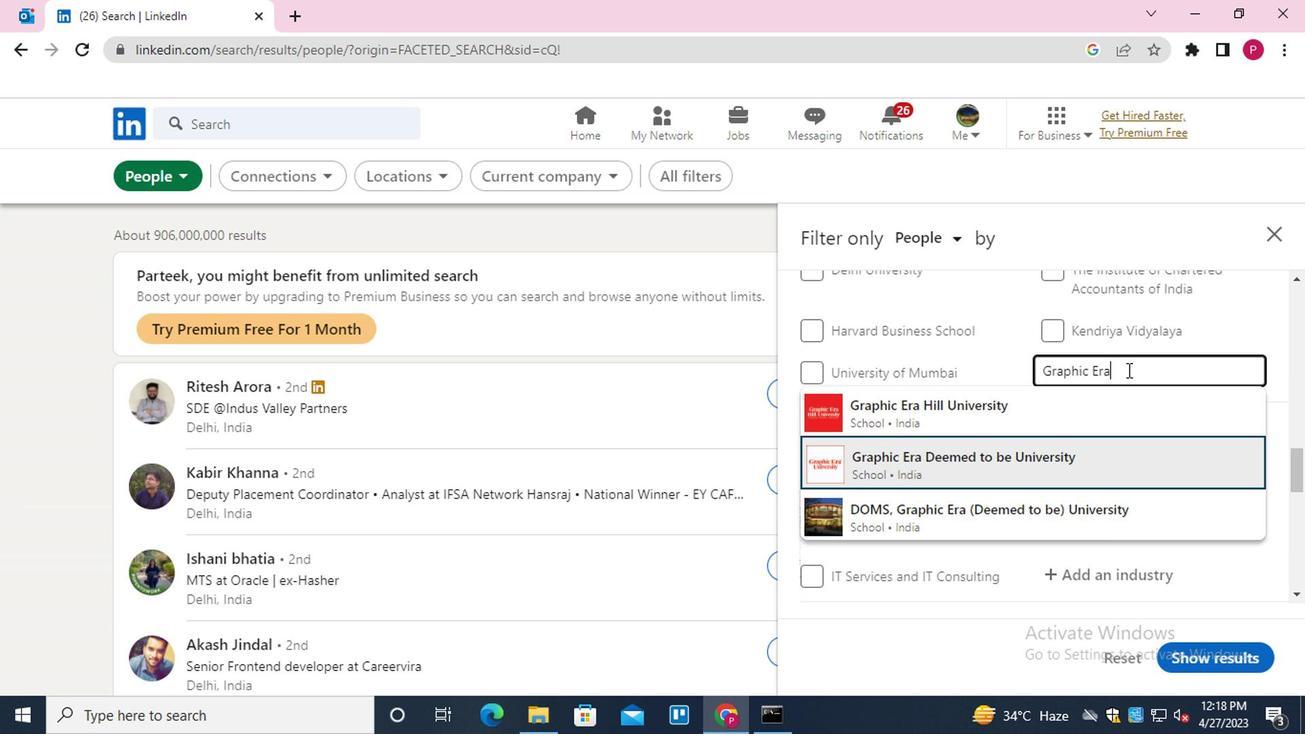 
Action: Mouse moved to (1075, 384)
Screenshot: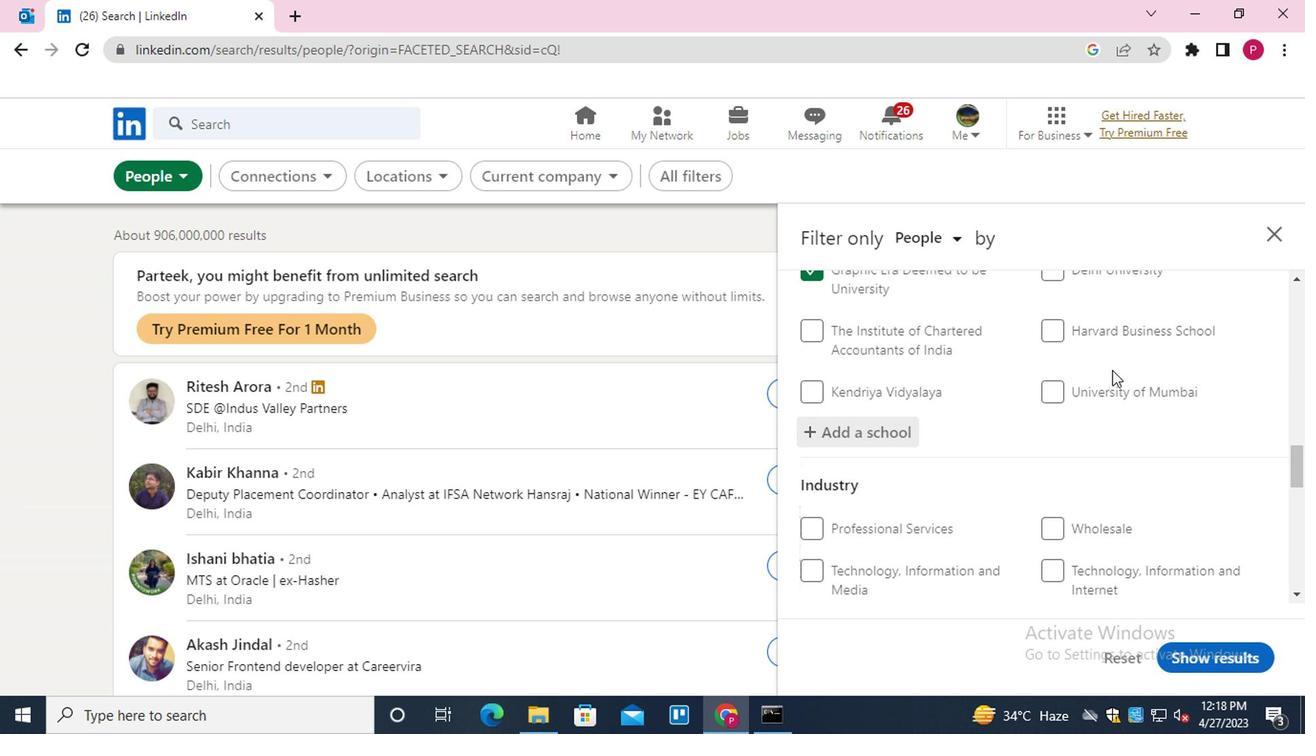 
Action: Mouse scrolled (1075, 383) with delta (0, 0)
Screenshot: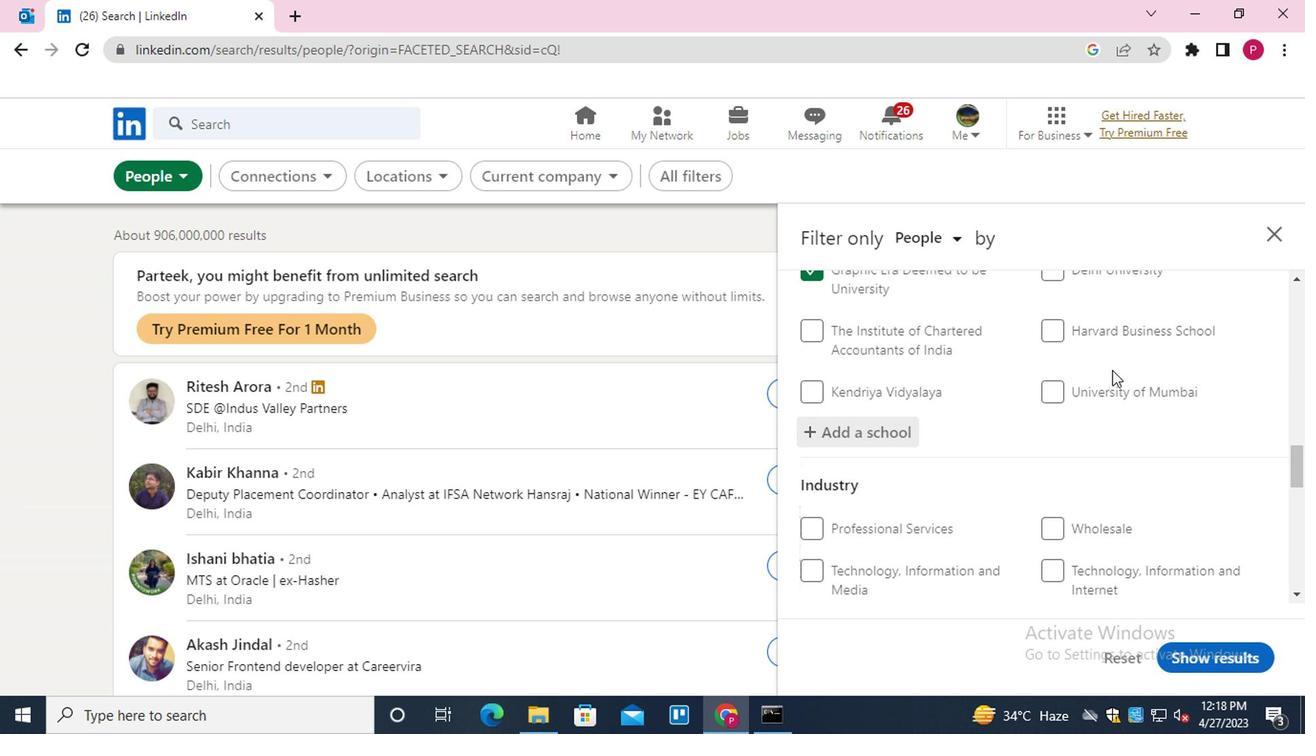 
Action: Mouse moved to (1053, 395)
Screenshot: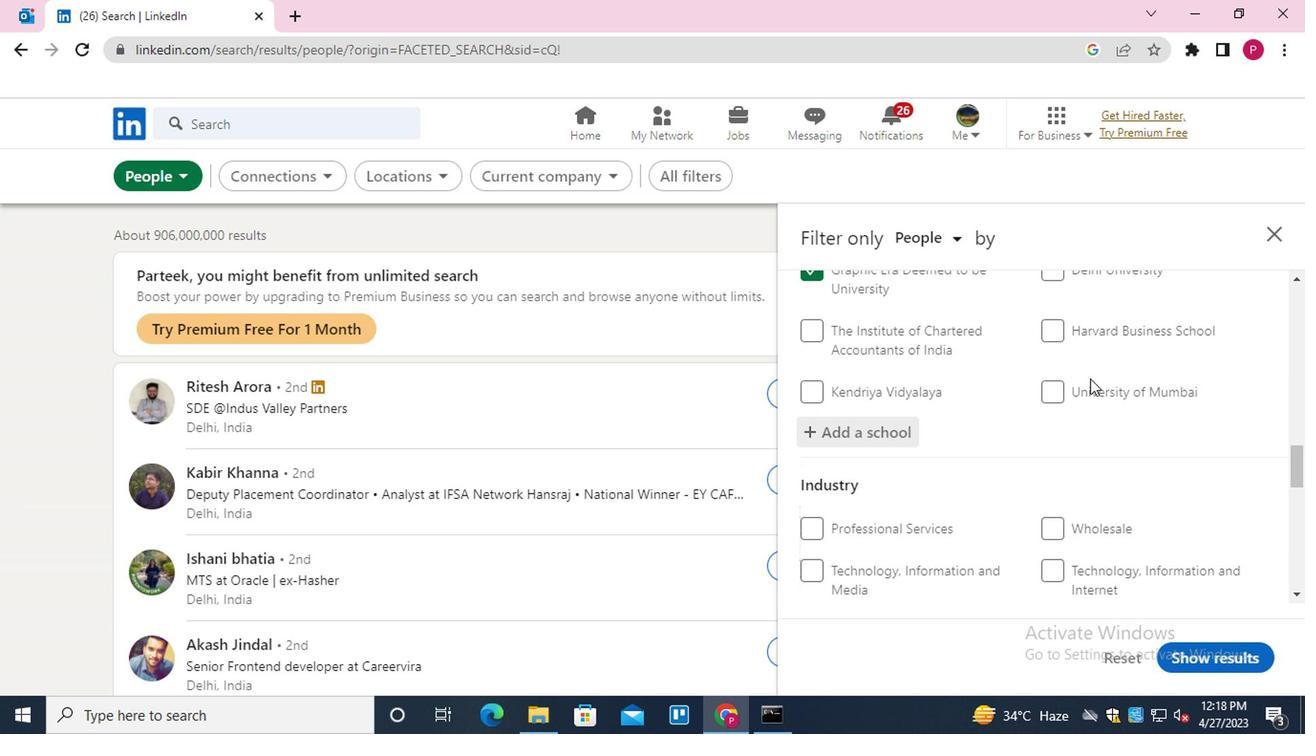 
Action: Mouse scrolled (1053, 395) with delta (0, 0)
Screenshot: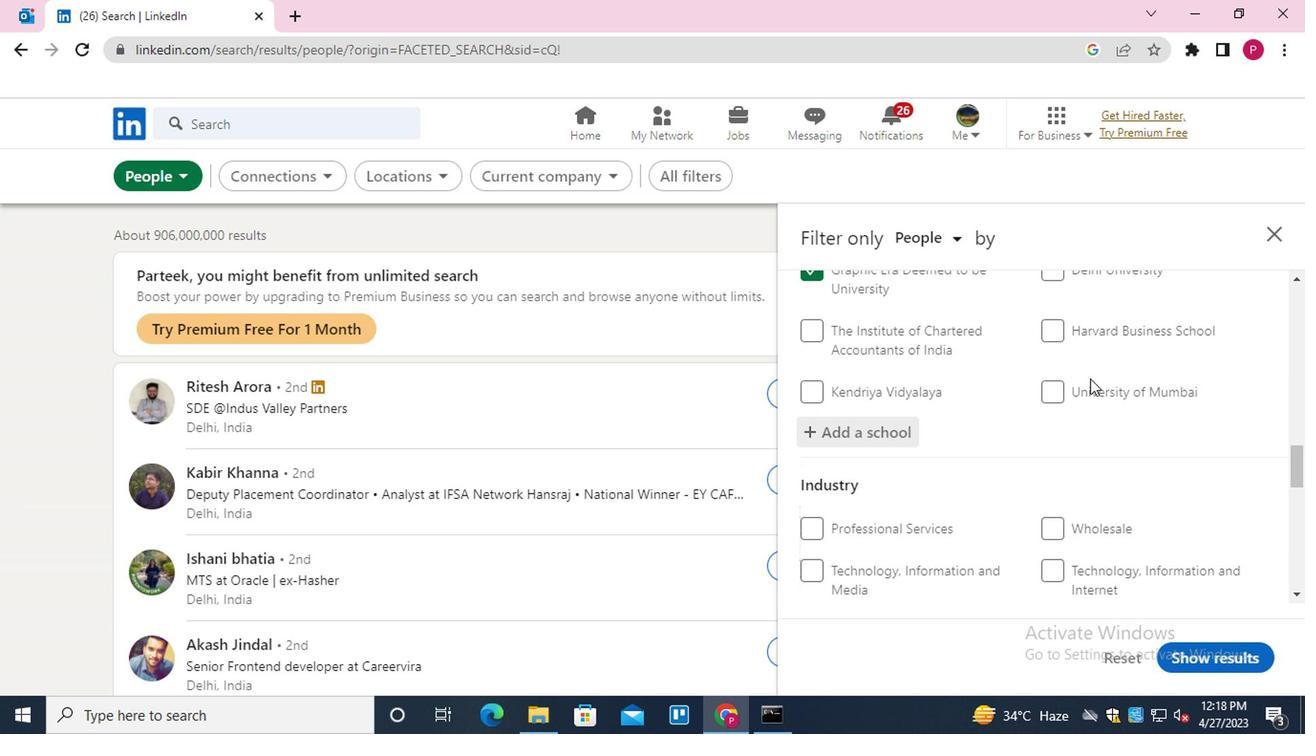 
Action: Mouse moved to (1048, 397)
Screenshot: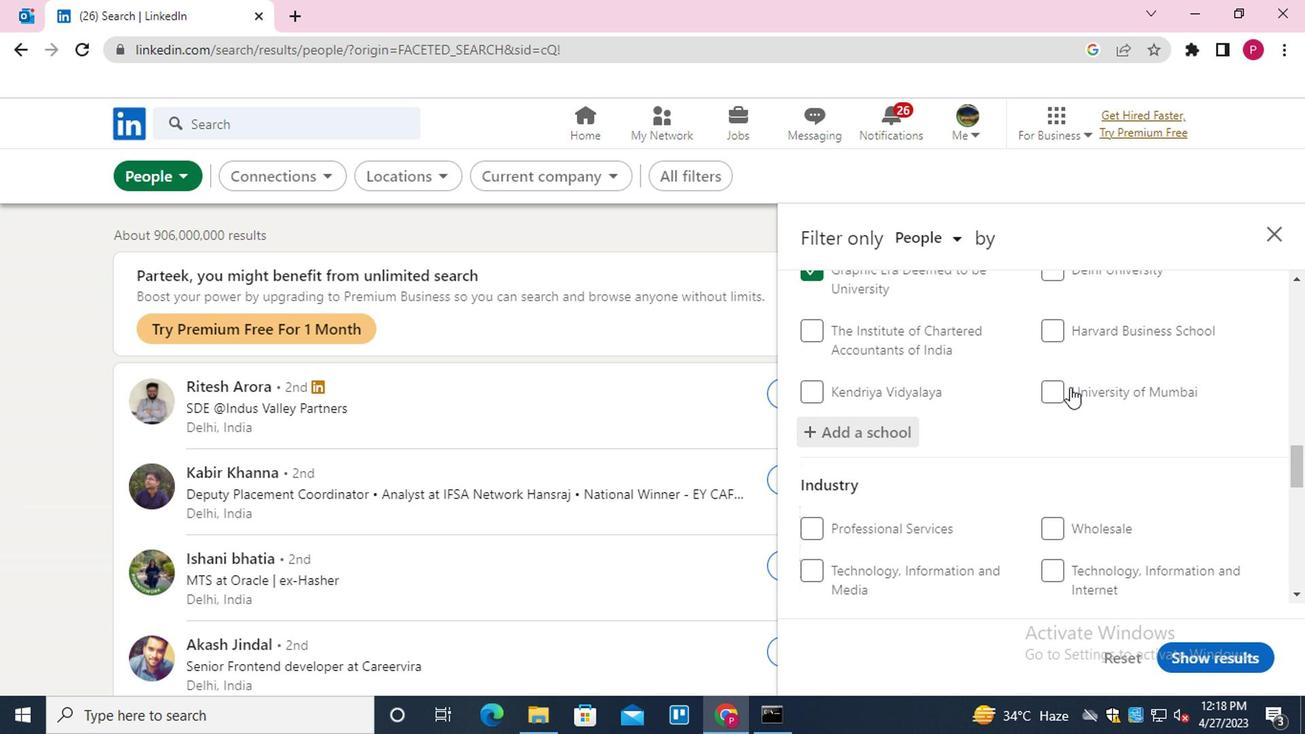 
Action: Mouse scrolled (1048, 397) with delta (0, 0)
Screenshot: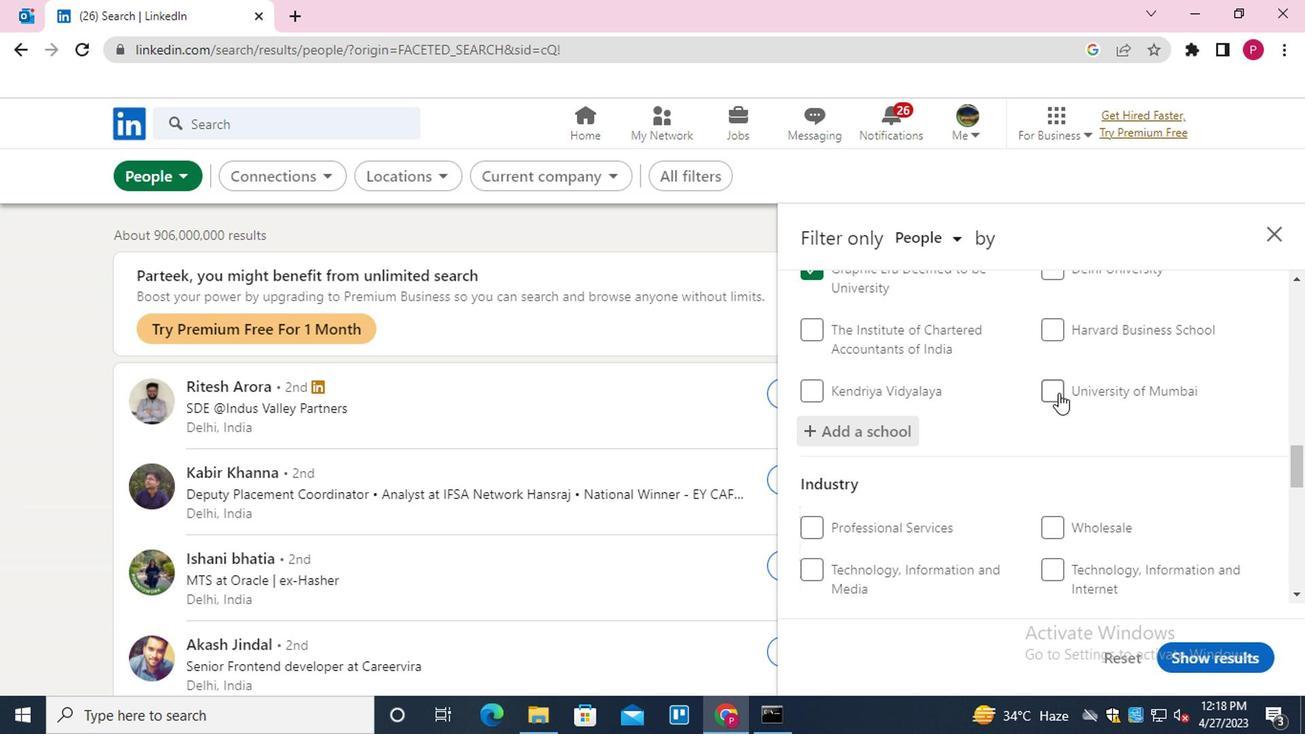 
Action: Mouse moved to (1098, 348)
Screenshot: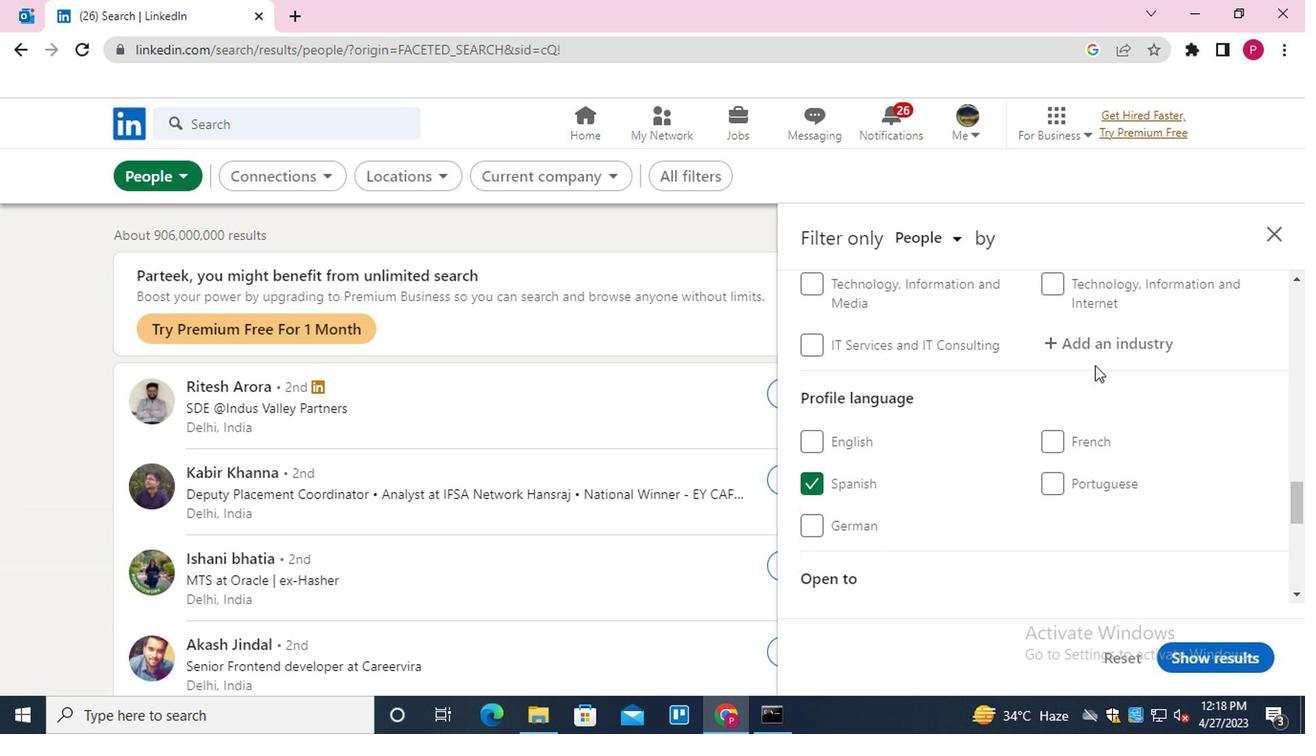 
Action: Mouse pressed left at (1098, 348)
Screenshot: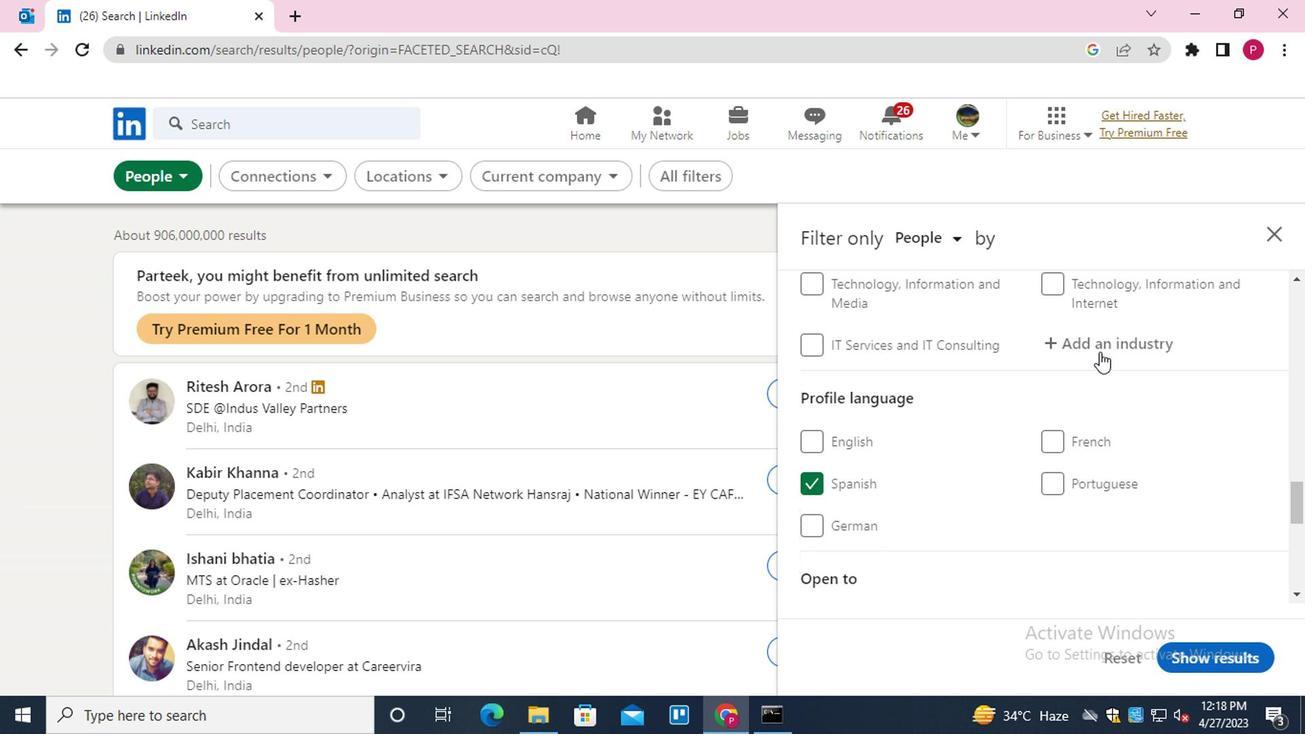 
Action: Key pressed <Key.shift>CONSTRUCTION<Key.down><Key.enter>
Screenshot: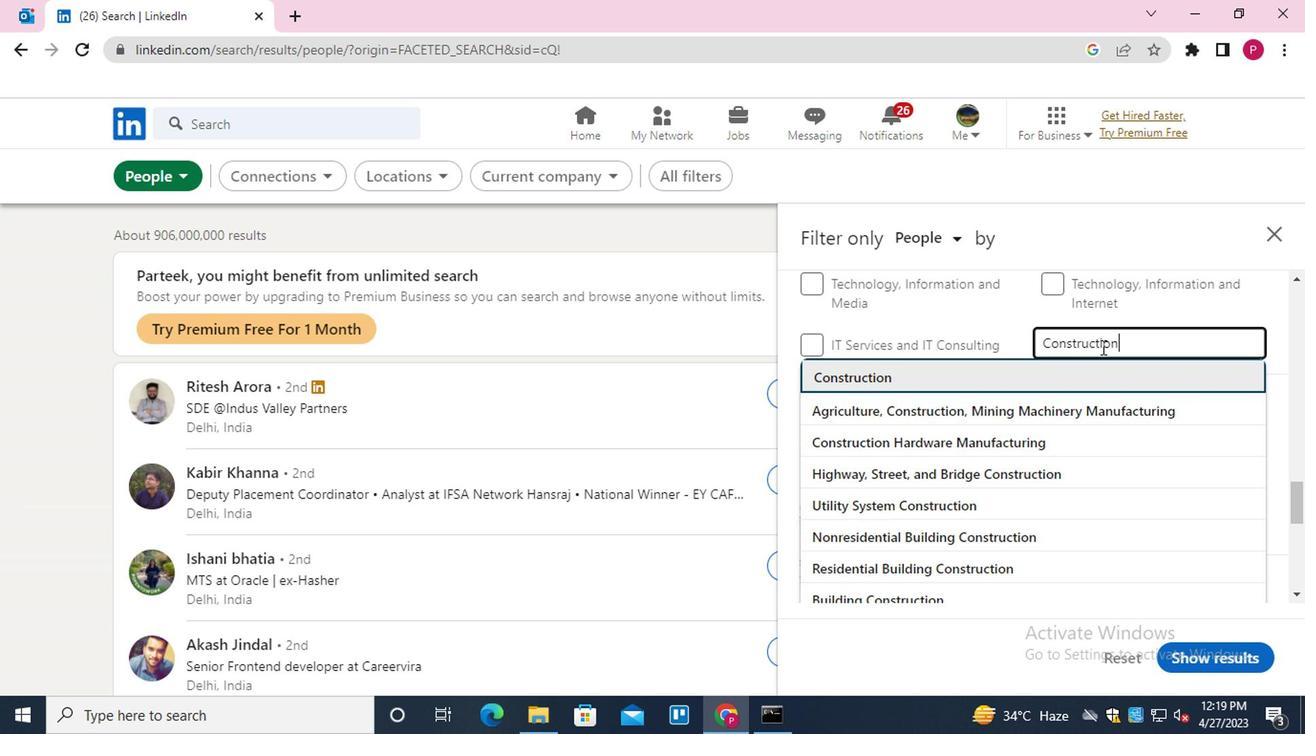 
Action: Mouse moved to (999, 383)
Screenshot: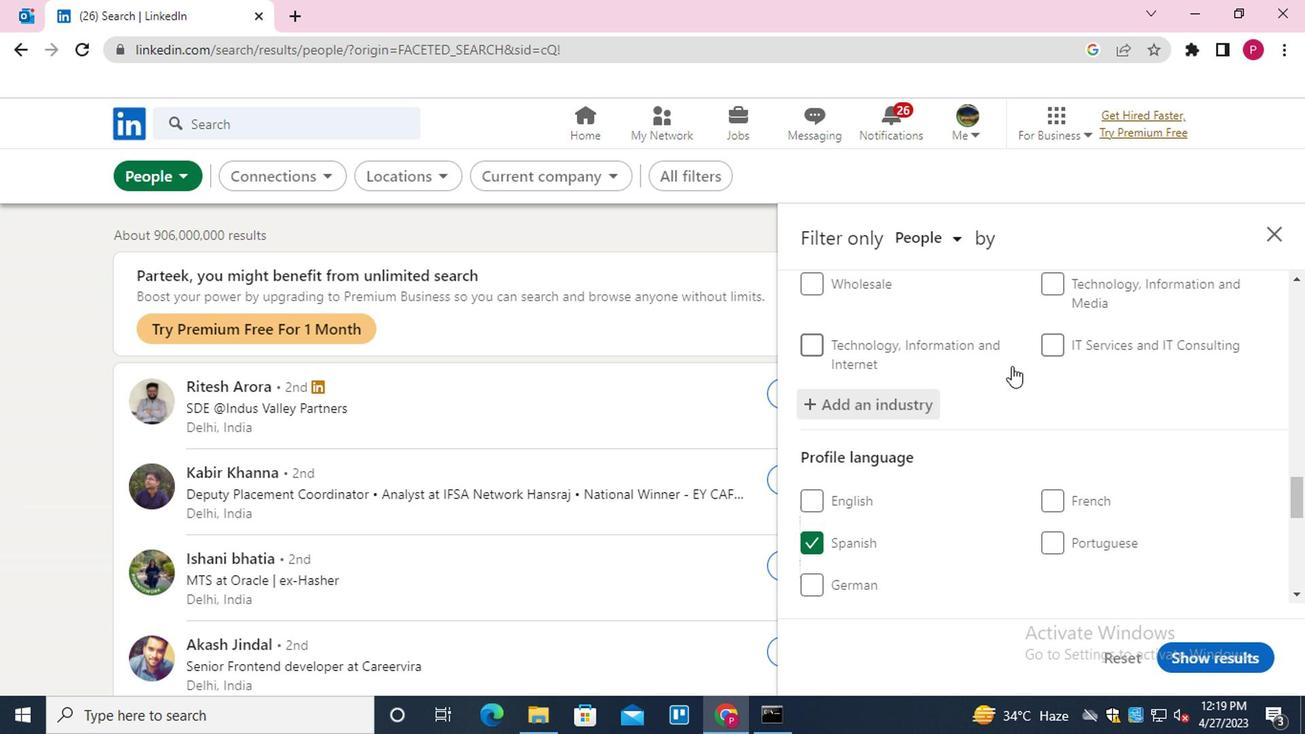 
Action: Mouse scrolled (999, 382) with delta (0, -1)
Screenshot: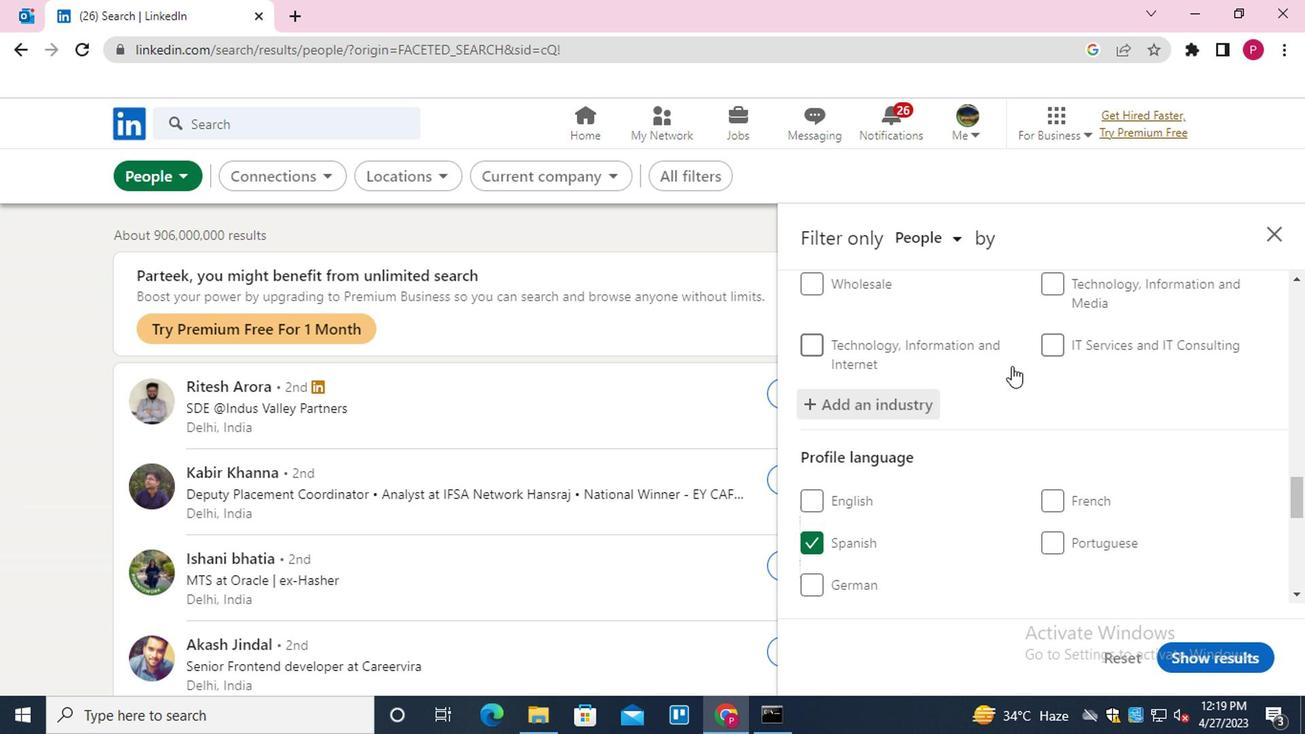
Action: Mouse moved to (998, 386)
Screenshot: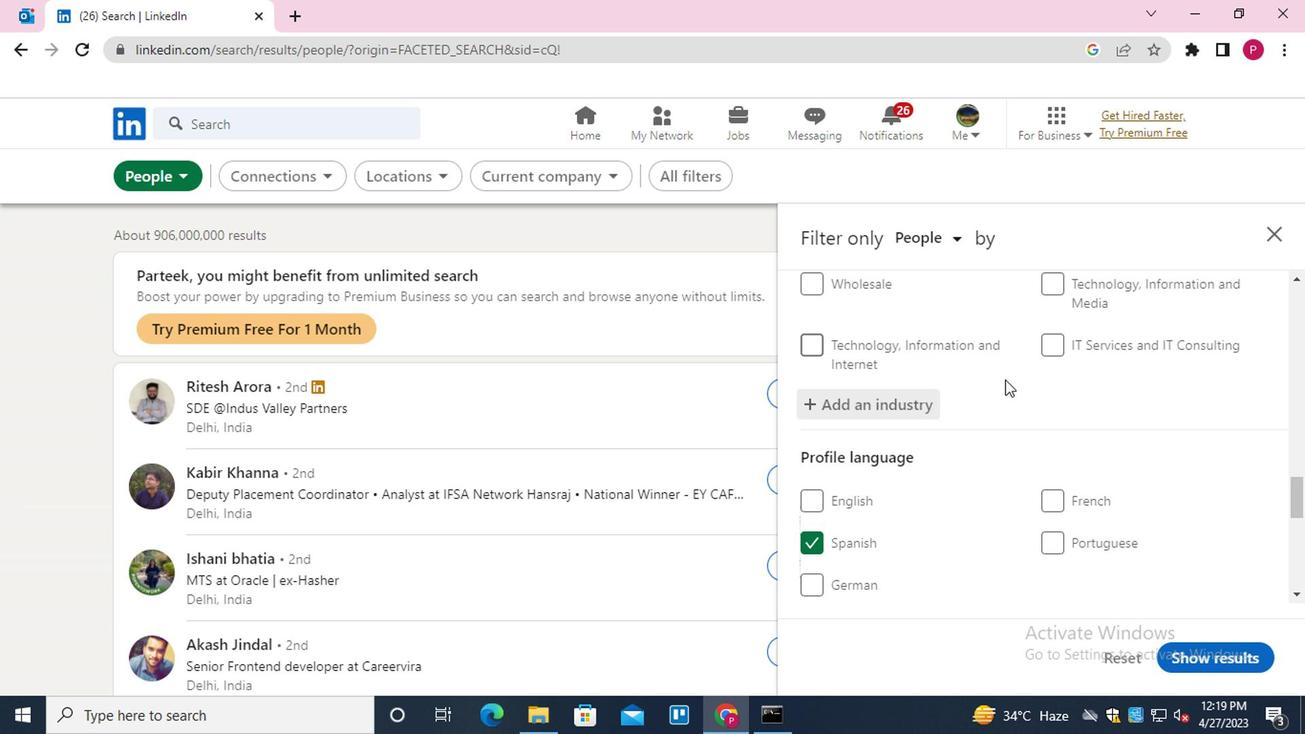
Action: Mouse scrolled (998, 385) with delta (0, 0)
Screenshot: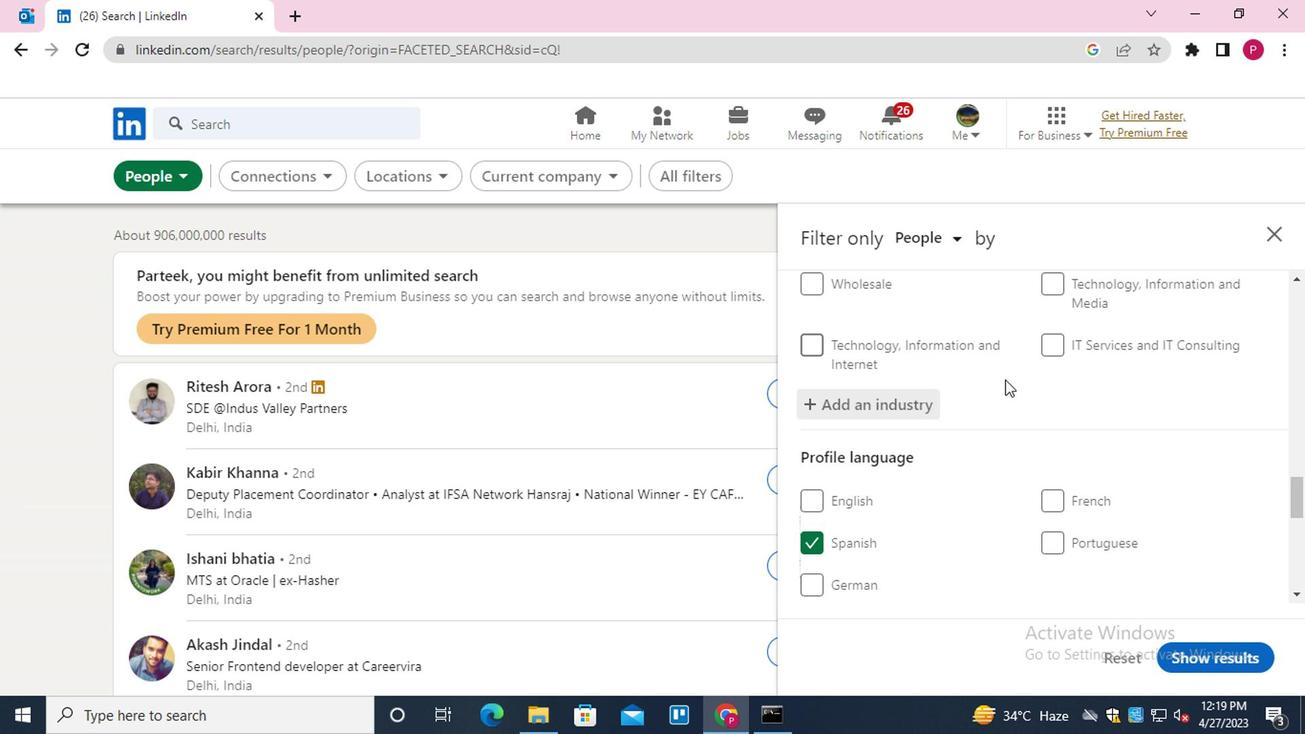 
Action: Mouse scrolled (998, 385) with delta (0, 0)
Screenshot: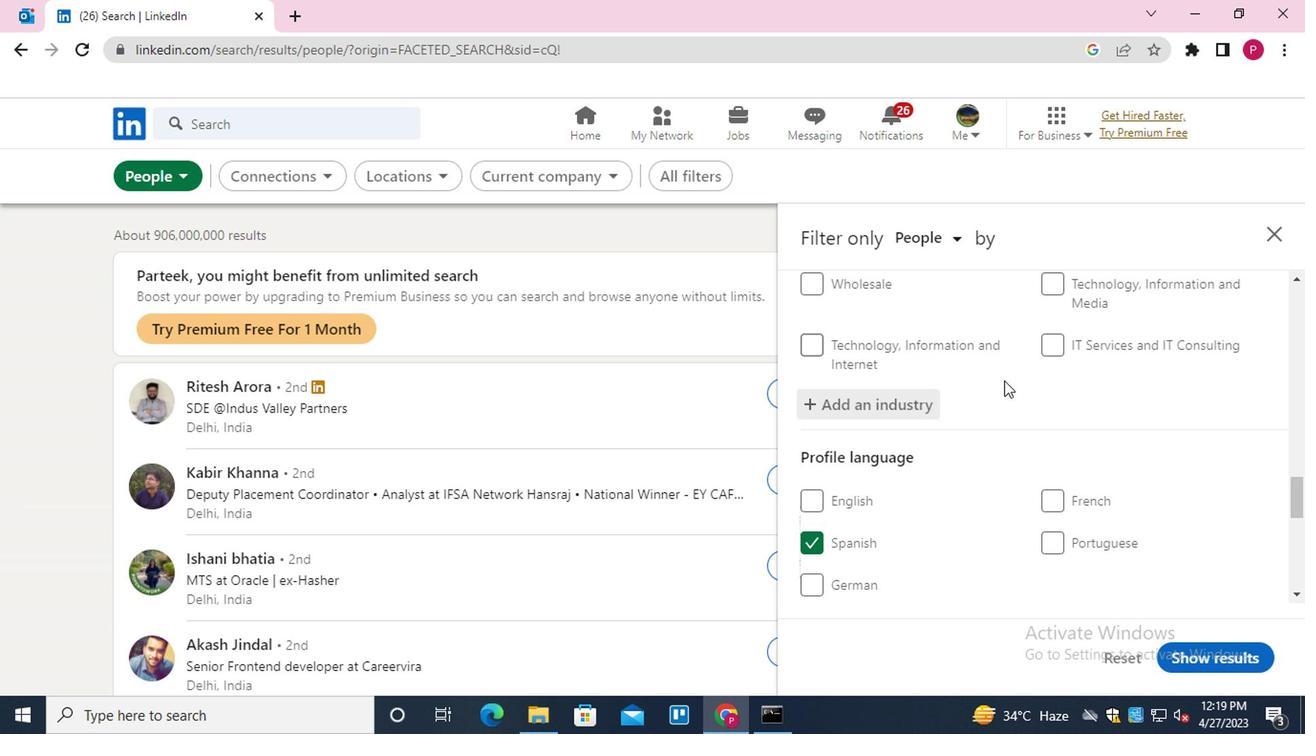 
Action: Mouse moved to (998, 386)
Screenshot: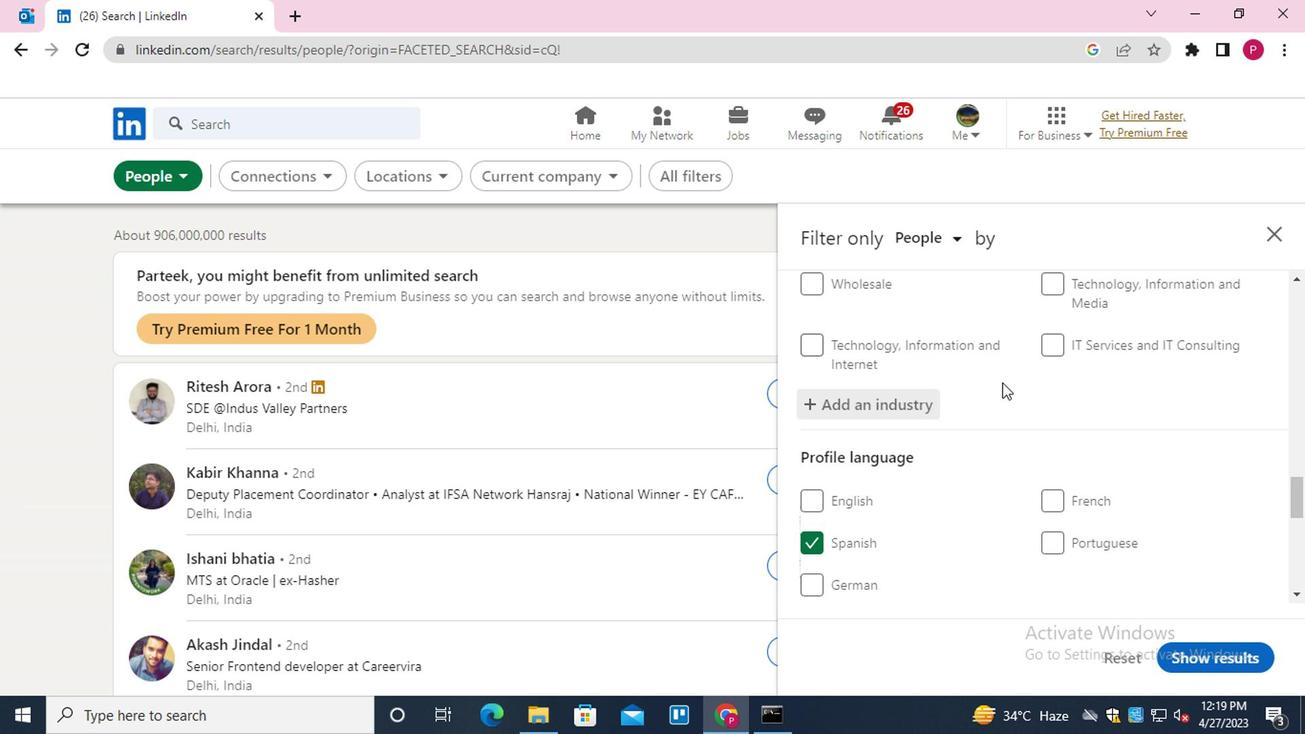 
Action: Mouse scrolled (998, 385) with delta (0, 0)
Screenshot: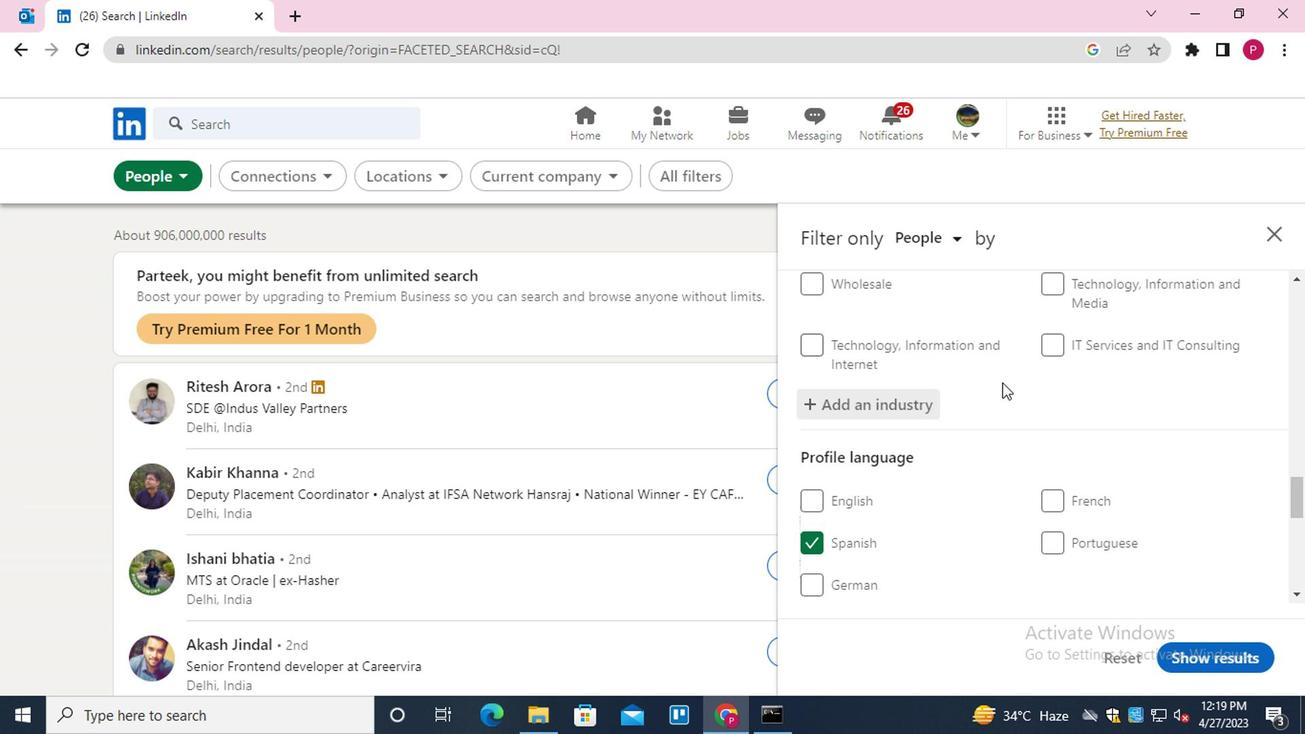 
Action: Mouse moved to (1111, 488)
Screenshot: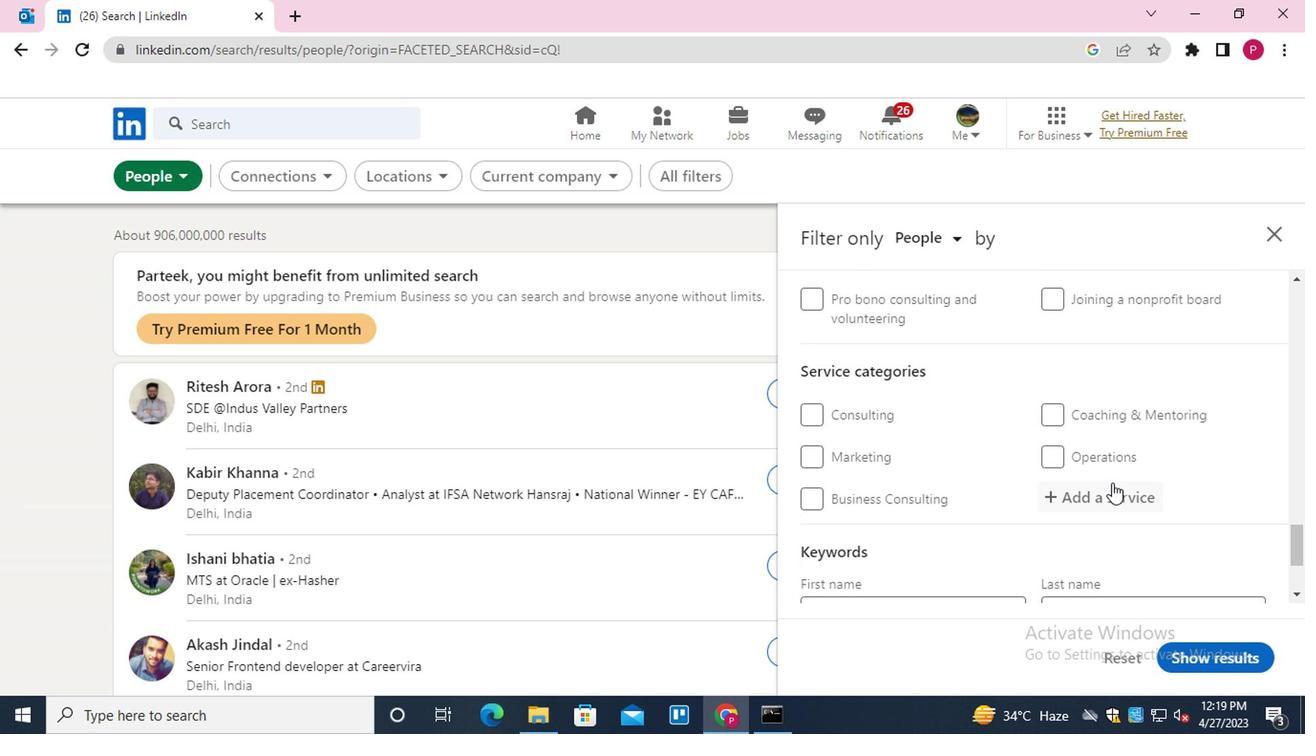
Action: Mouse pressed left at (1111, 488)
Screenshot: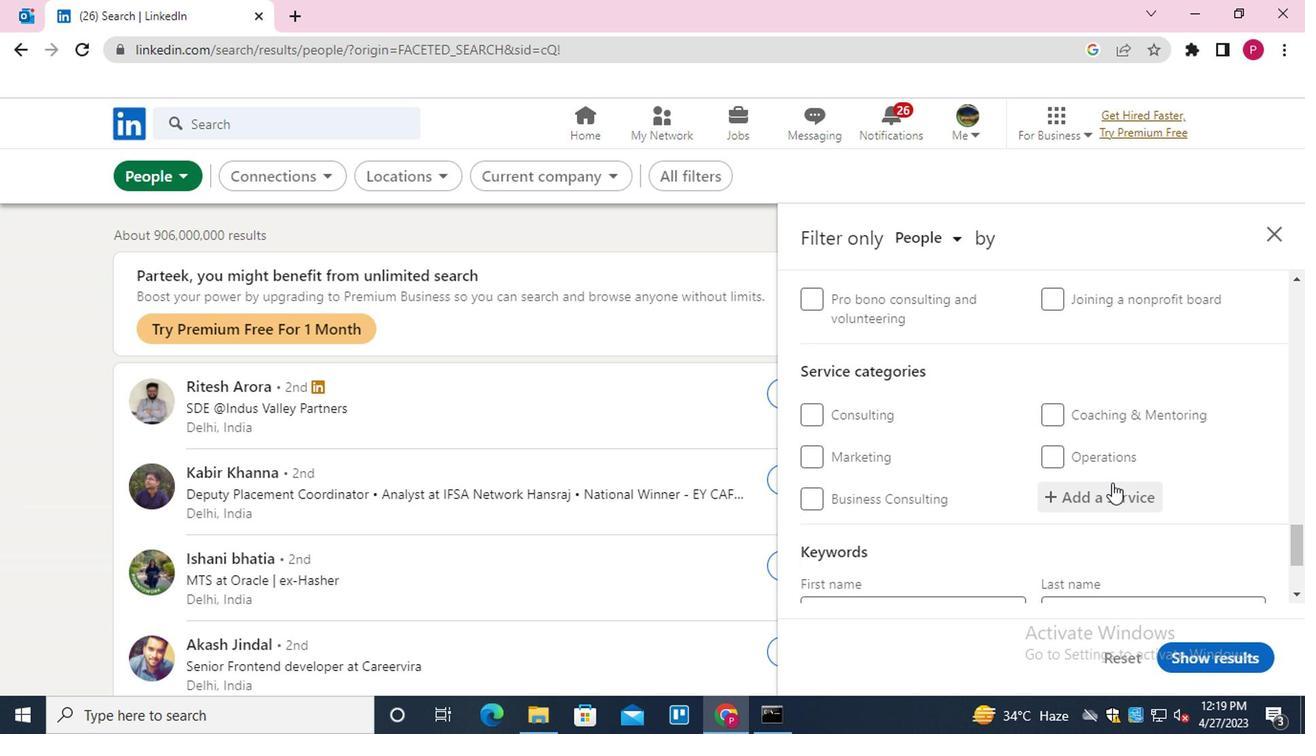 
Action: Mouse moved to (1112, 490)
Screenshot: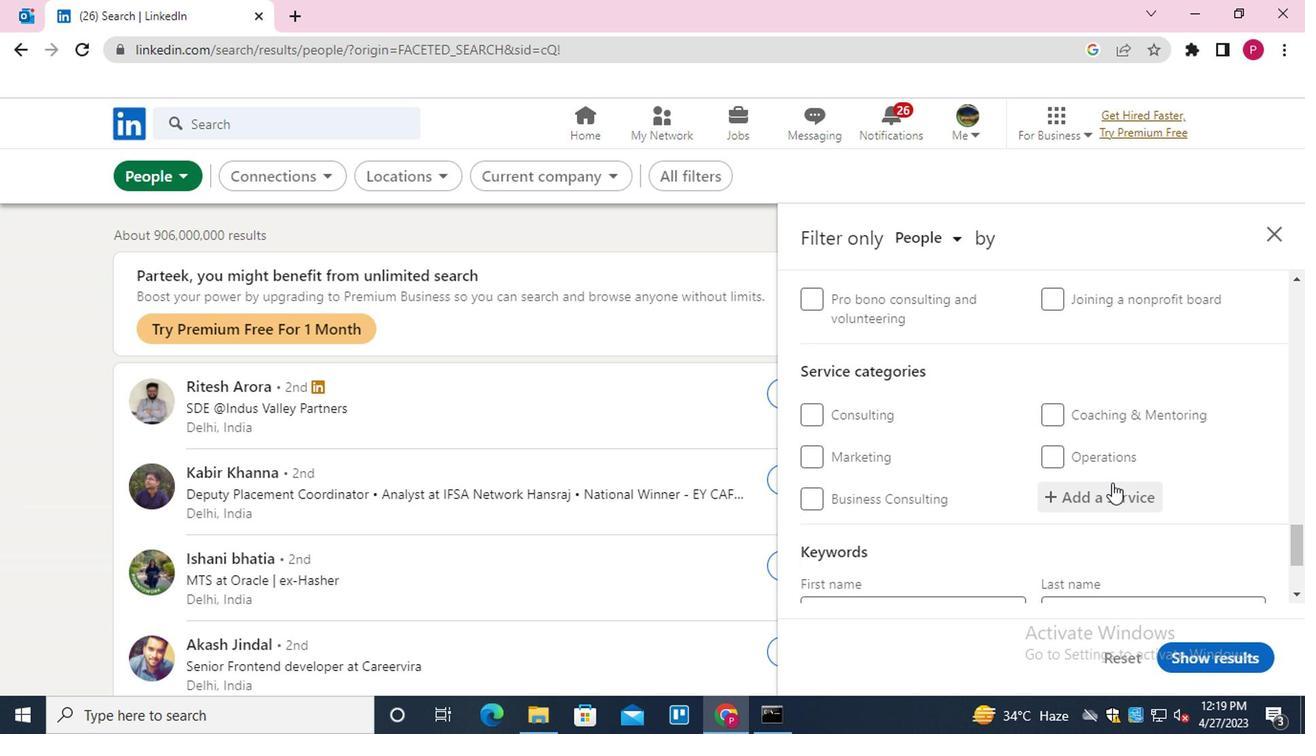
Action: Key pressed <Key.shift><Key.shift>VIDEO<Key.space><Key.shift>ANIMATION<Key.down><Key.enter>
Screenshot: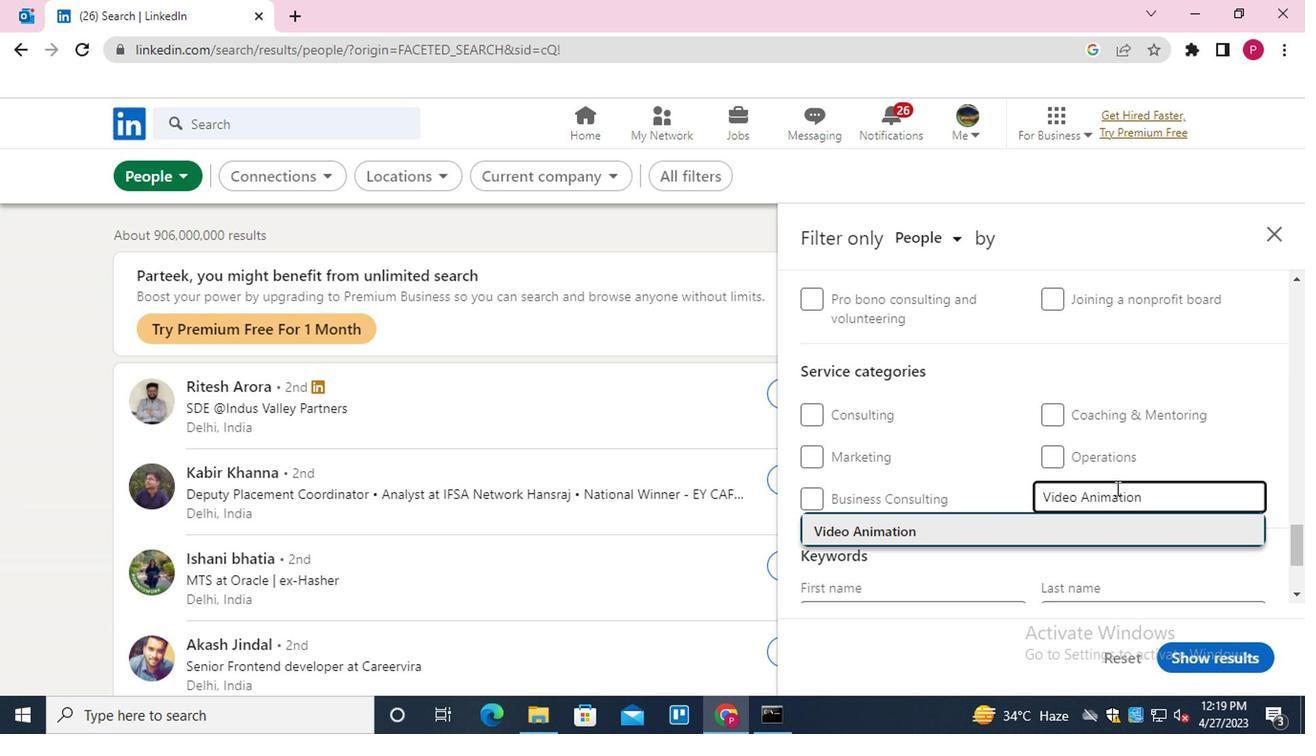 
Action: Mouse scrolled (1112, 488) with delta (0, -1)
Screenshot: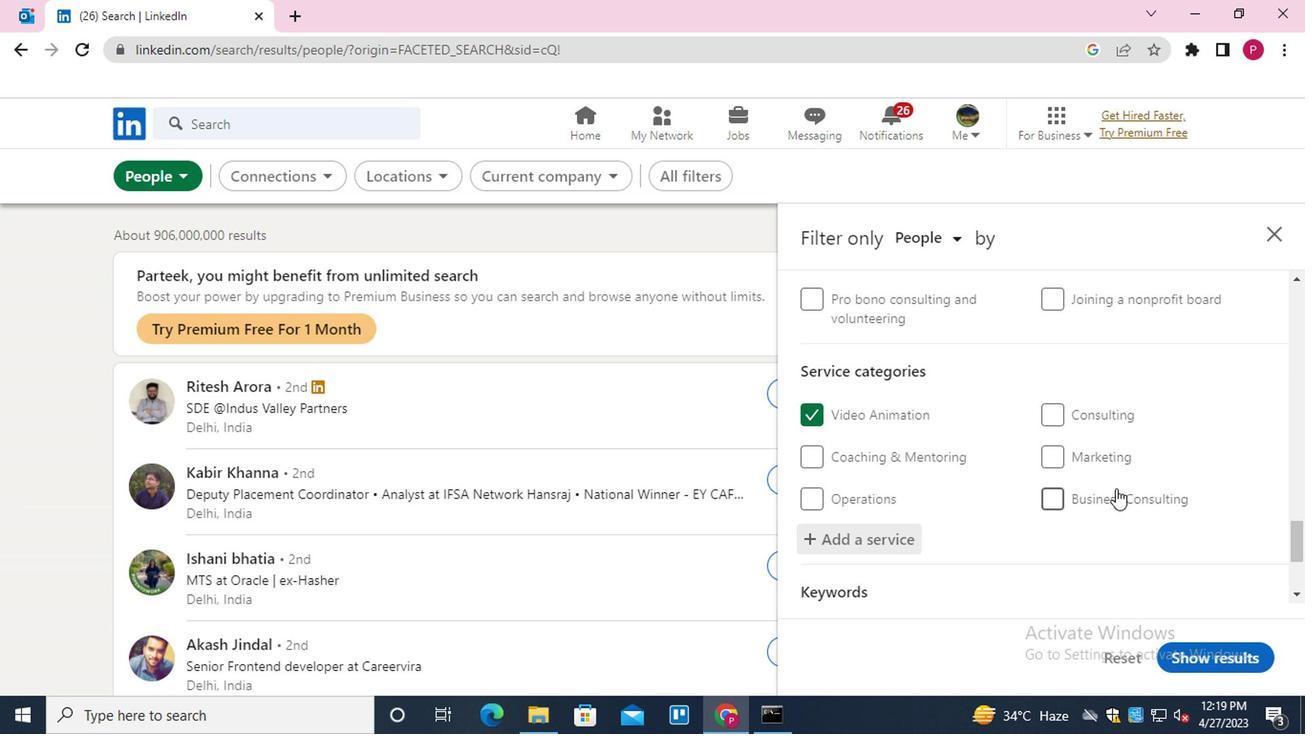 
Action: Mouse scrolled (1112, 488) with delta (0, -1)
Screenshot: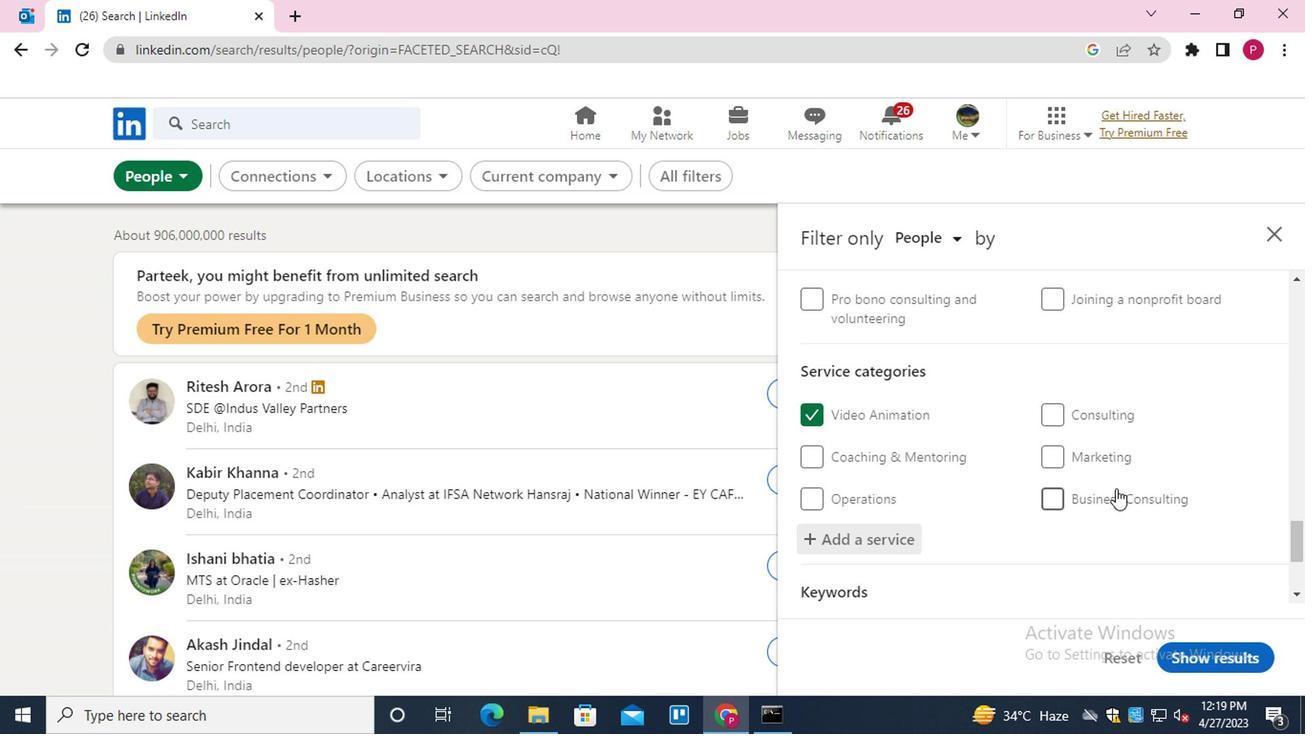 
Action: Mouse scrolled (1112, 488) with delta (0, -1)
Screenshot: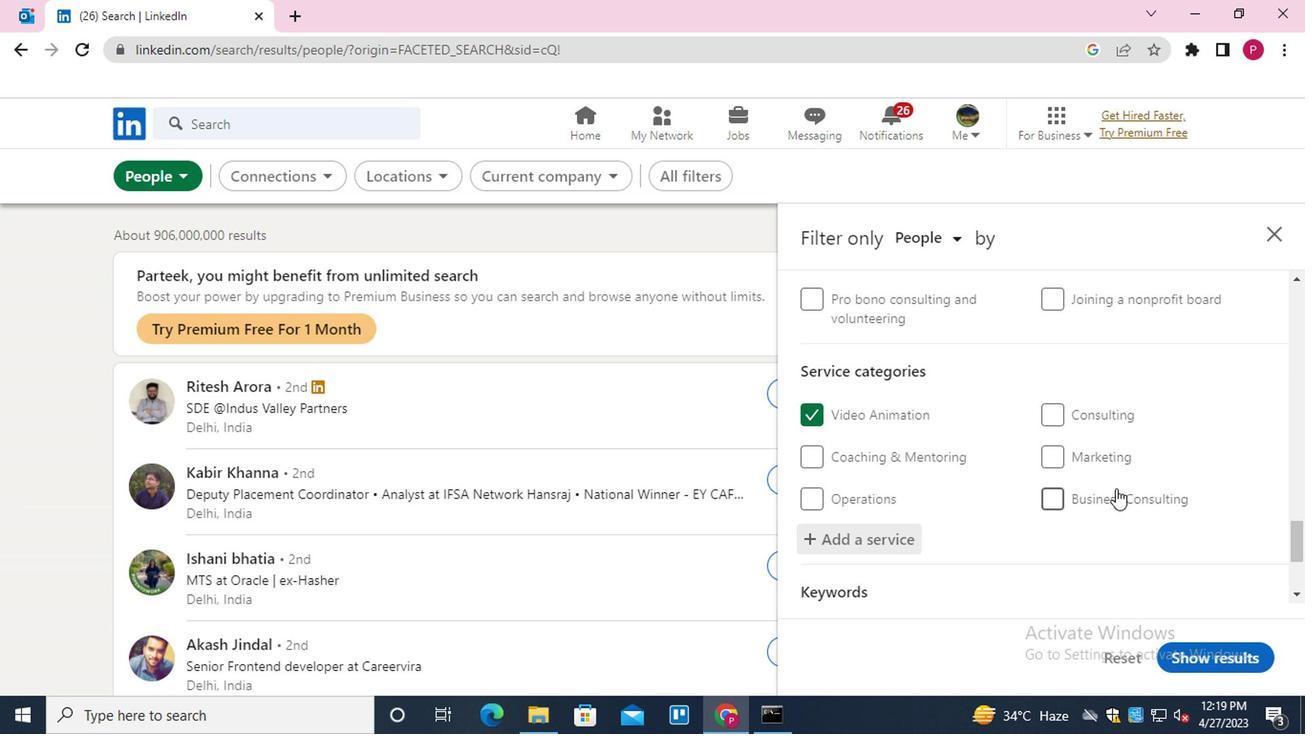 
Action: Mouse moved to (1102, 506)
Screenshot: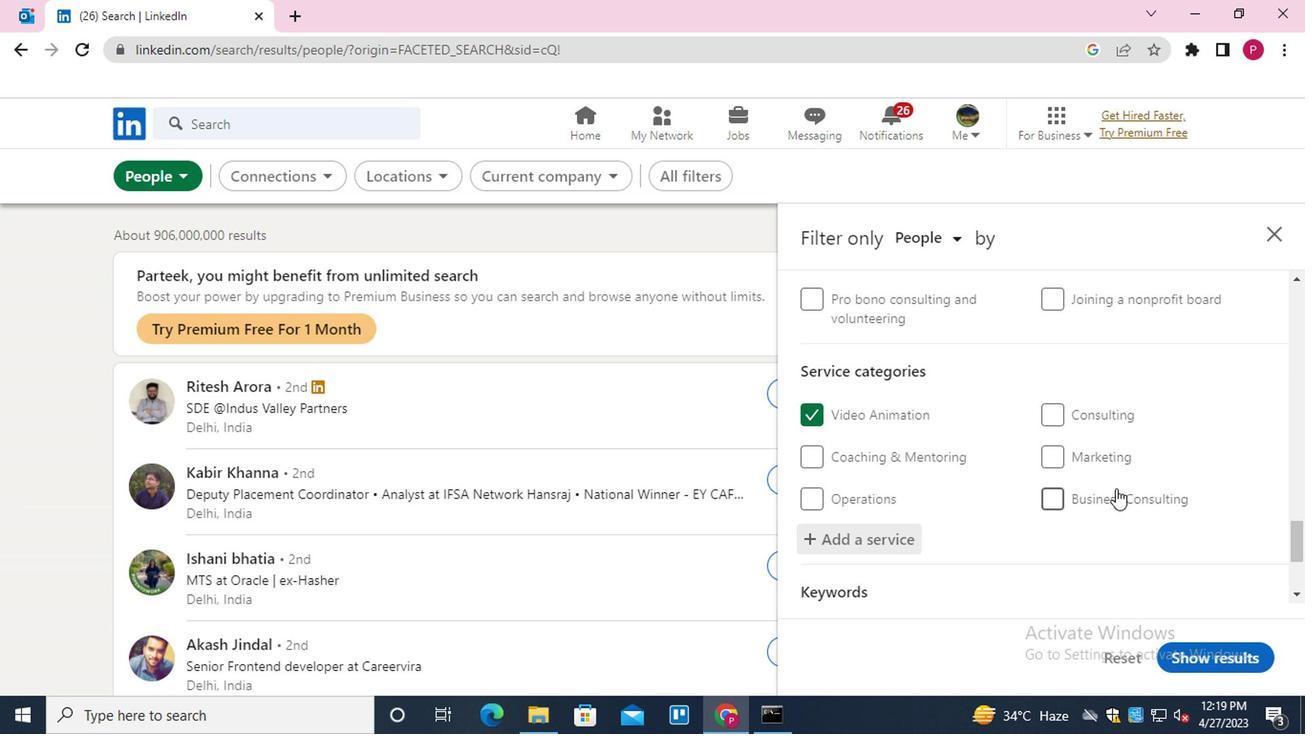
Action: Mouse scrolled (1102, 505) with delta (0, -1)
Screenshot: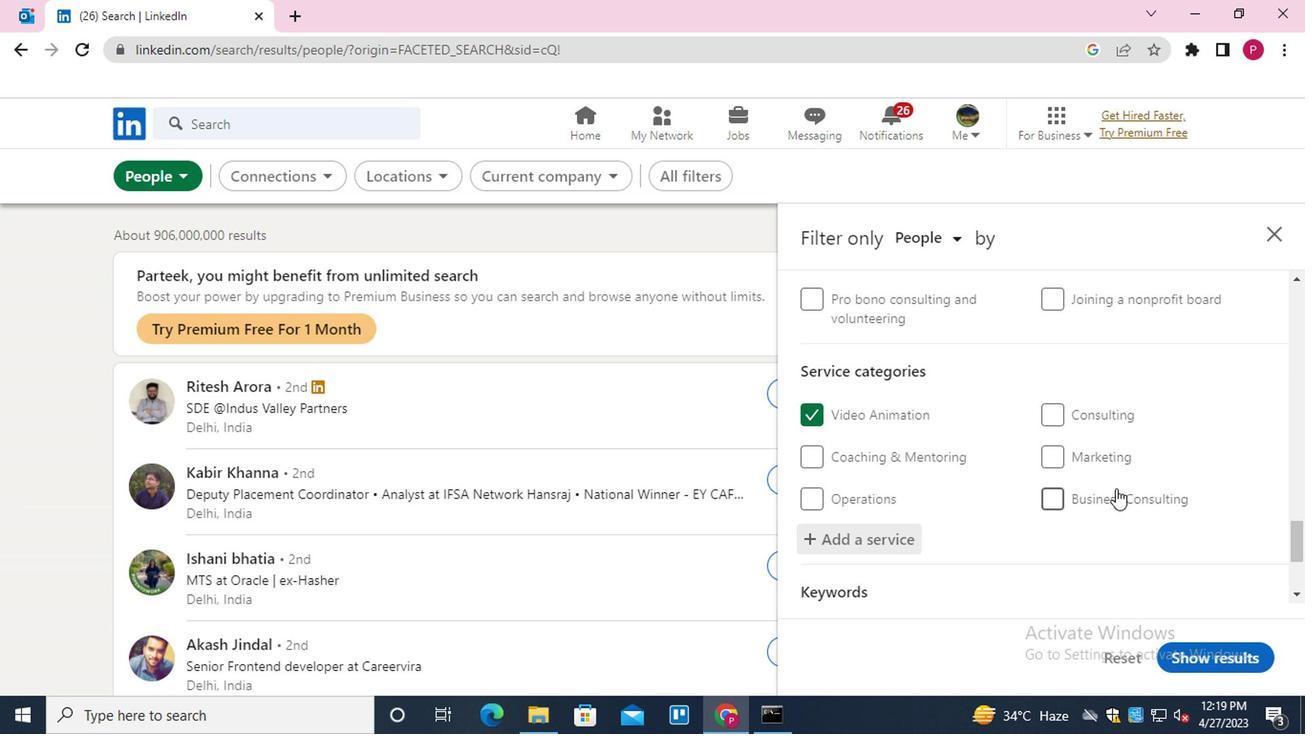 
Action: Mouse moved to (876, 518)
Screenshot: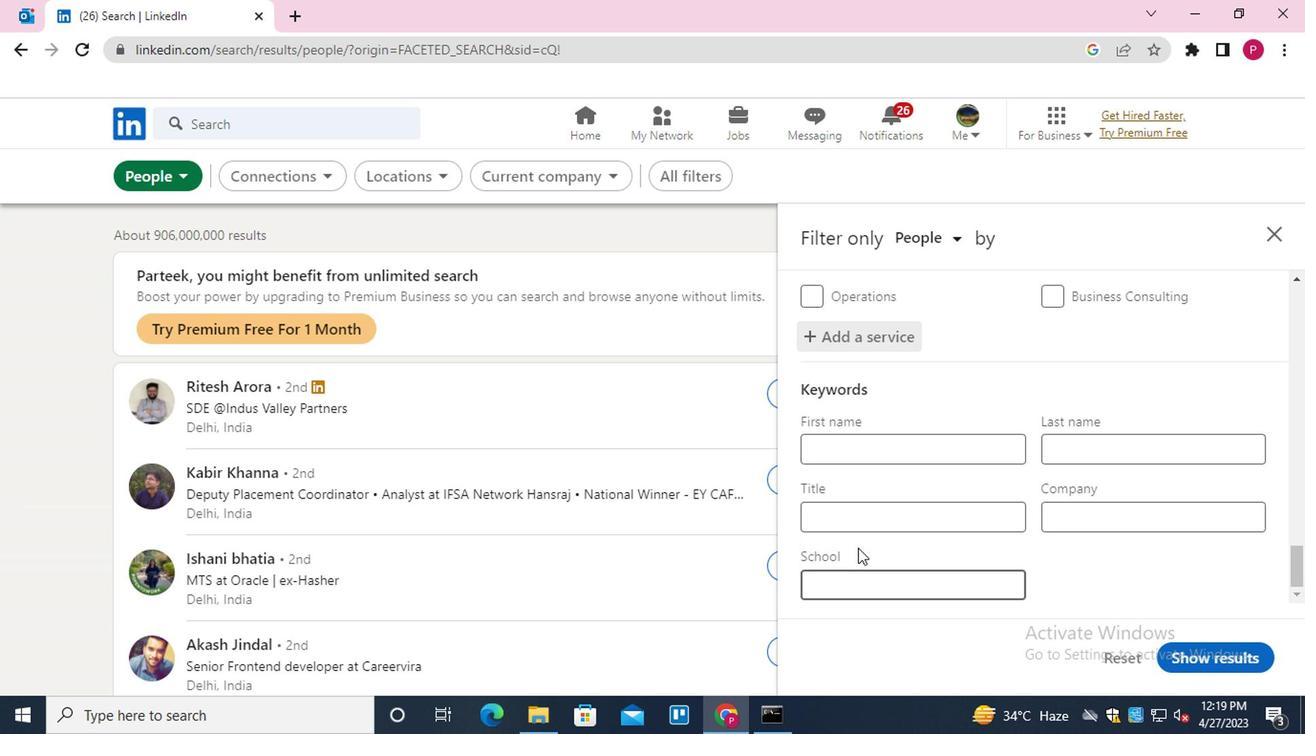 
Action: Mouse pressed left at (876, 518)
Screenshot: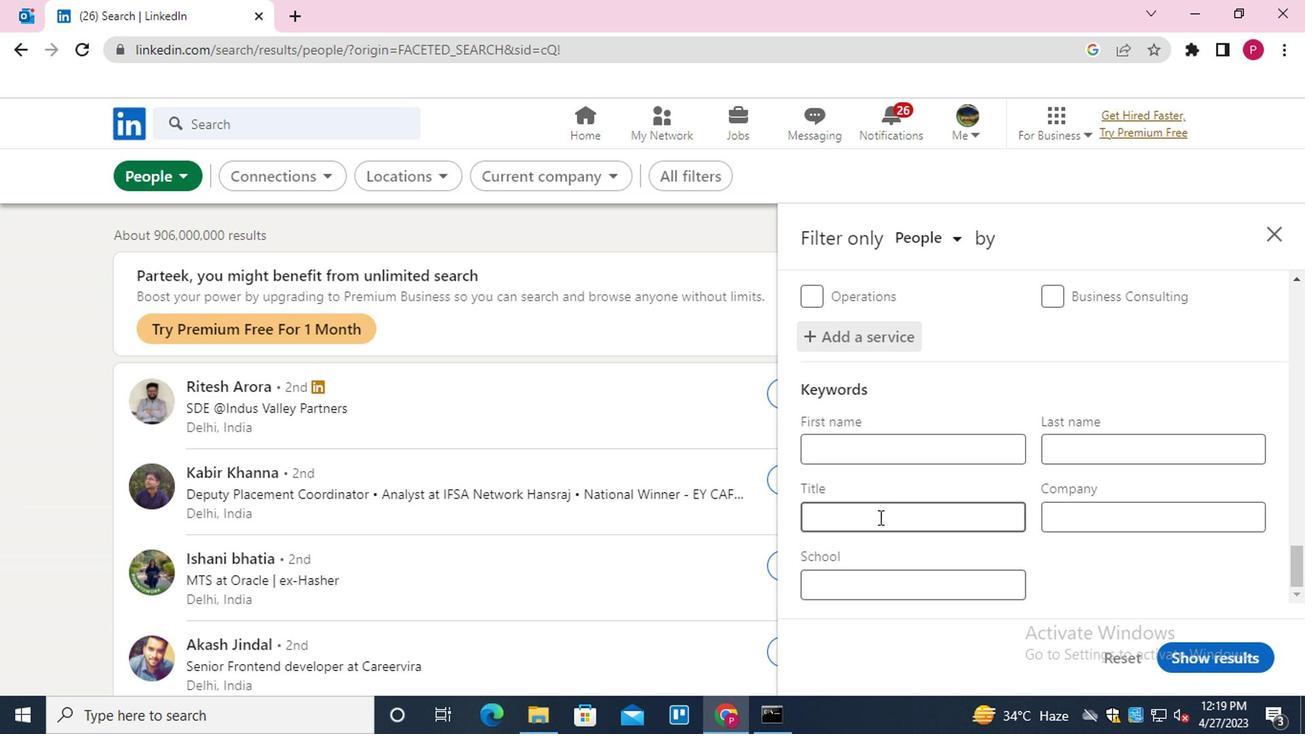 
Action: Key pressed <Key.shift><Key.shift><Key.shift><Key.shift><Key.shift><Key.shift>EMERGENCY<Key.space><Key.shift>RELIEF<Key.space><Key.shift>WORKER
Screenshot: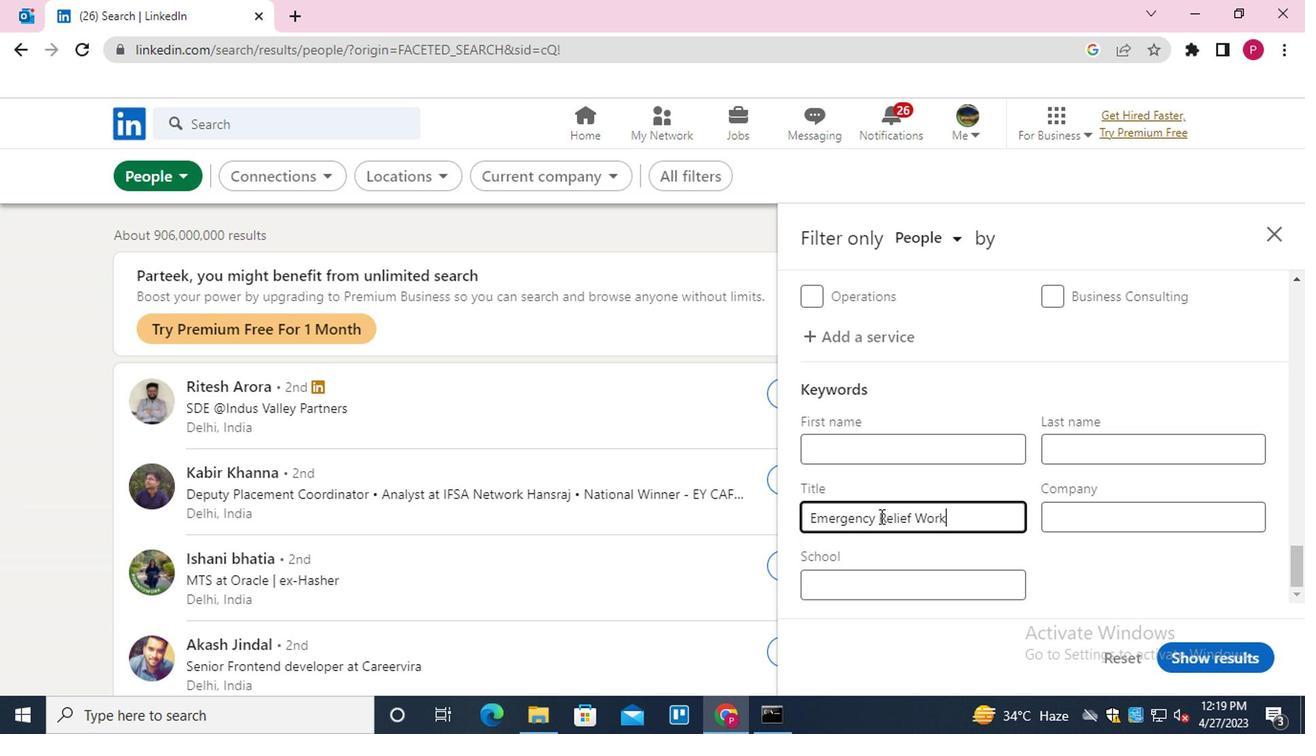 
Action: Mouse moved to (1234, 655)
Screenshot: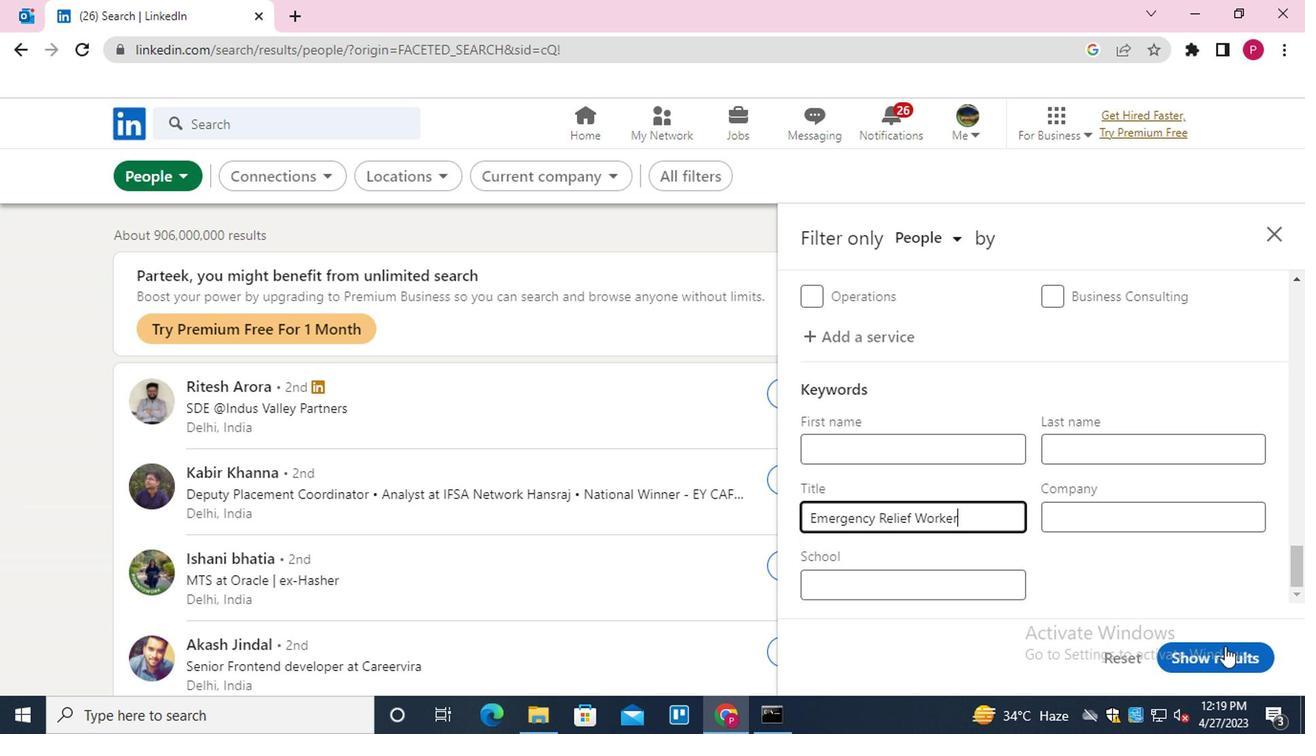 
Action: Mouse pressed left at (1234, 655)
Screenshot: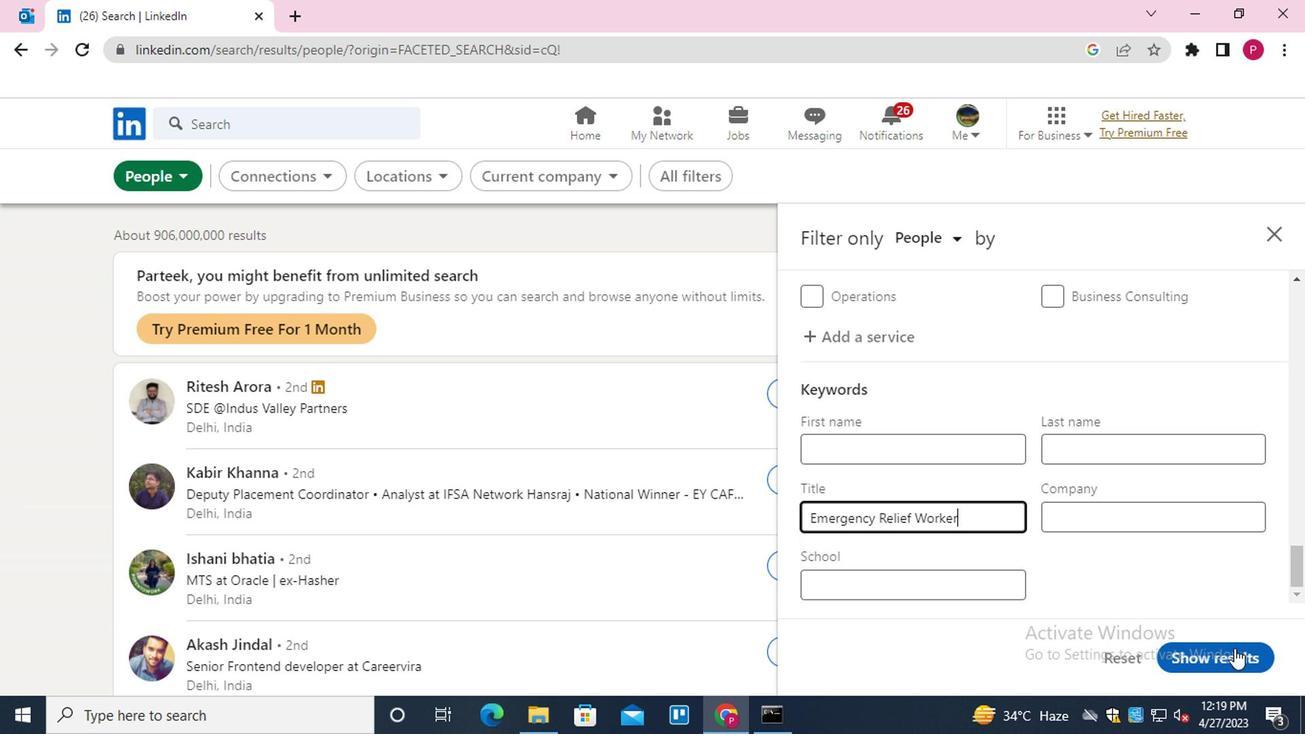 
Action: Mouse moved to (622, 442)
Screenshot: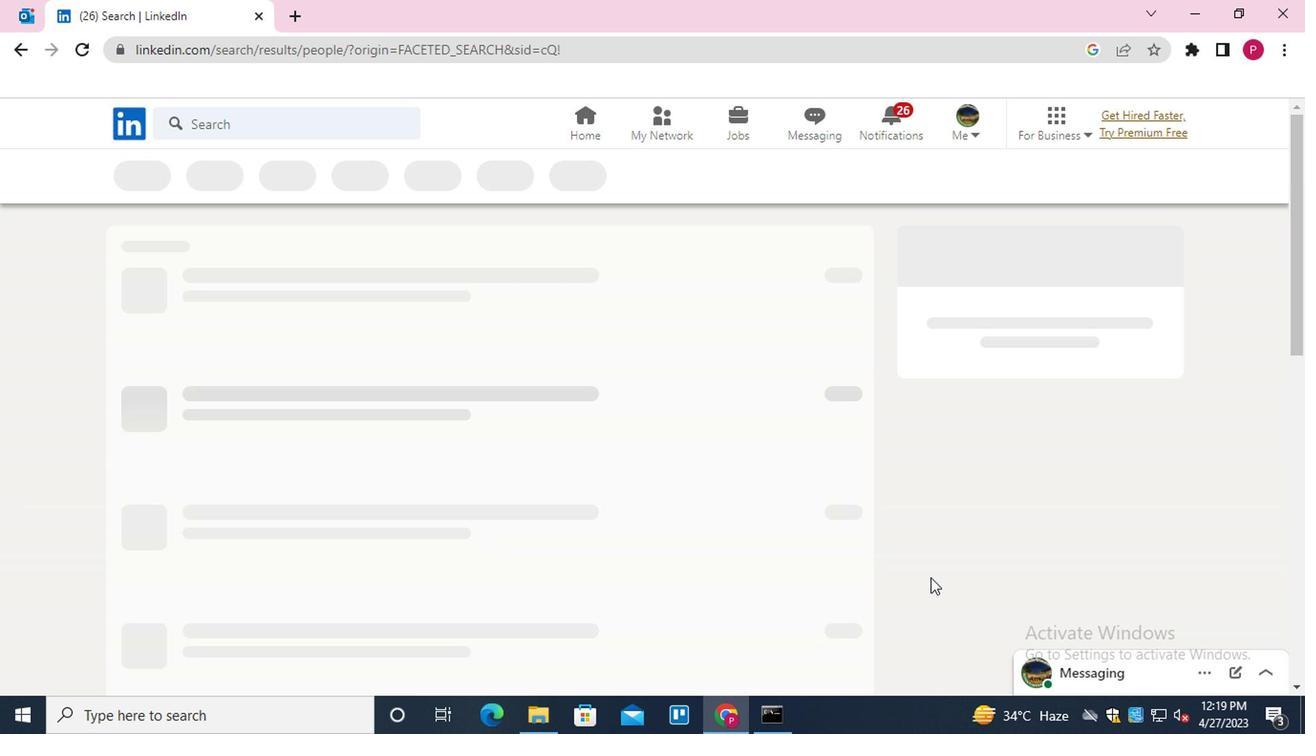 
